 Task: Find connections with filter location Linyi with filter topic #Futurismwith filter profile language English with filter current company HR KN Official with filter school Swami Ramanand Teerth Marathwada University with filter industry Media & Telecommunications with filter service category Computer Repair with filter keywords title Financial Services Representative
Action: Mouse moved to (421, 273)
Screenshot: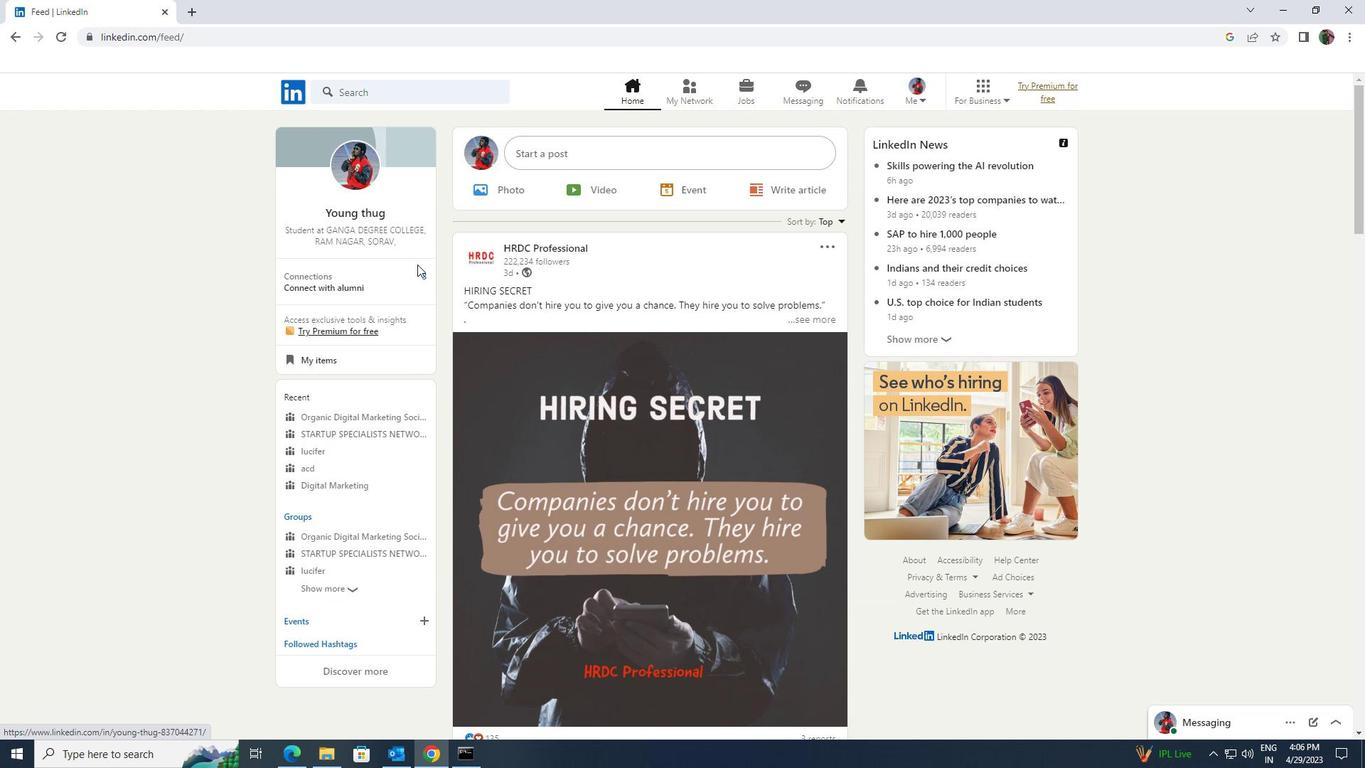 
Action: Mouse pressed left at (421, 273)
Screenshot: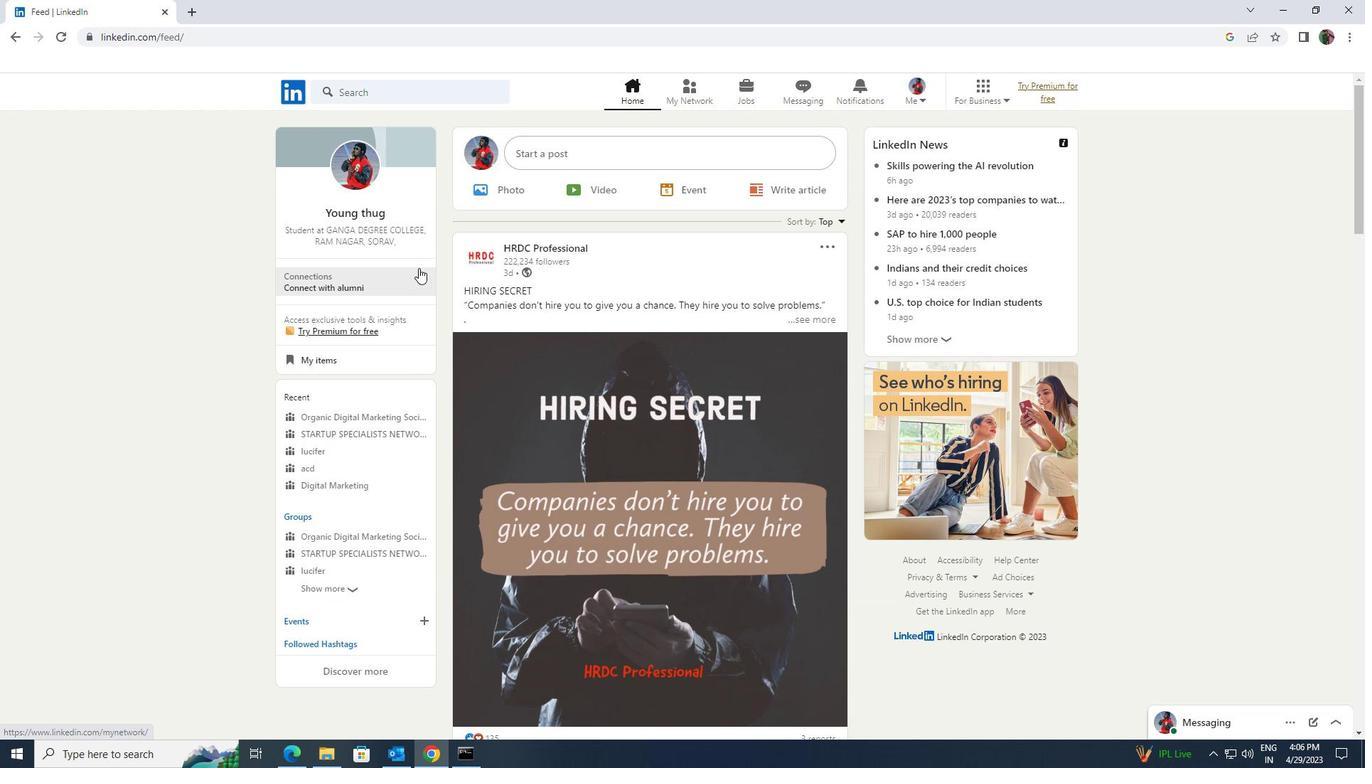 
Action: Mouse moved to (450, 180)
Screenshot: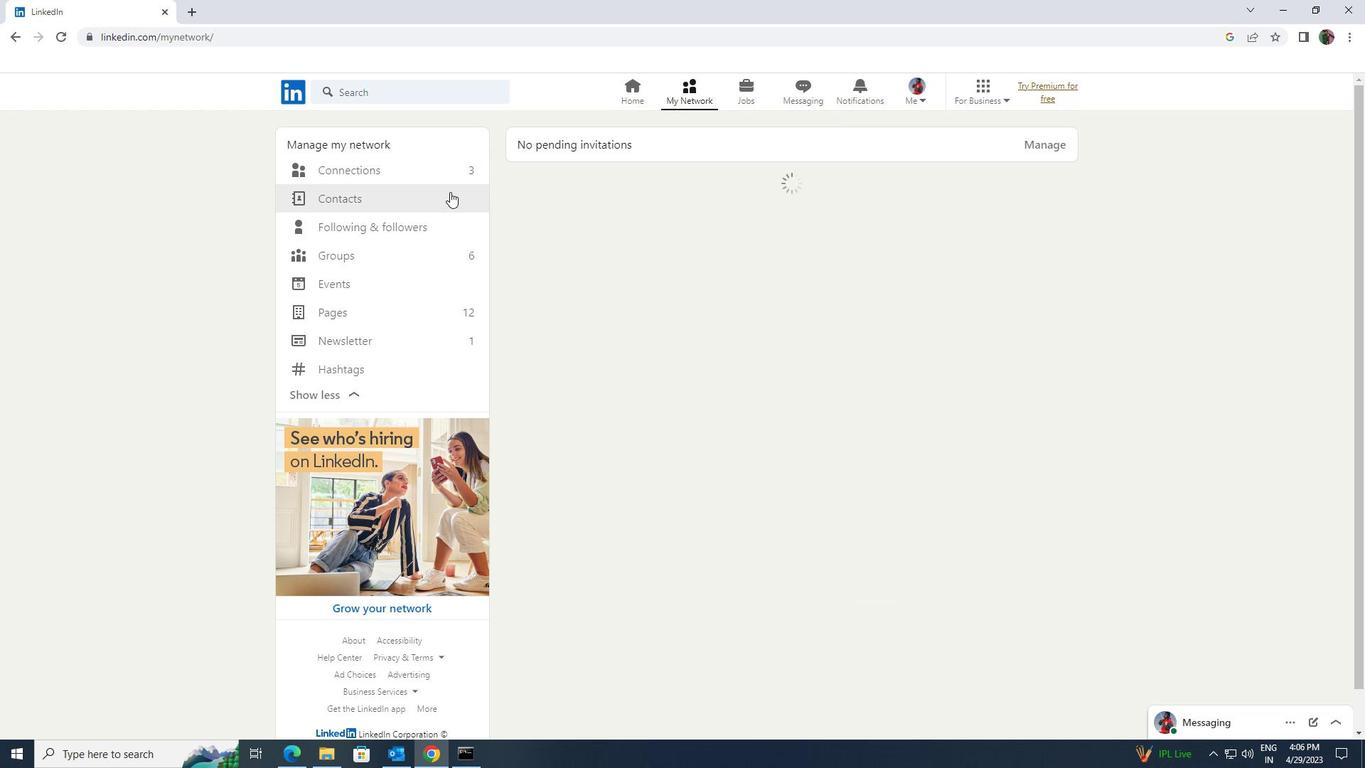 
Action: Mouse pressed left at (450, 180)
Screenshot: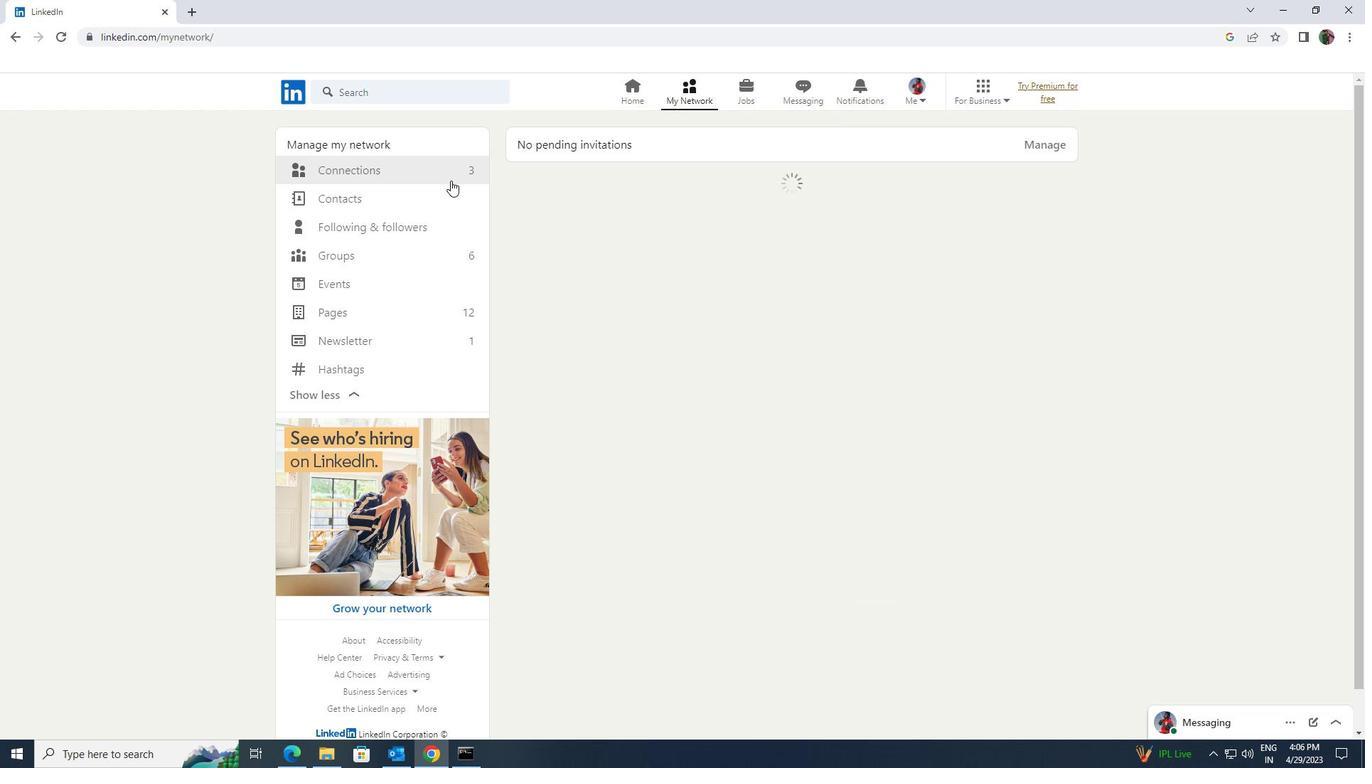 
Action: Mouse moved to (450, 173)
Screenshot: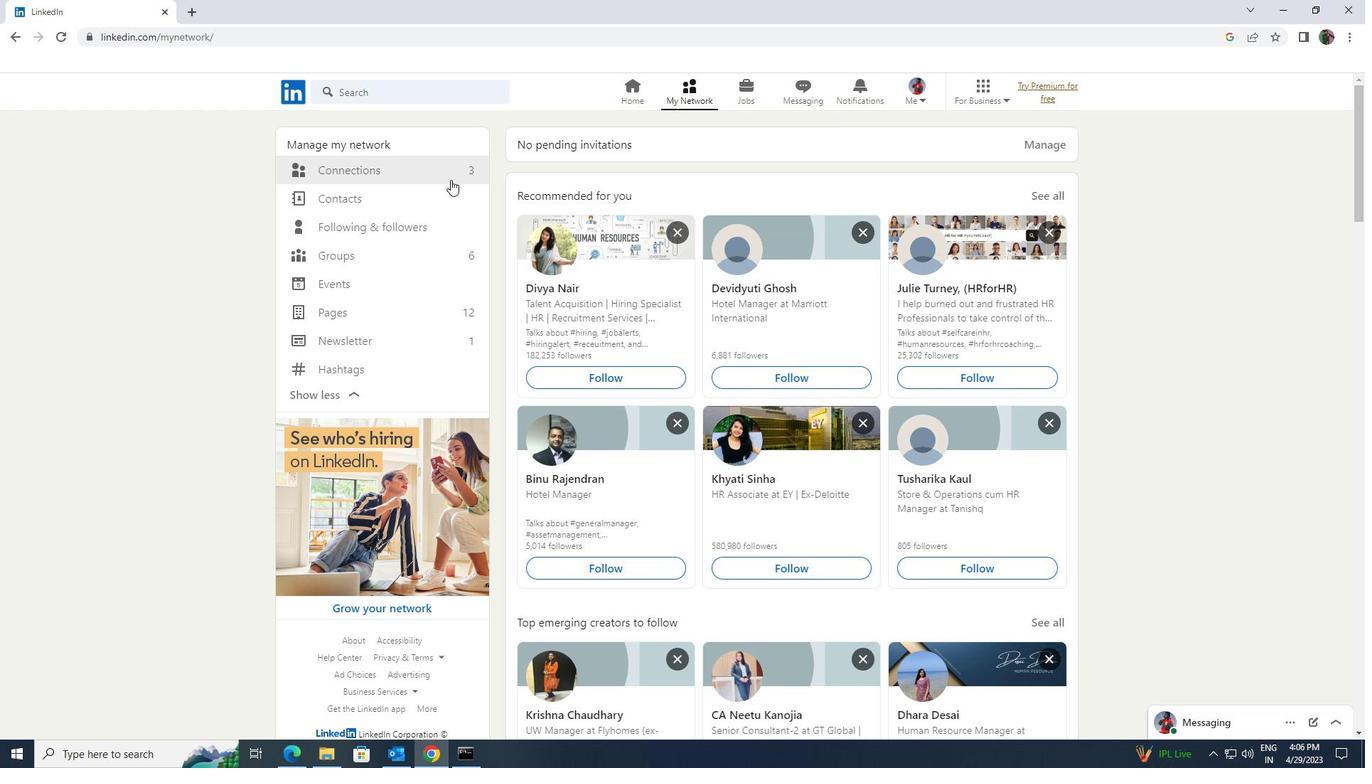
Action: Mouse pressed left at (450, 173)
Screenshot: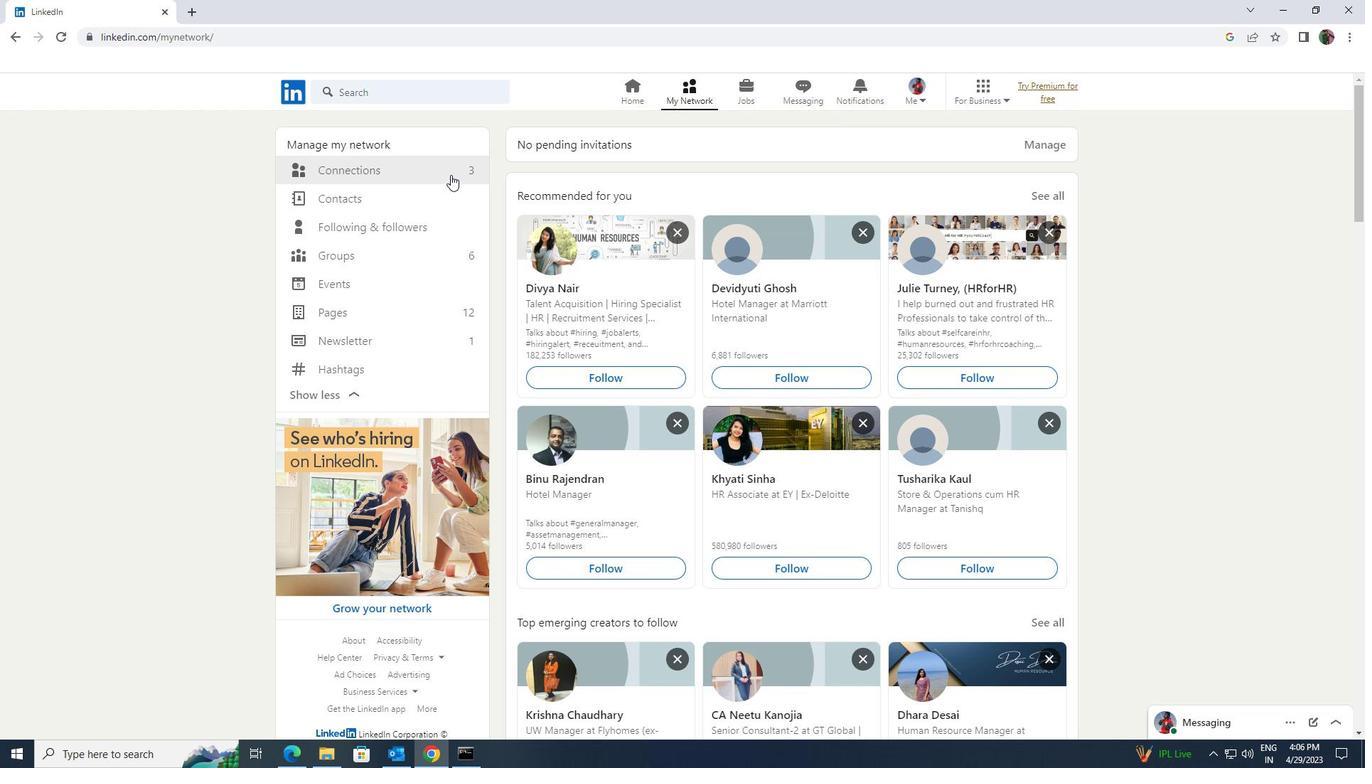 
Action: Mouse moved to (780, 174)
Screenshot: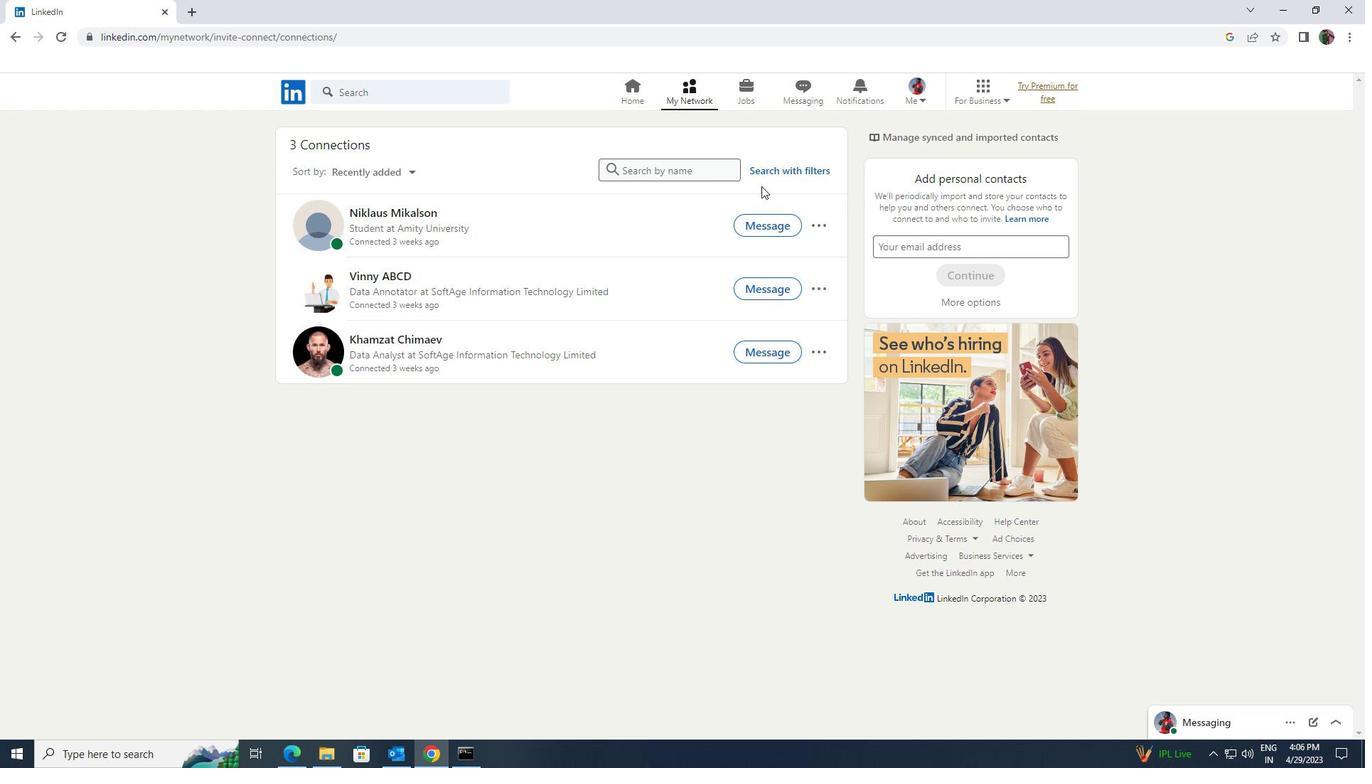 
Action: Mouse pressed left at (780, 174)
Screenshot: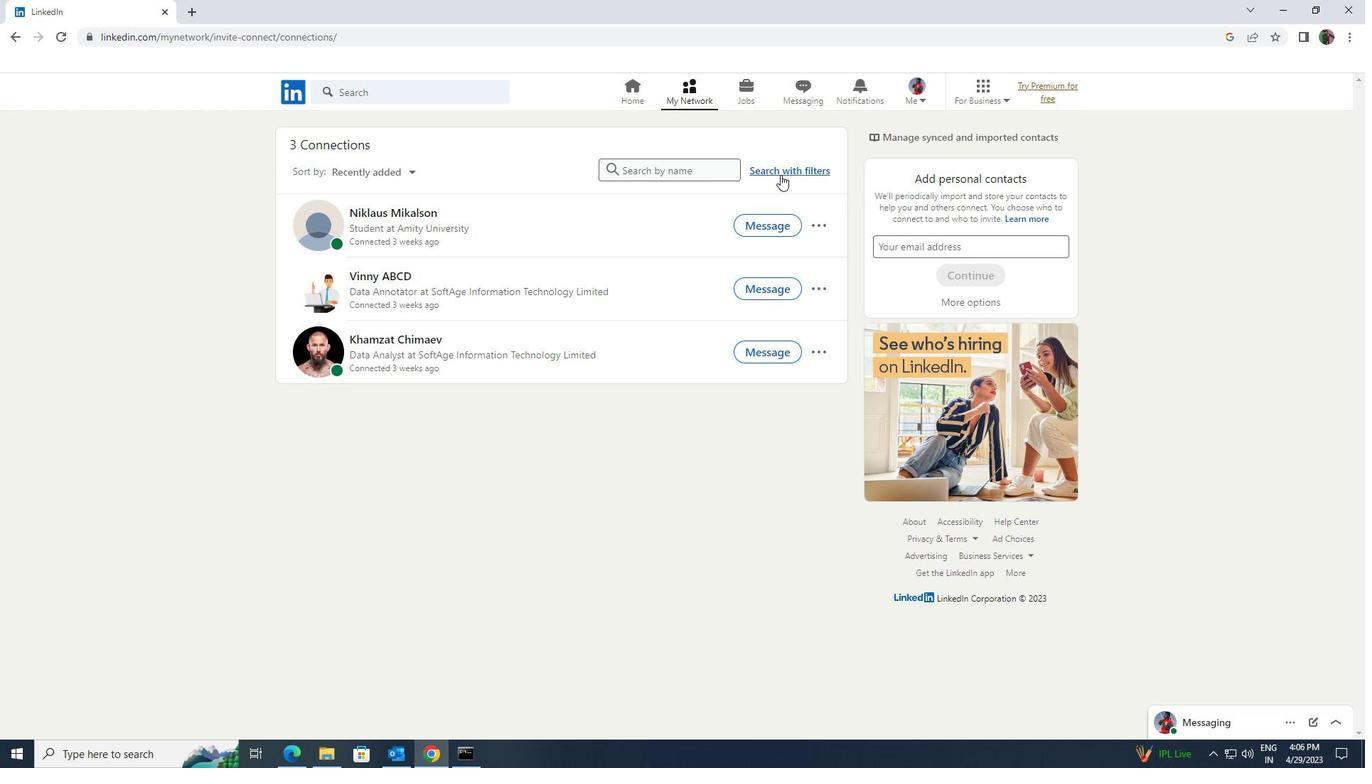 
Action: Mouse moved to (711, 130)
Screenshot: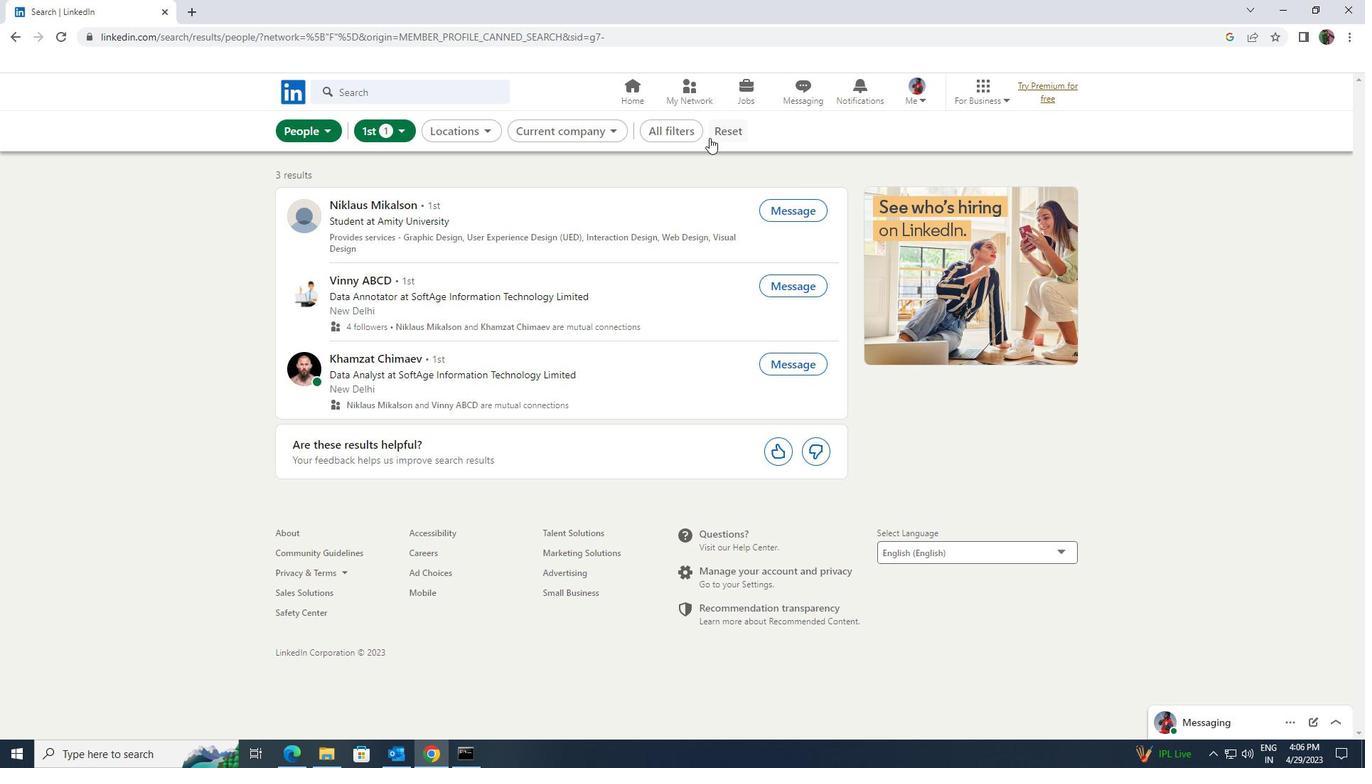 
Action: Mouse pressed left at (711, 130)
Screenshot: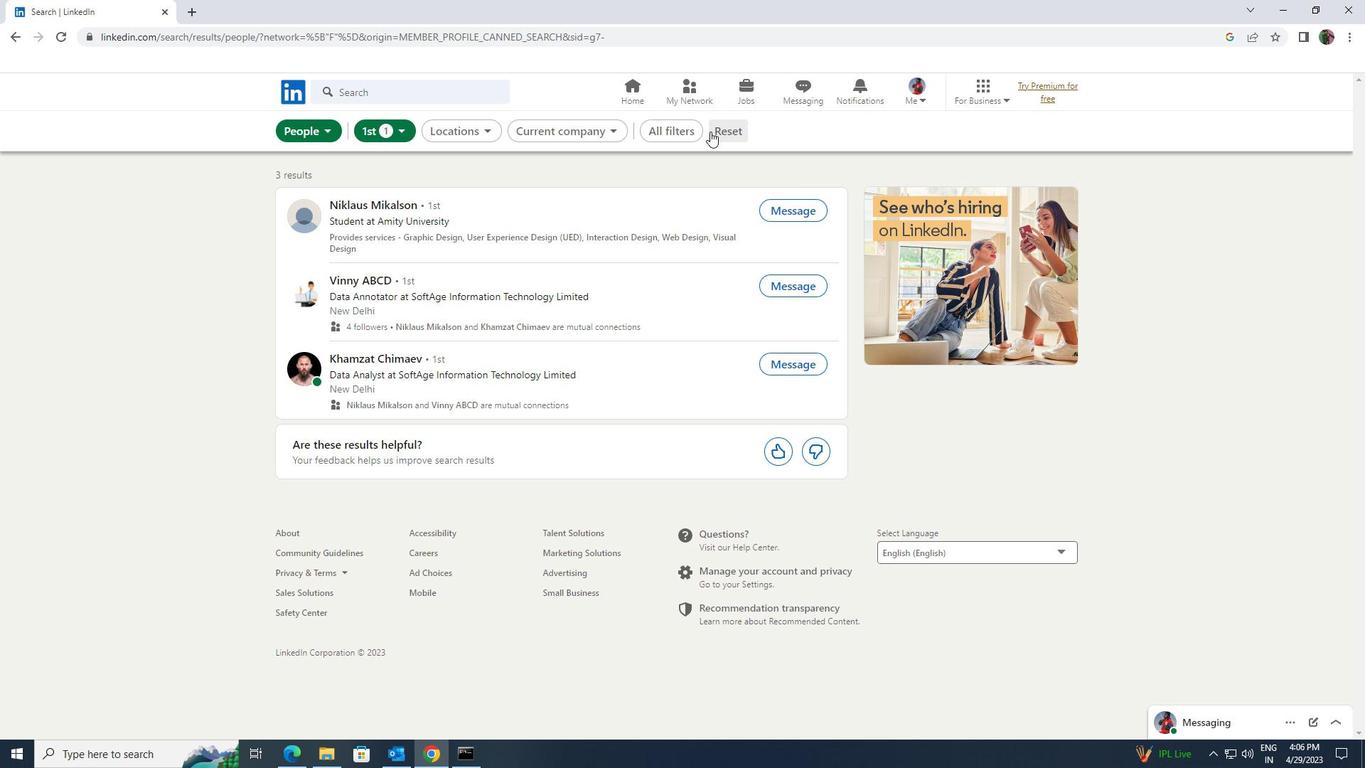 
Action: Mouse moved to (711, 130)
Screenshot: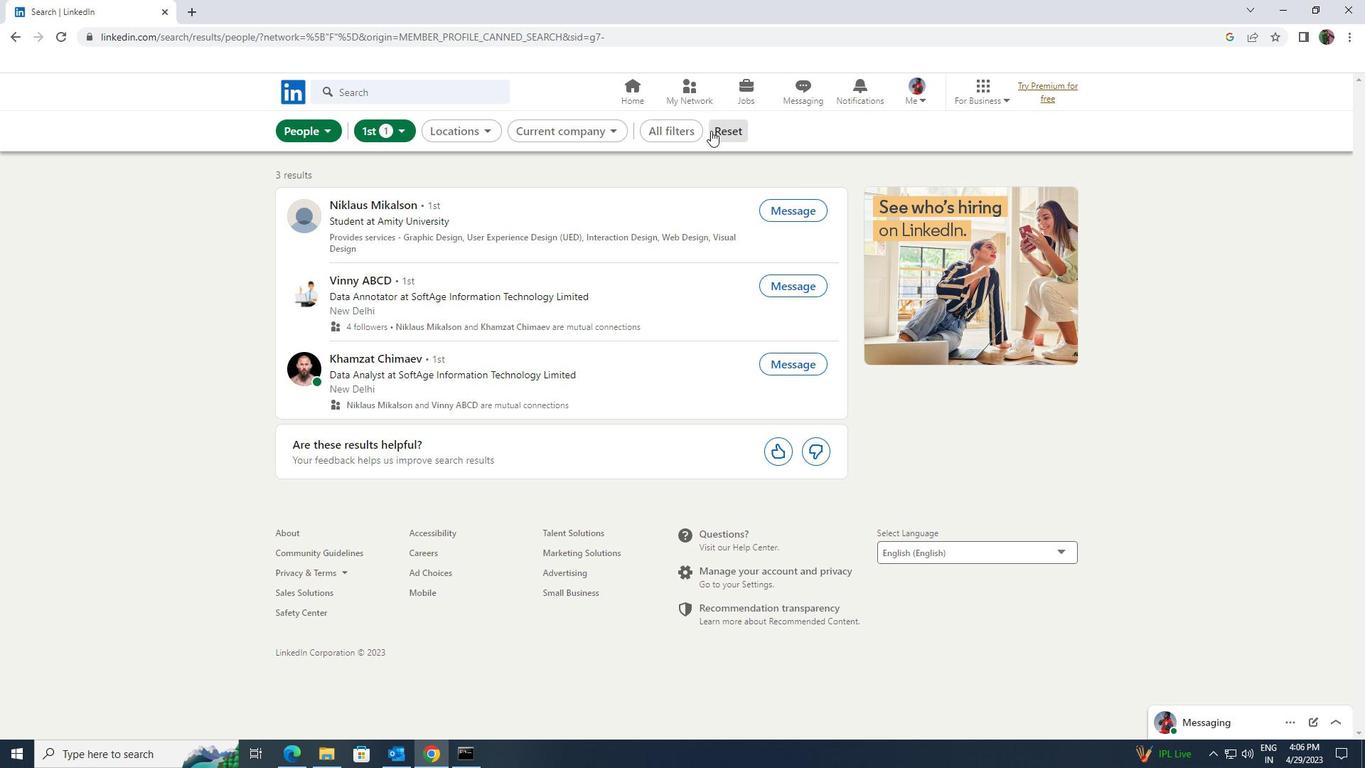 
Action: Mouse pressed left at (711, 130)
Screenshot: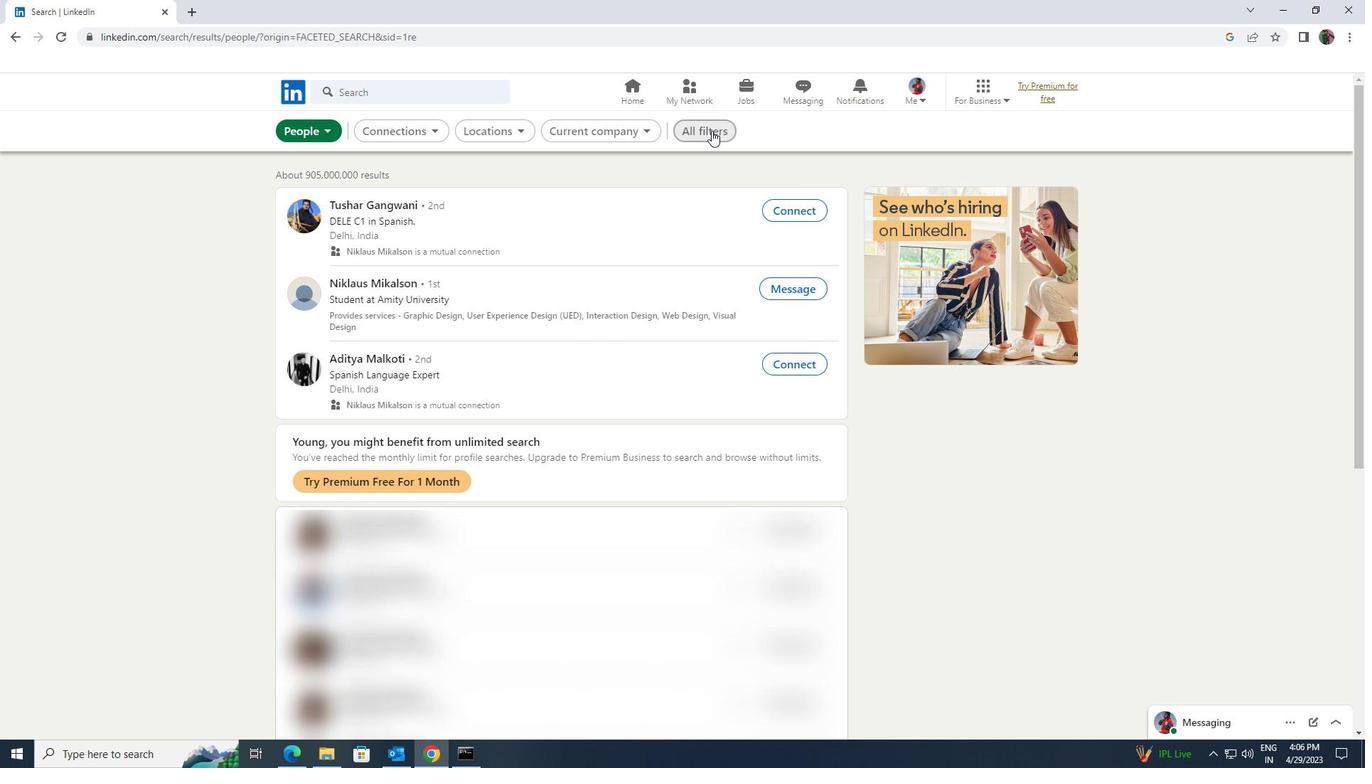
Action: Mouse moved to (1090, 363)
Screenshot: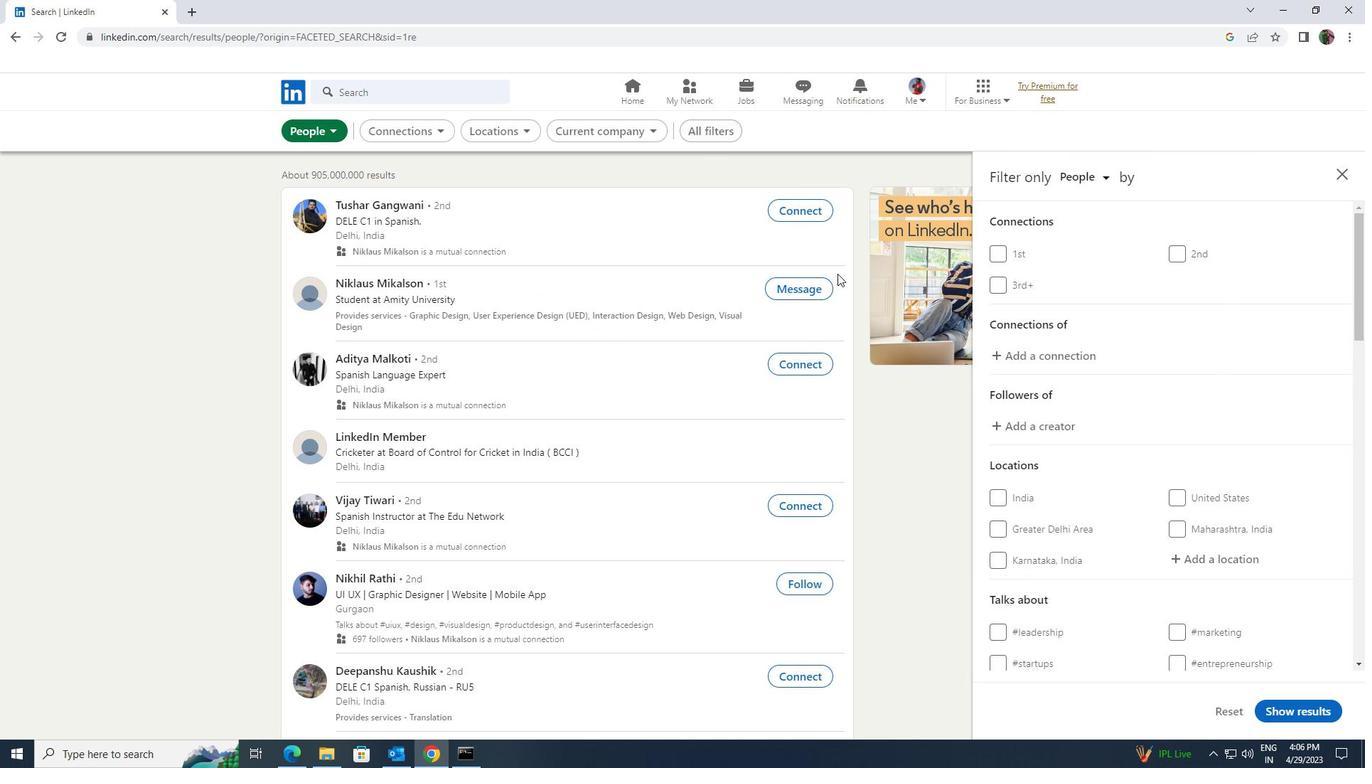 
Action: Mouse scrolled (1090, 362) with delta (0, 0)
Screenshot: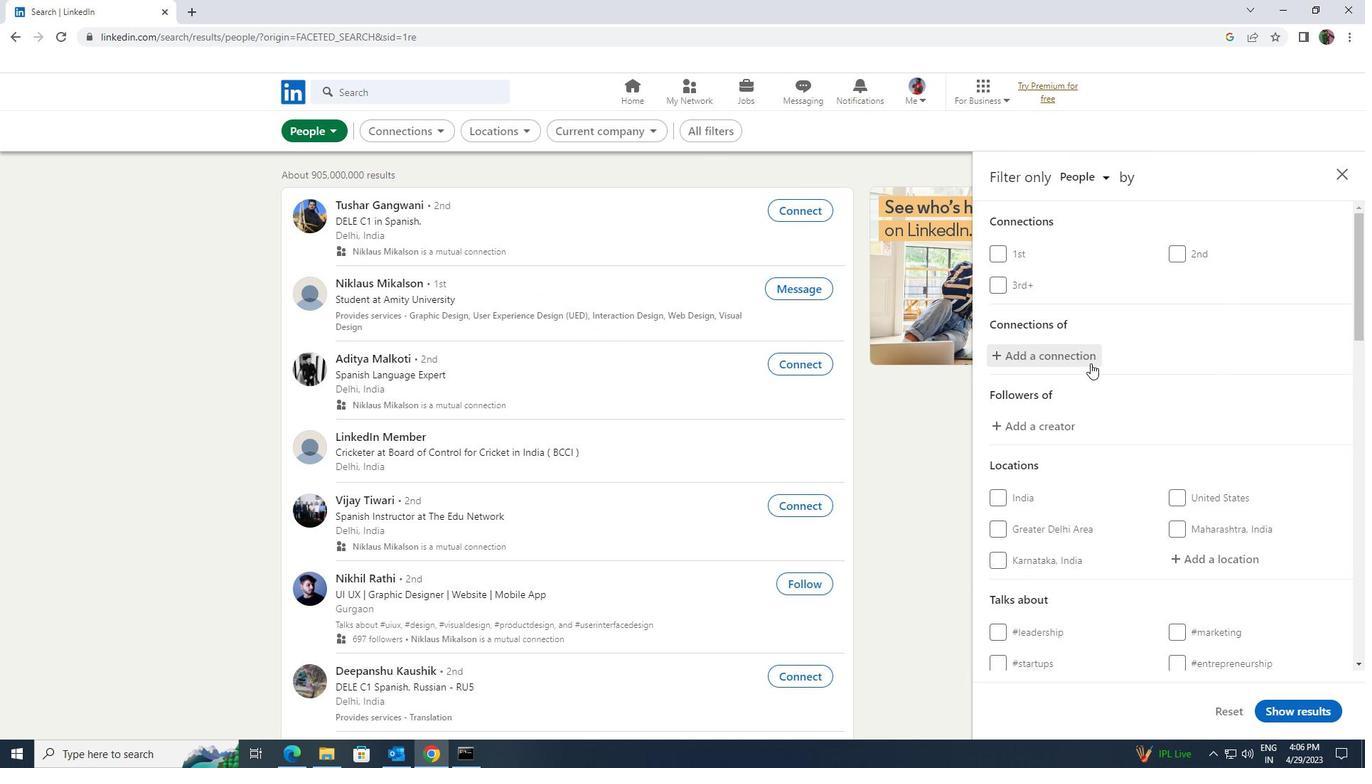 
Action: Mouse moved to (1174, 480)
Screenshot: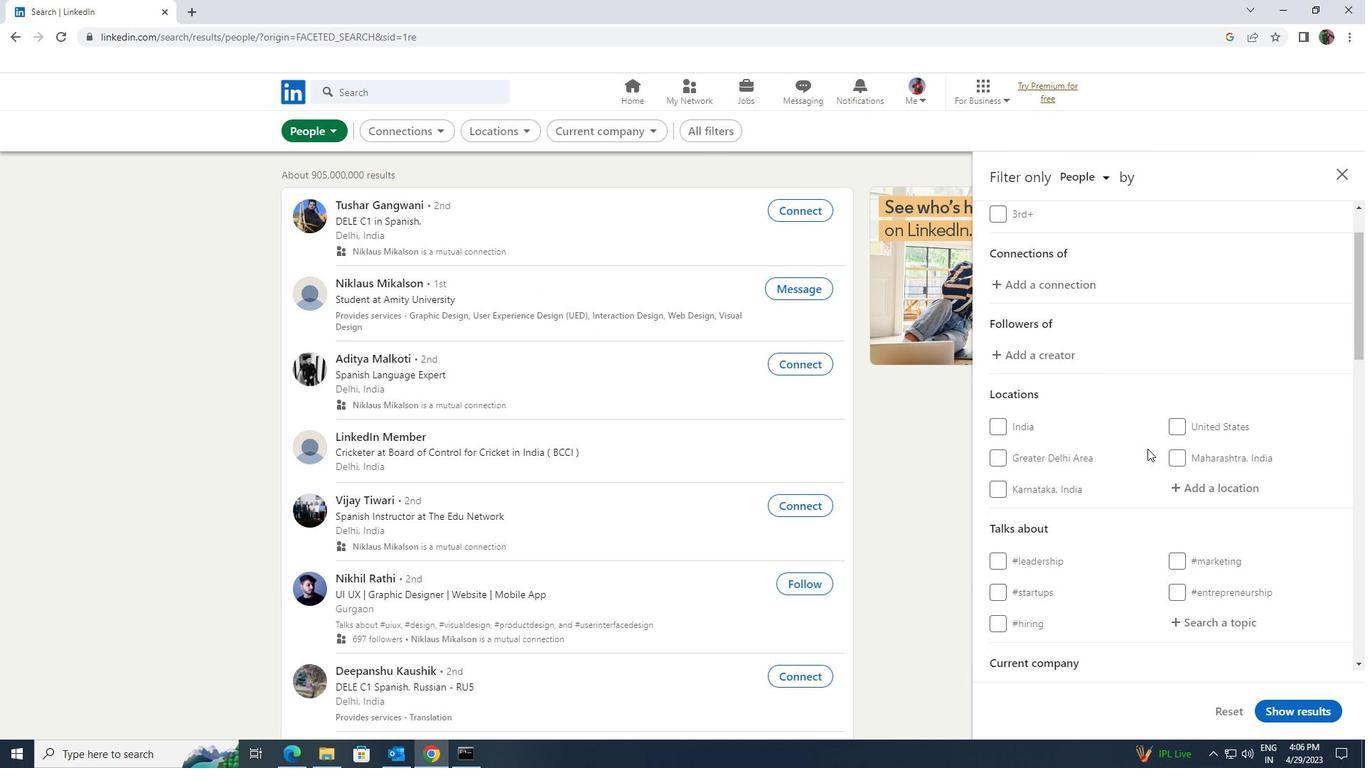 
Action: Mouse pressed left at (1174, 480)
Screenshot: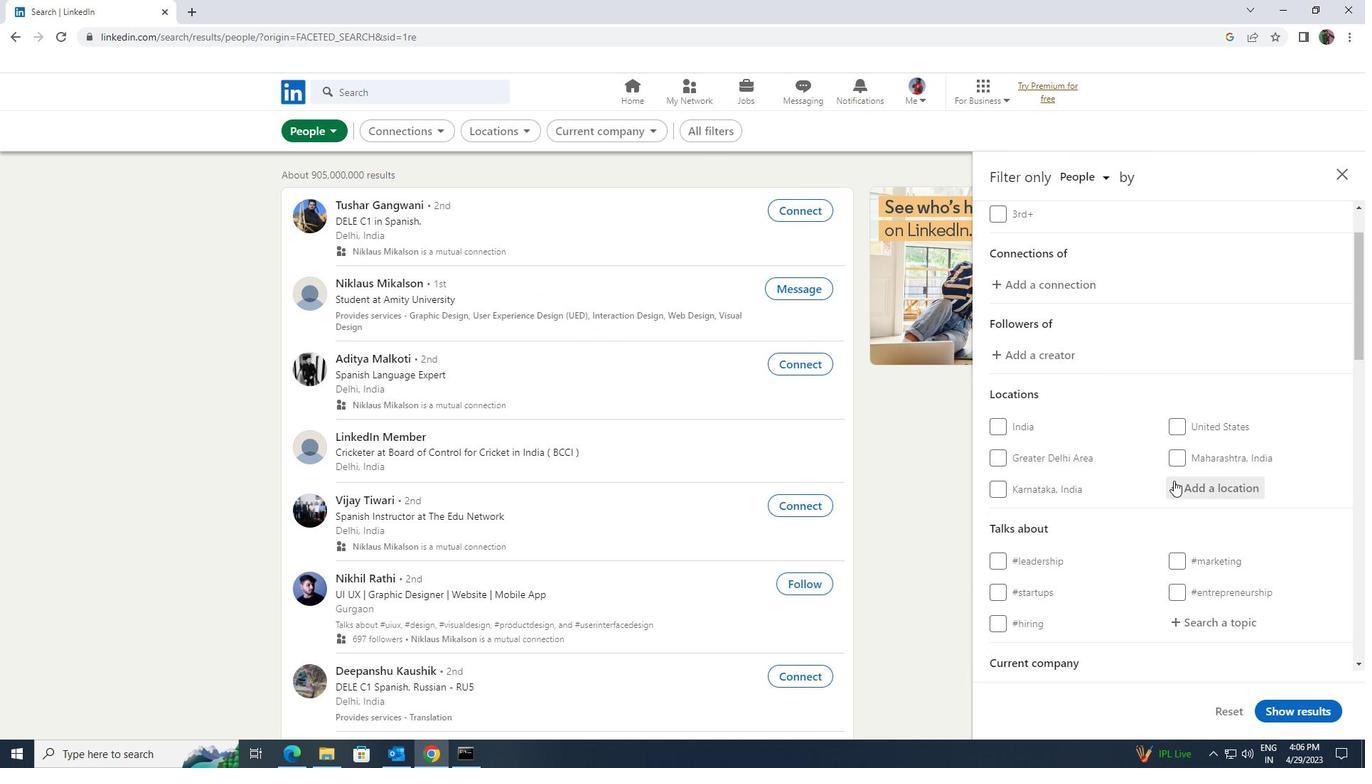 
Action: Key pressed <Key.shift>LINYI
Screenshot: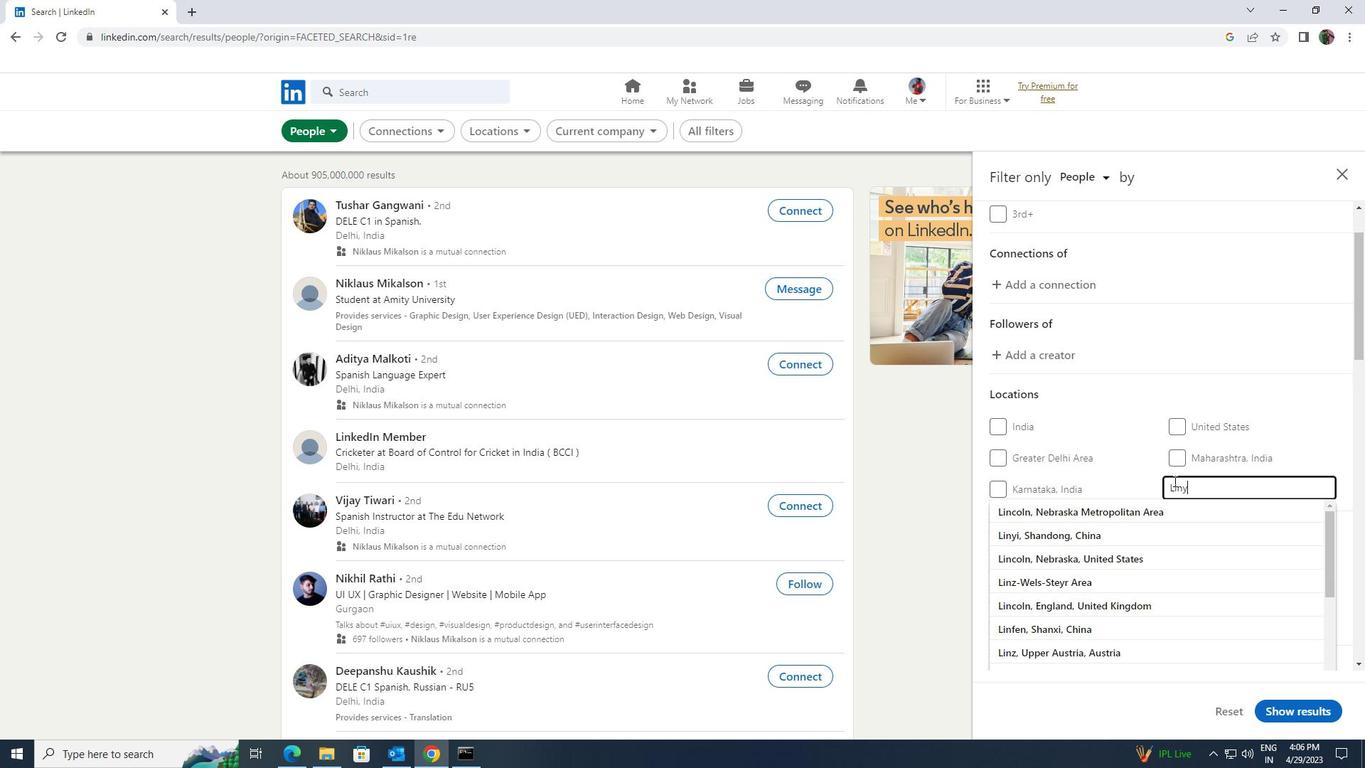 
Action: Mouse moved to (1158, 509)
Screenshot: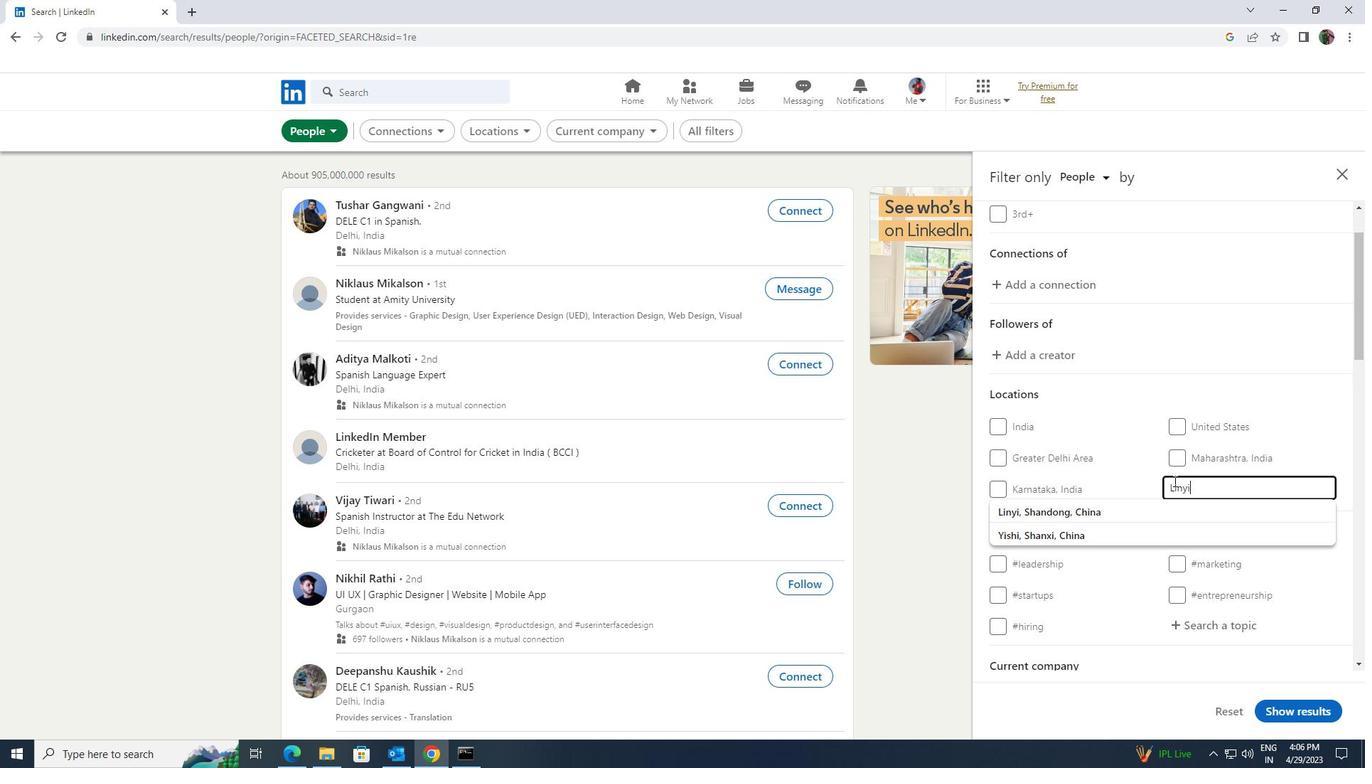 
Action: Mouse pressed left at (1158, 509)
Screenshot: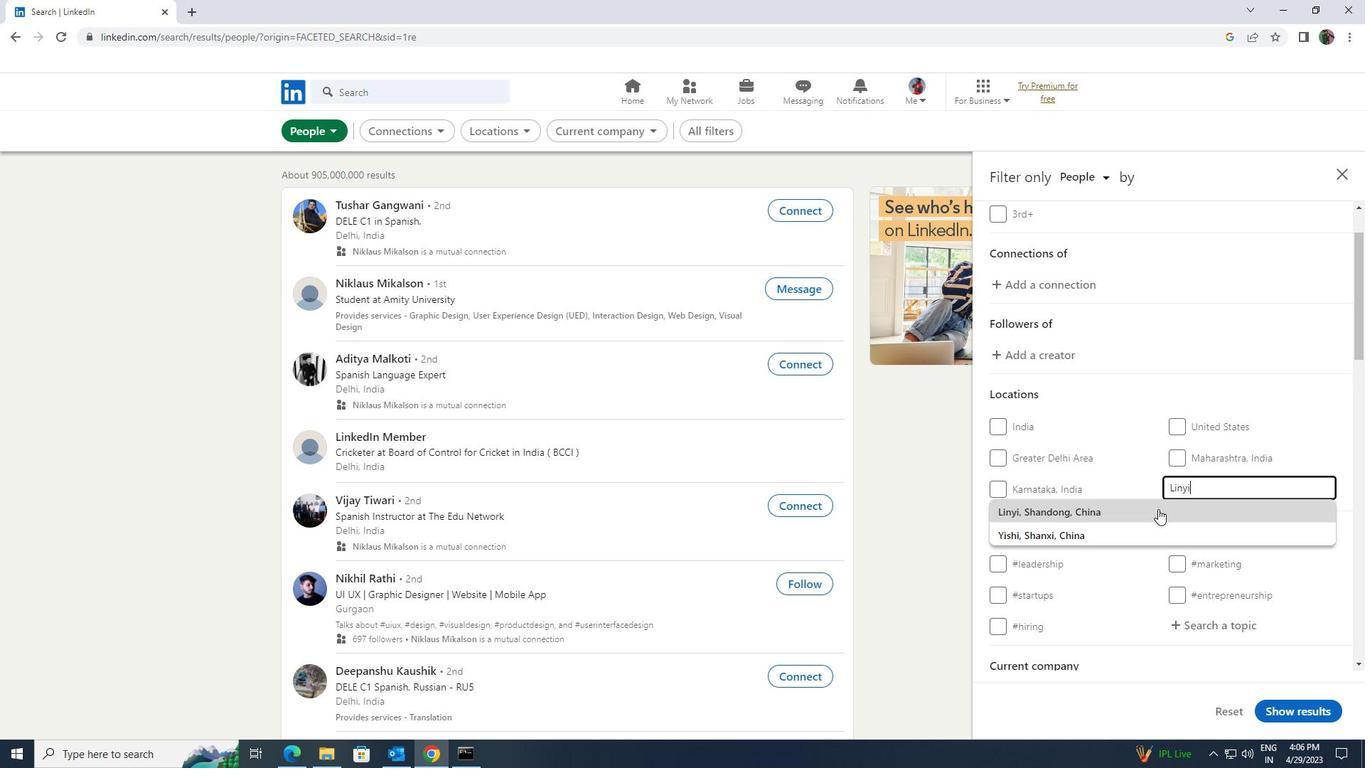 
Action: Mouse scrolled (1158, 508) with delta (0, 0)
Screenshot: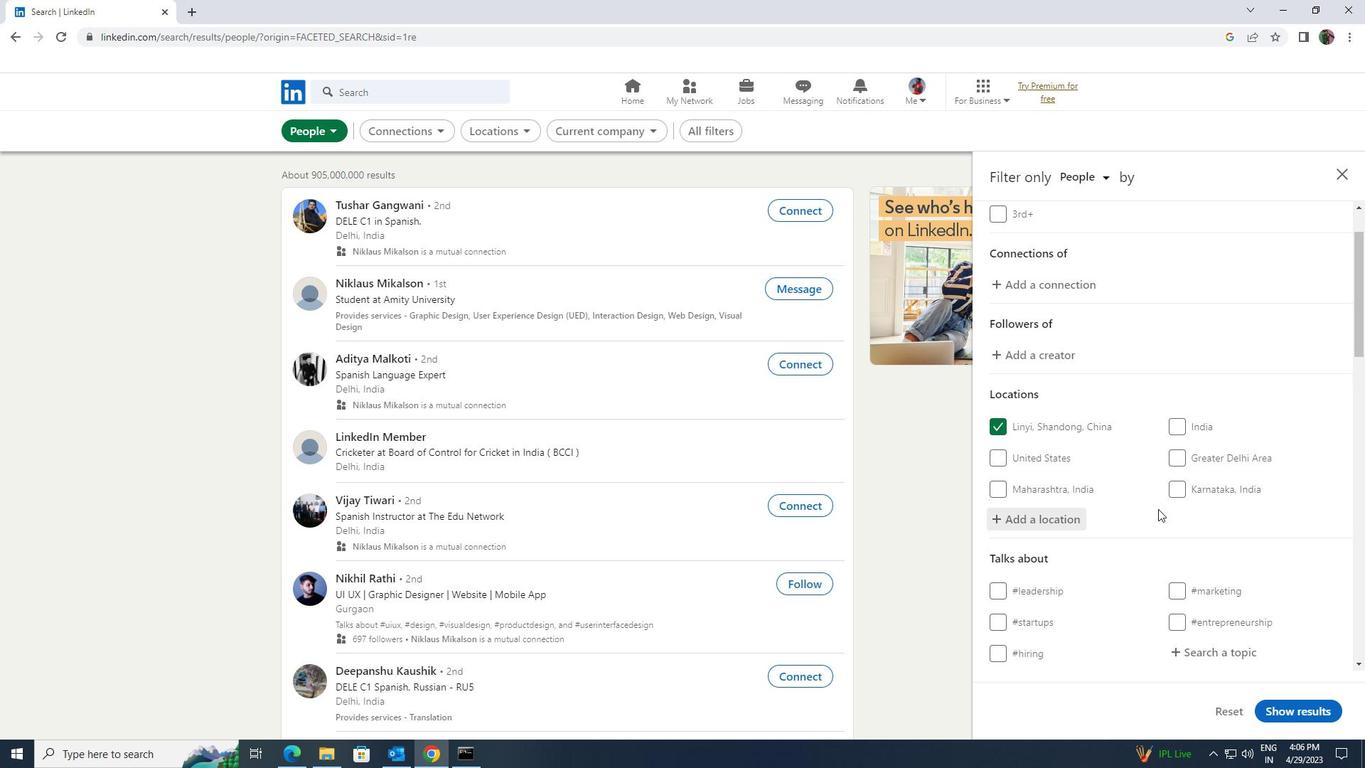 
Action: Mouse scrolled (1158, 508) with delta (0, 0)
Screenshot: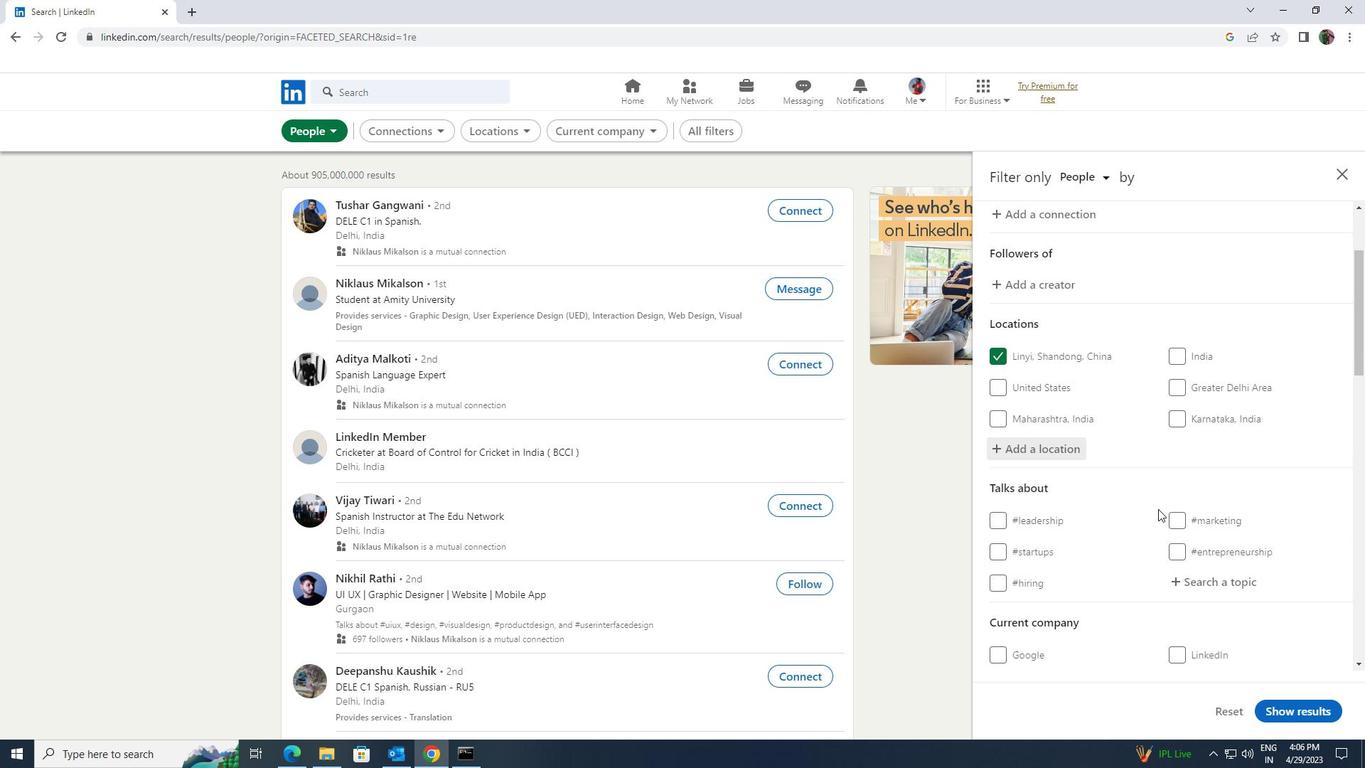 
Action: Mouse moved to (1176, 509)
Screenshot: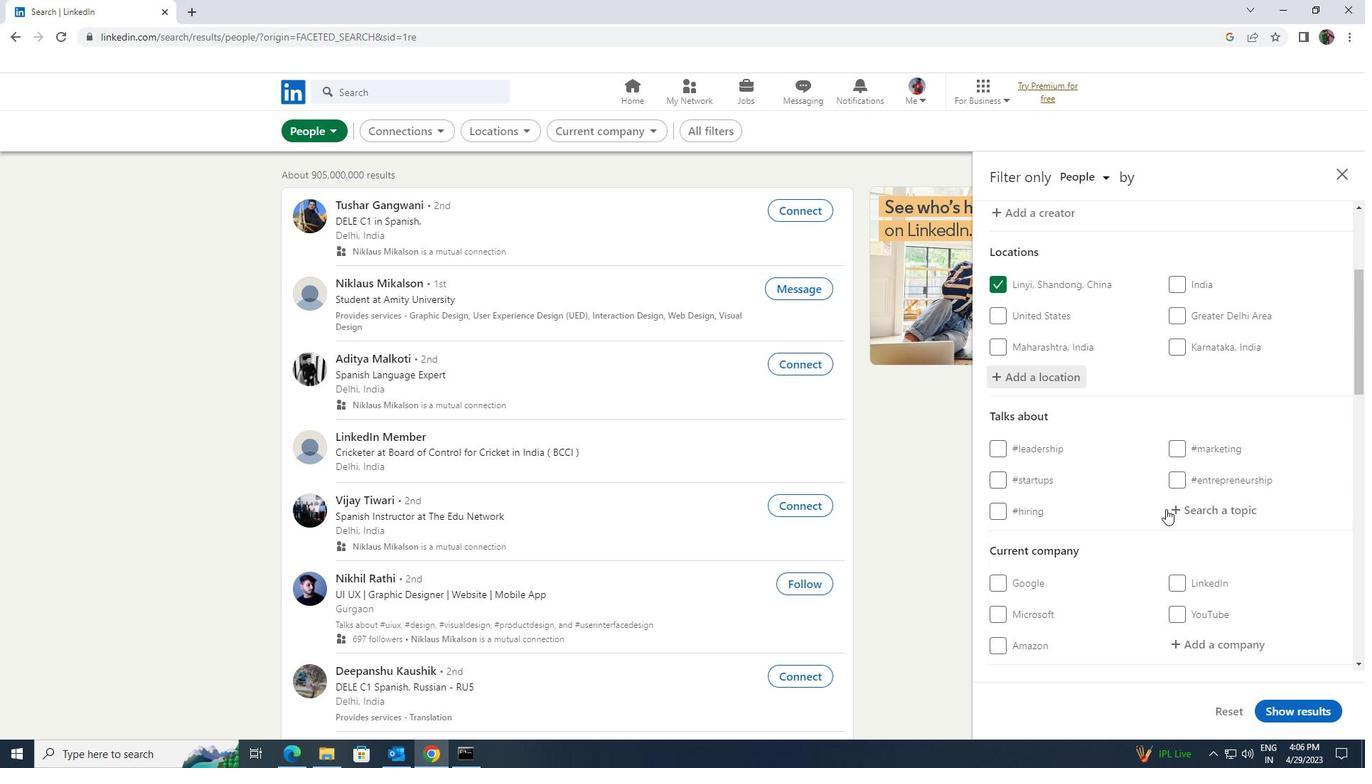 
Action: Mouse pressed left at (1176, 509)
Screenshot: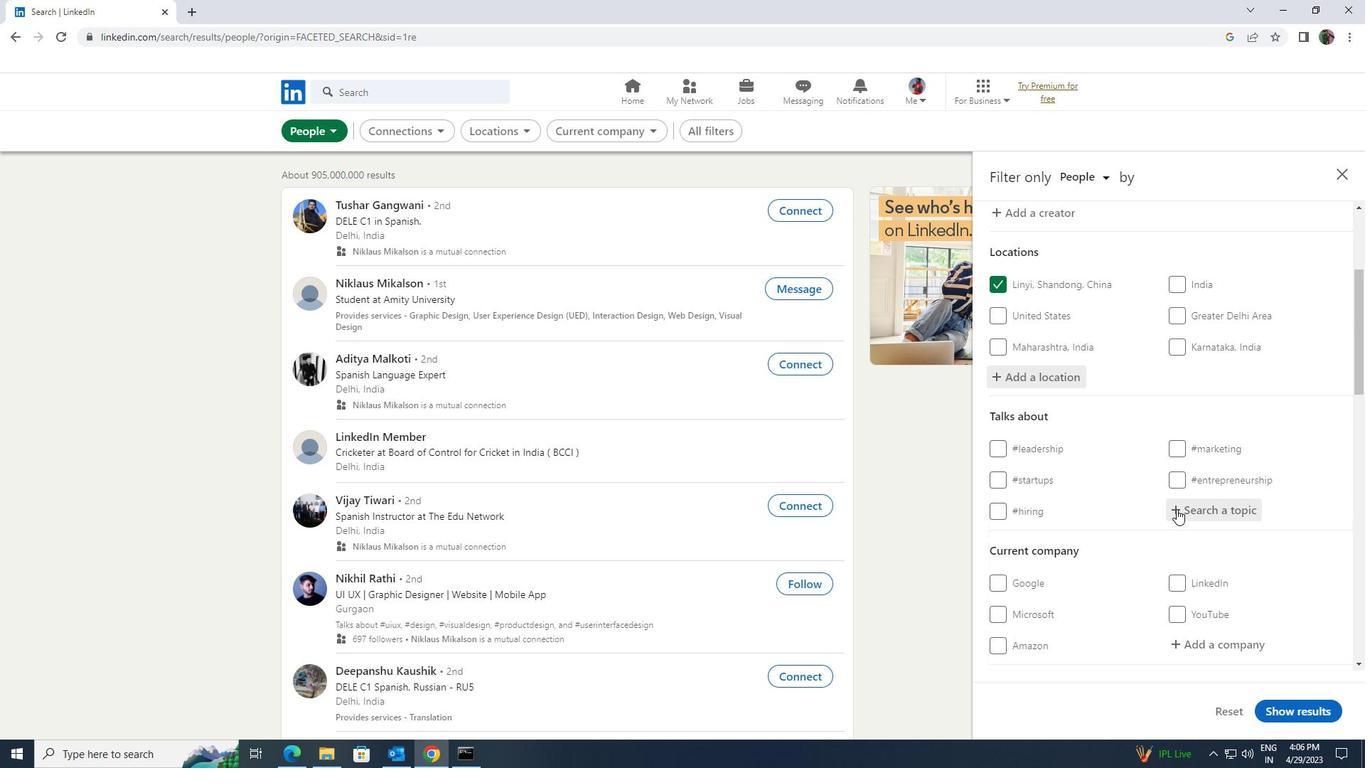
Action: Key pressed <Key.shift>FUTURISM
Screenshot: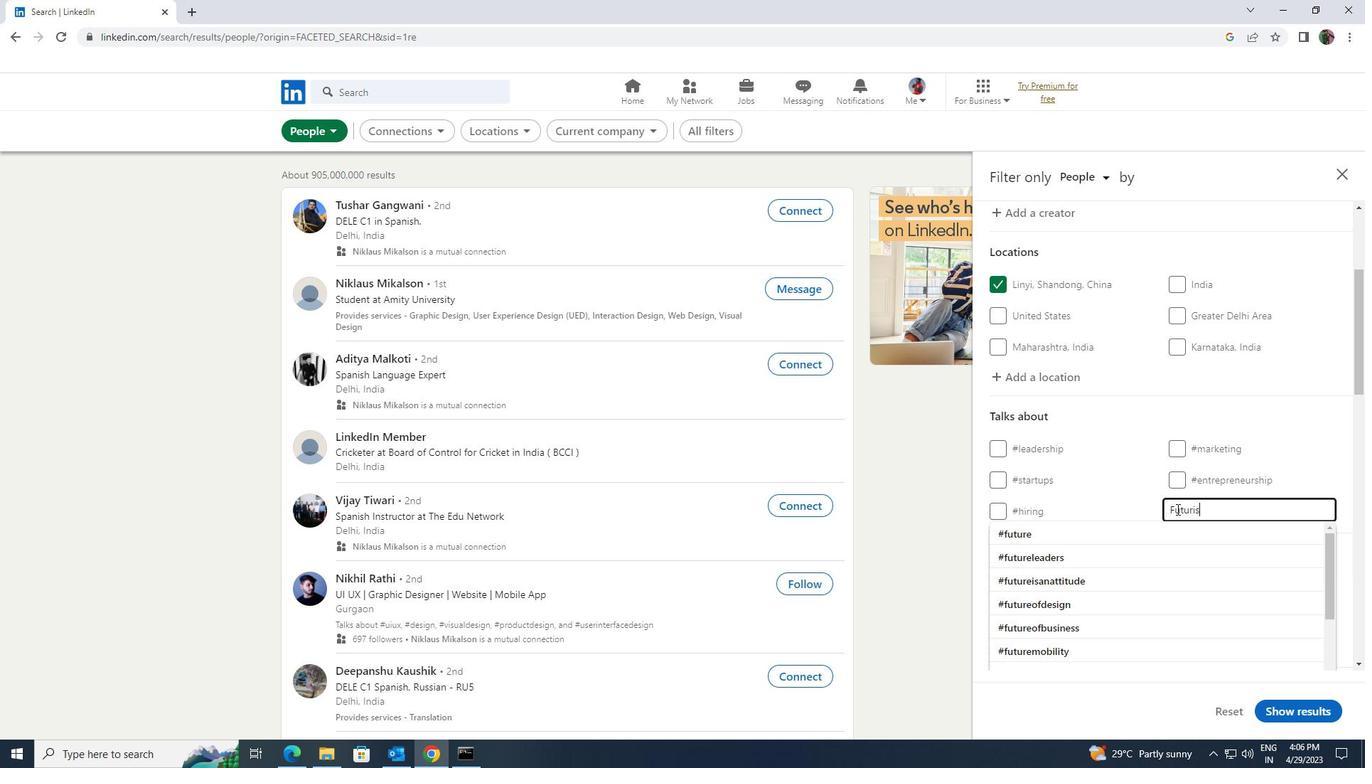 
Action: Mouse moved to (1167, 528)
Screenshot: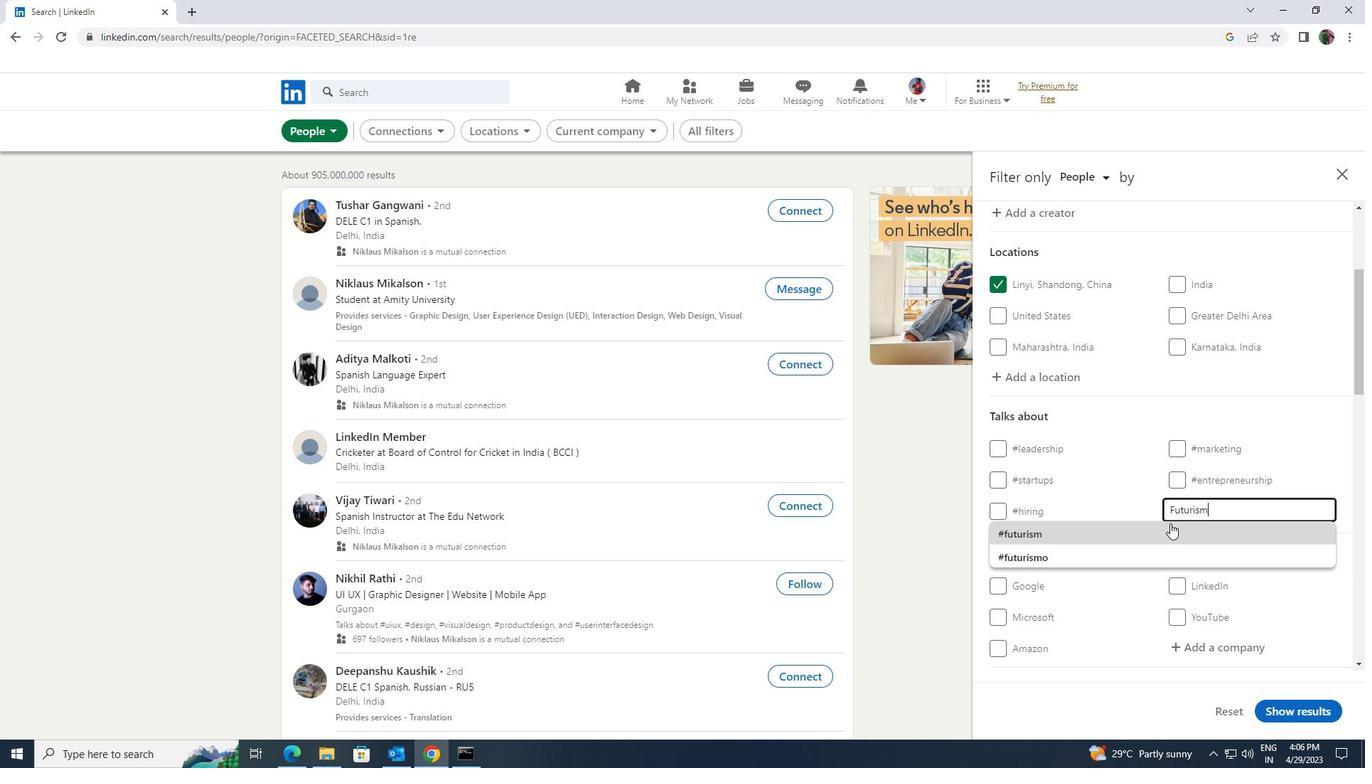 
Action: Mouse pressed left at (1167, 528)
Screenshot: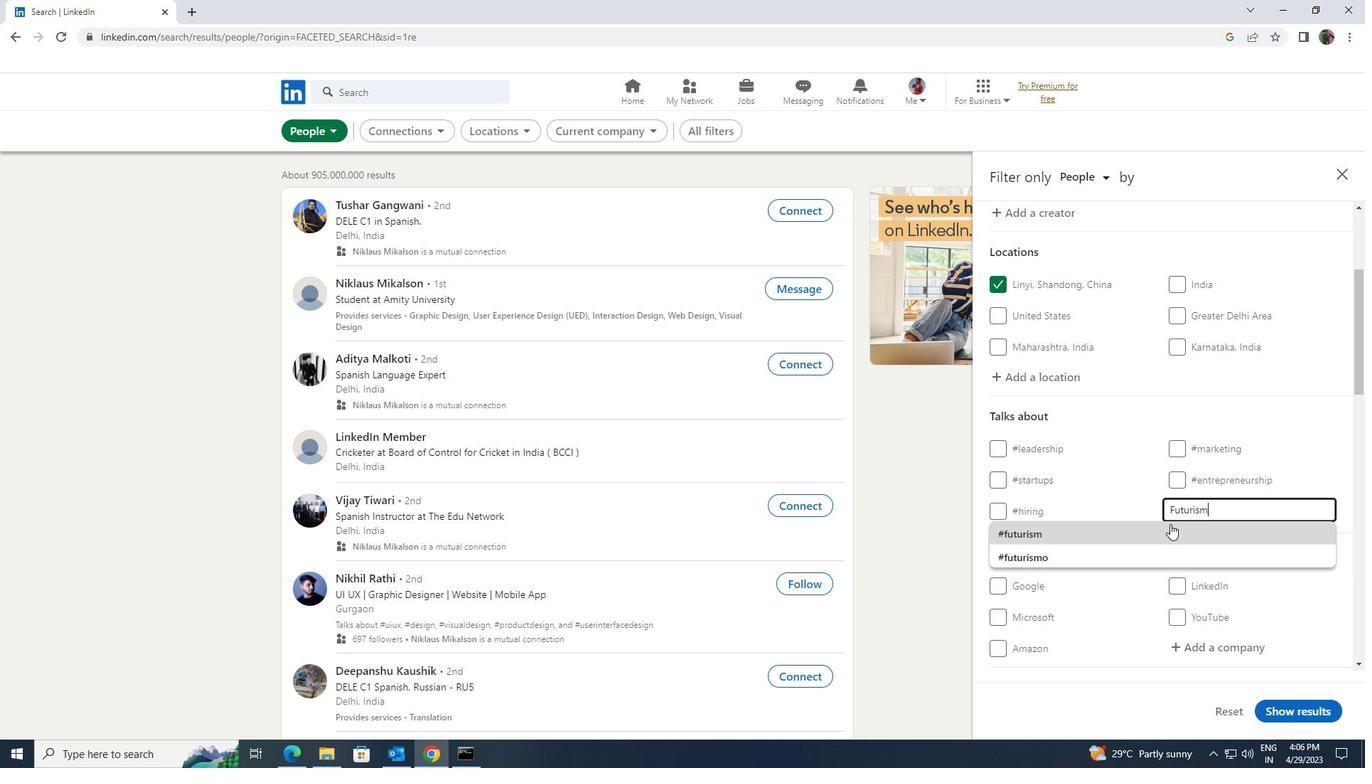 
Action: Mouse scrolled (1167, 527) with delta (0, 0)
Screenshot: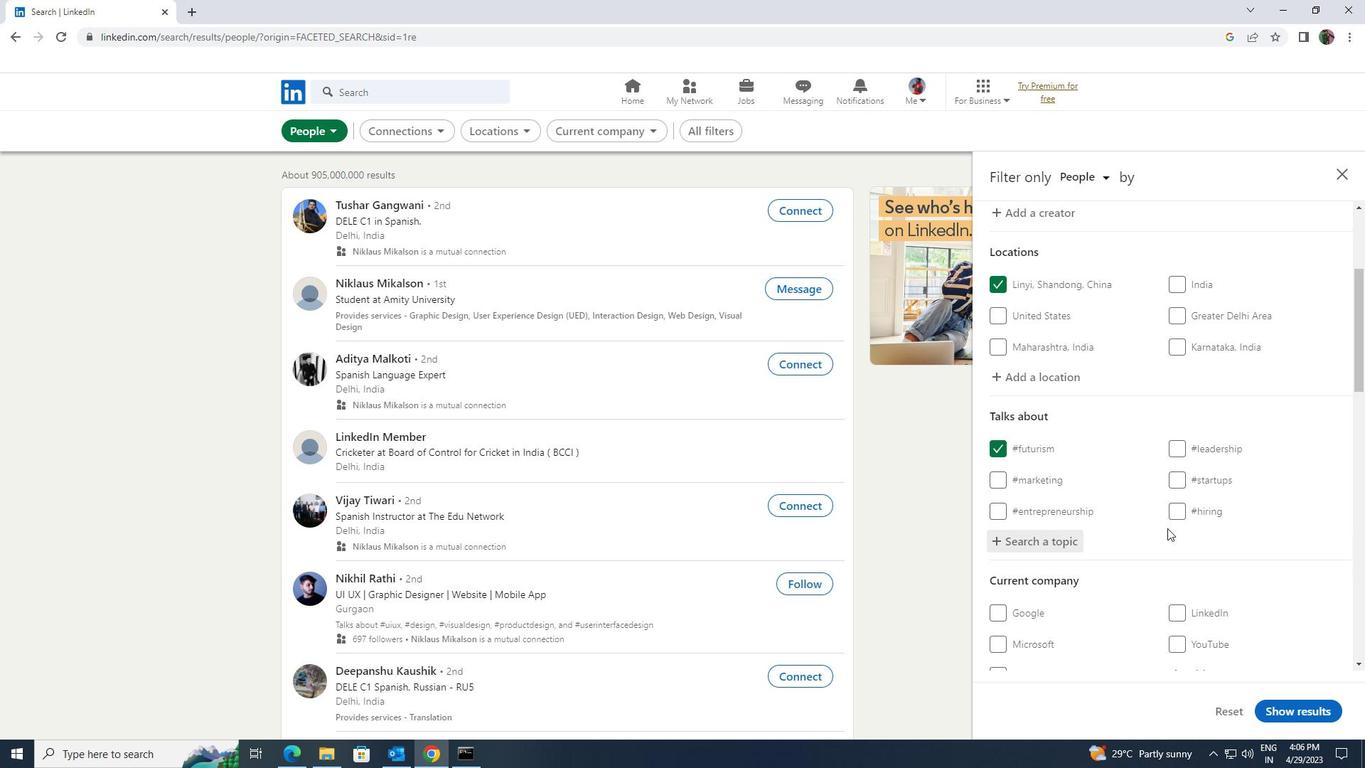 
Action: Mouse scrolled (1167, 527) with delta (0, 0)
Screenshot: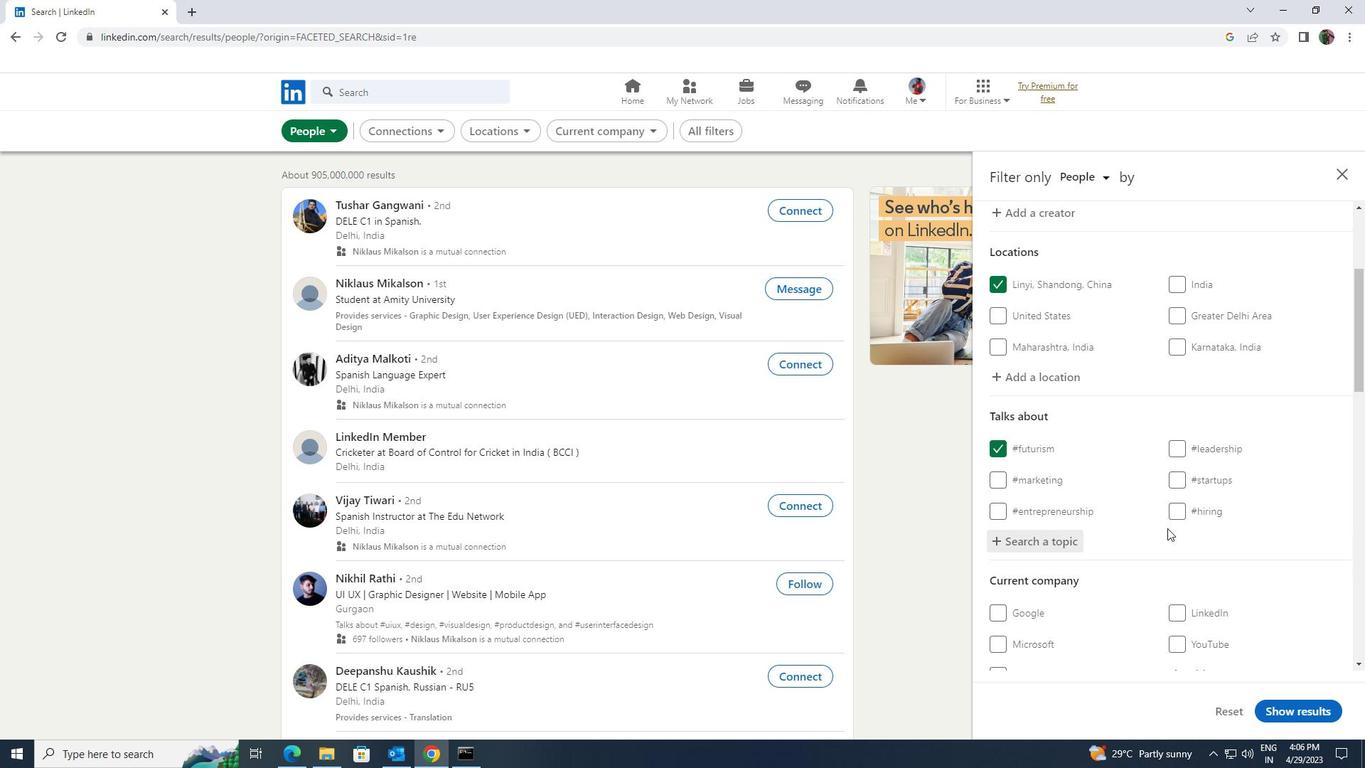 
Action: Mouse scrolled (1167, 527) with delta (0, 0)
Screenshot: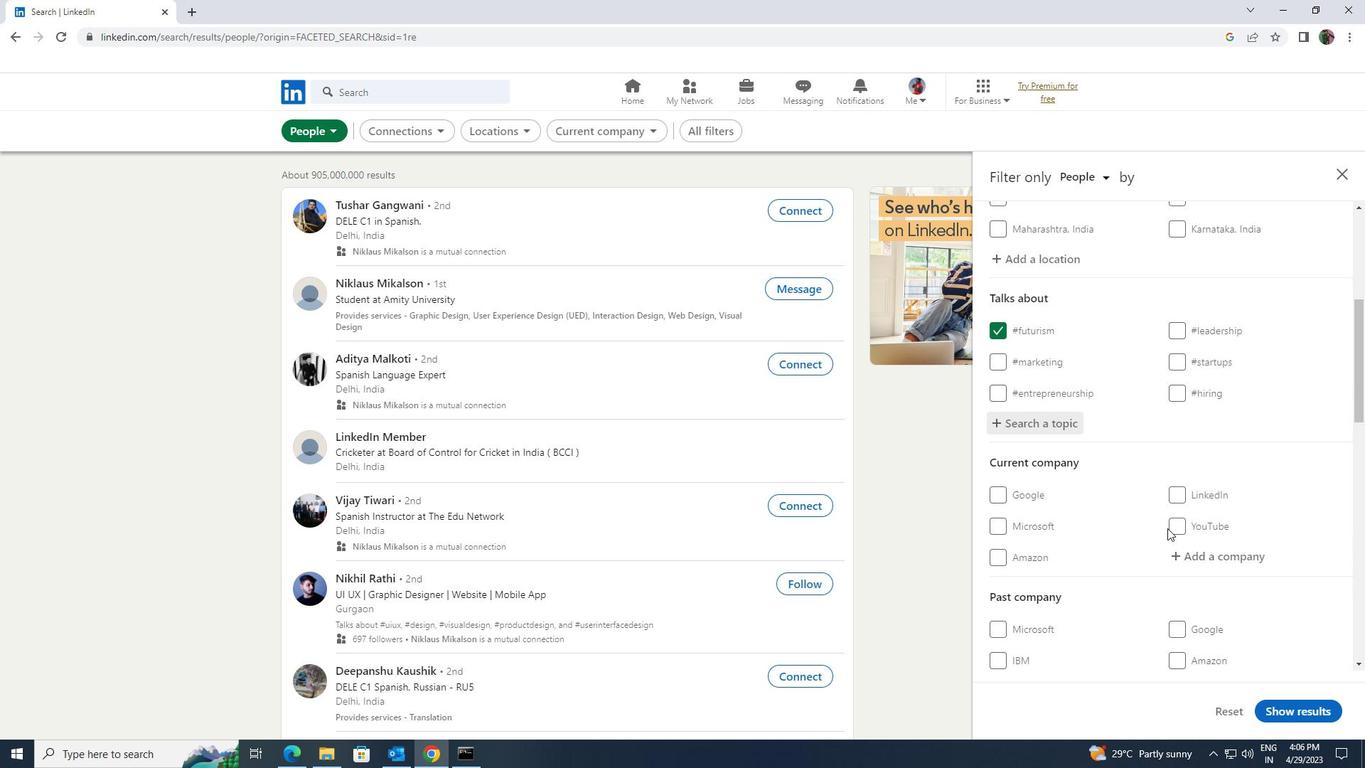 
Action: Mouse scrolled (1167, 527) with delta (0, 0)
Screenshot: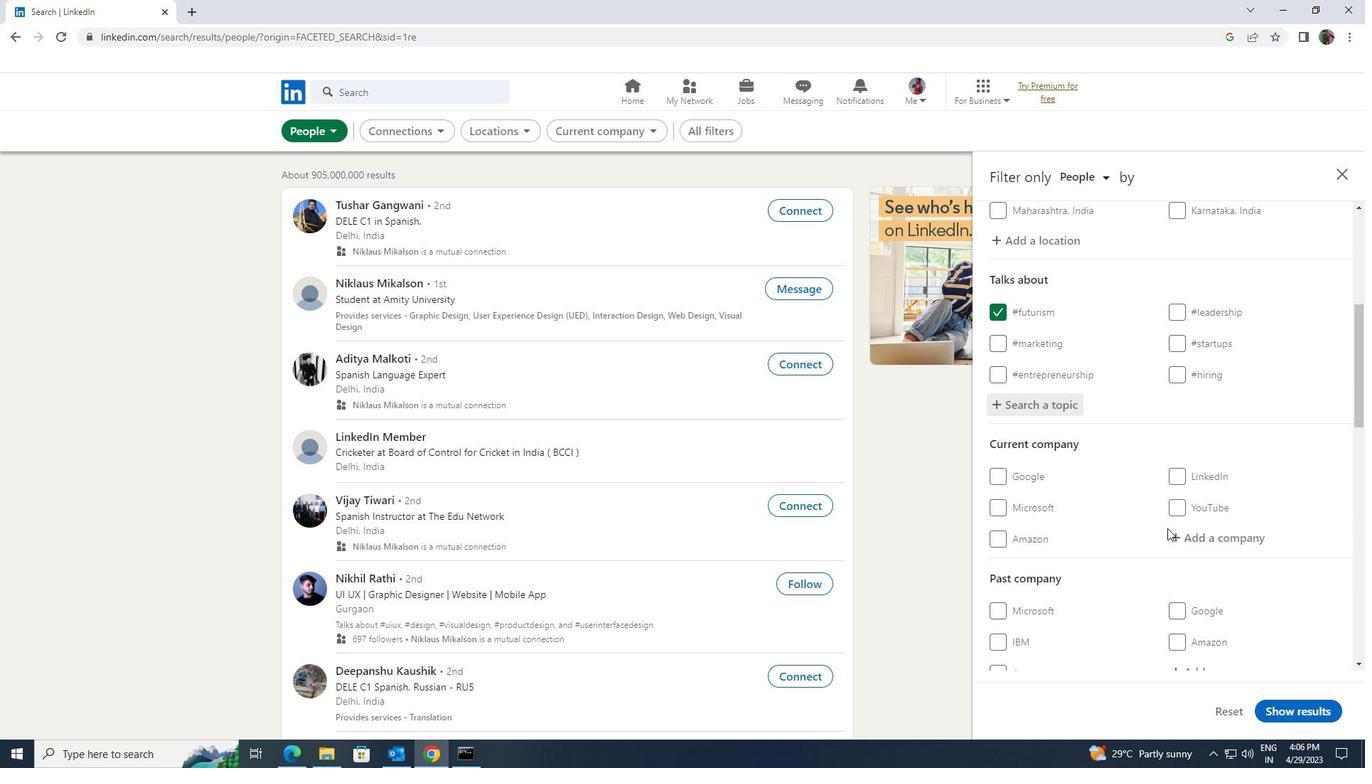 
Action: Mouse moved to (1167, 526)
Screenshot: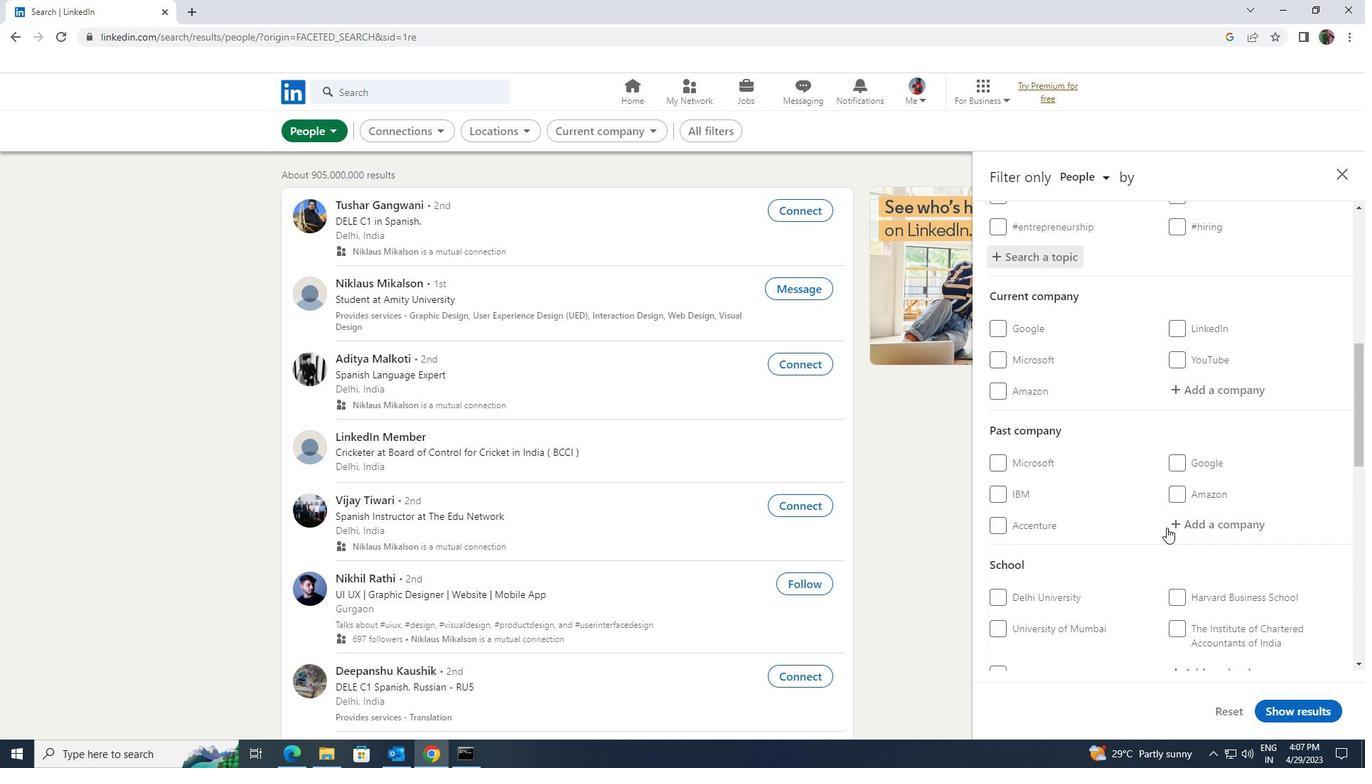 
Action: Mouse scrolled (1167, 526) with delta (0, 0)
Screenshot: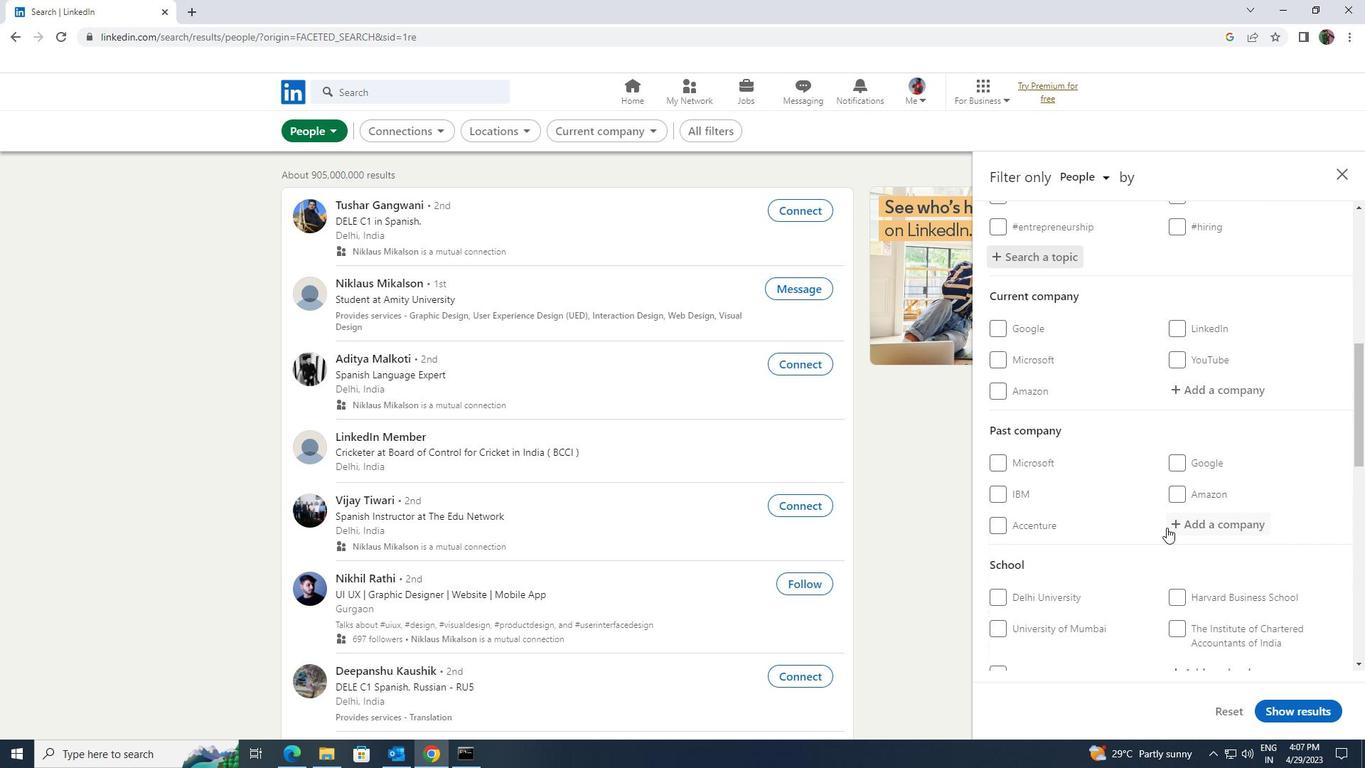 
Action: Mouse moved to (1166, 526)
Screenshot: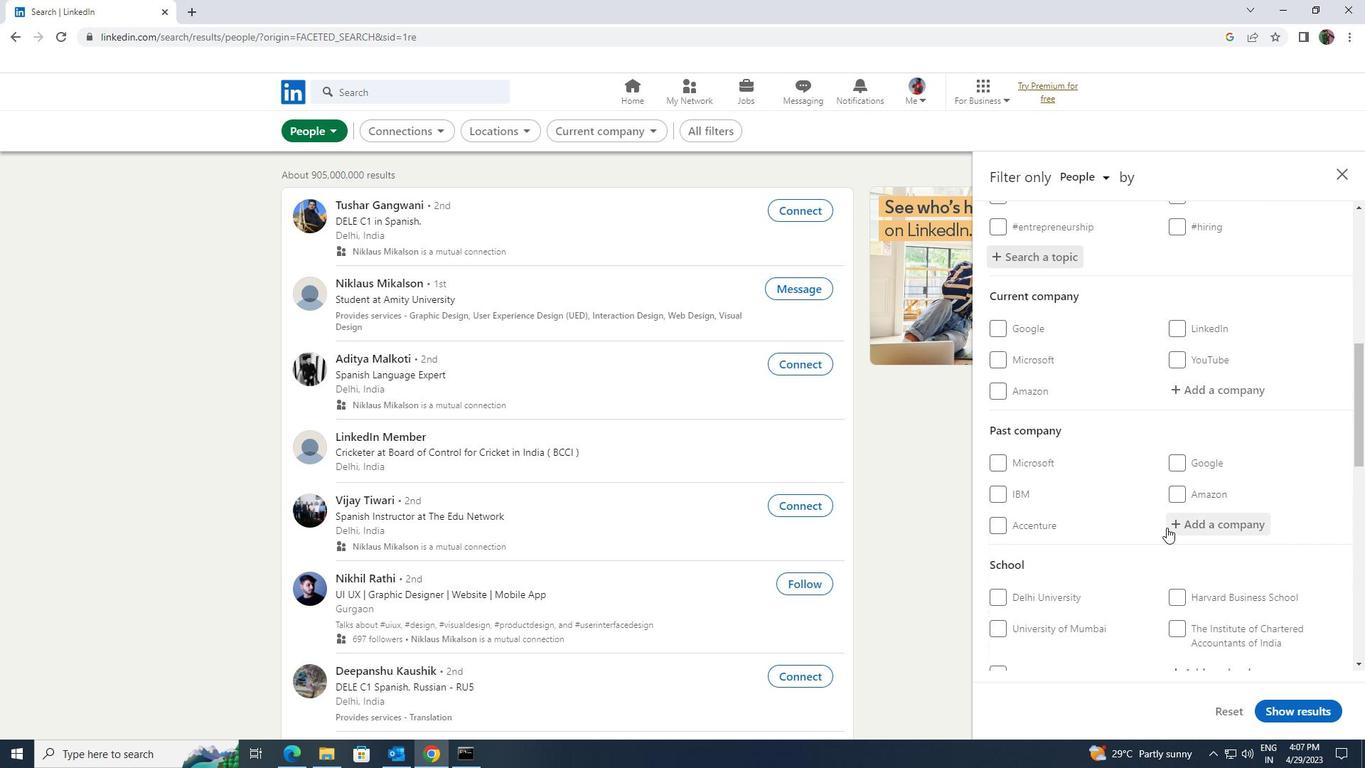 
Action: Mouse scrolled (1166, 526) with delta (0, 0)
Screenshot: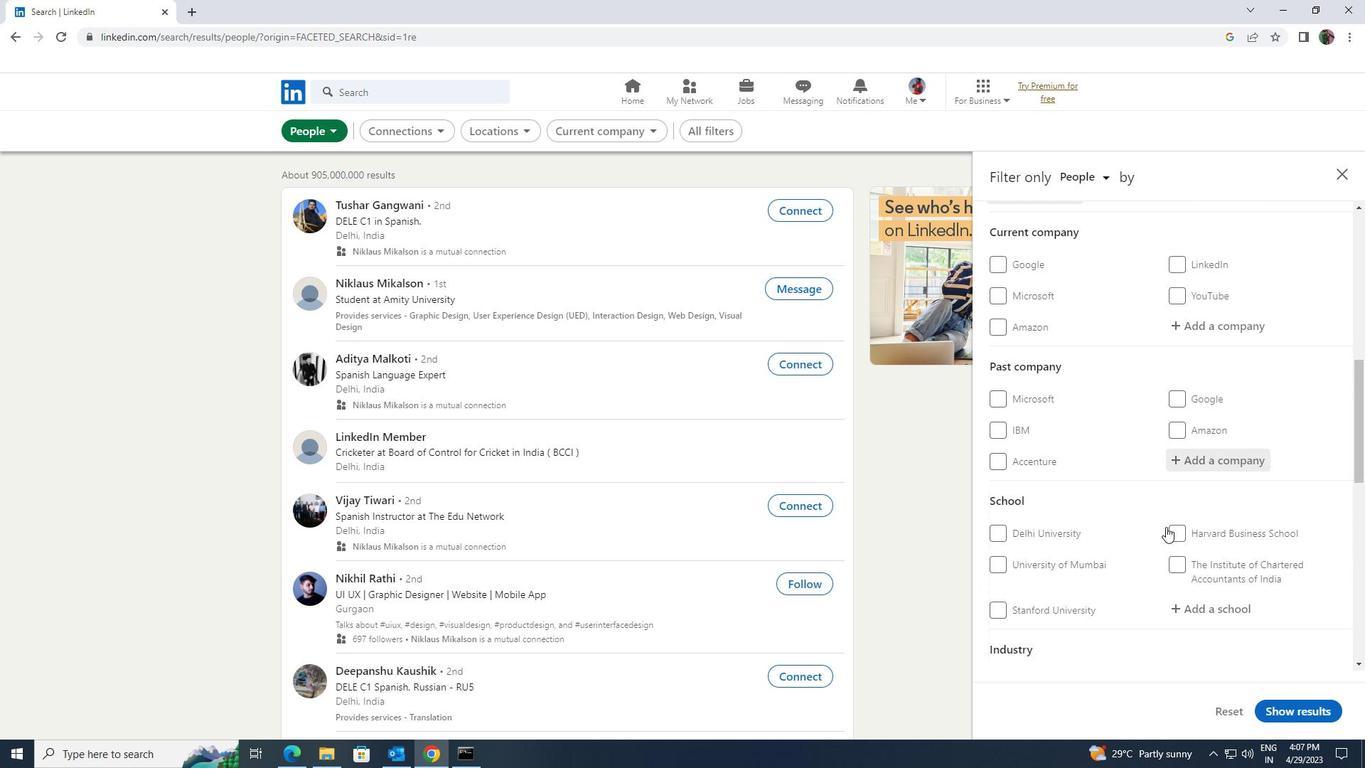 
Action: Mouse scrolled (1166, 526) with delta (0, 0)
Screenshot: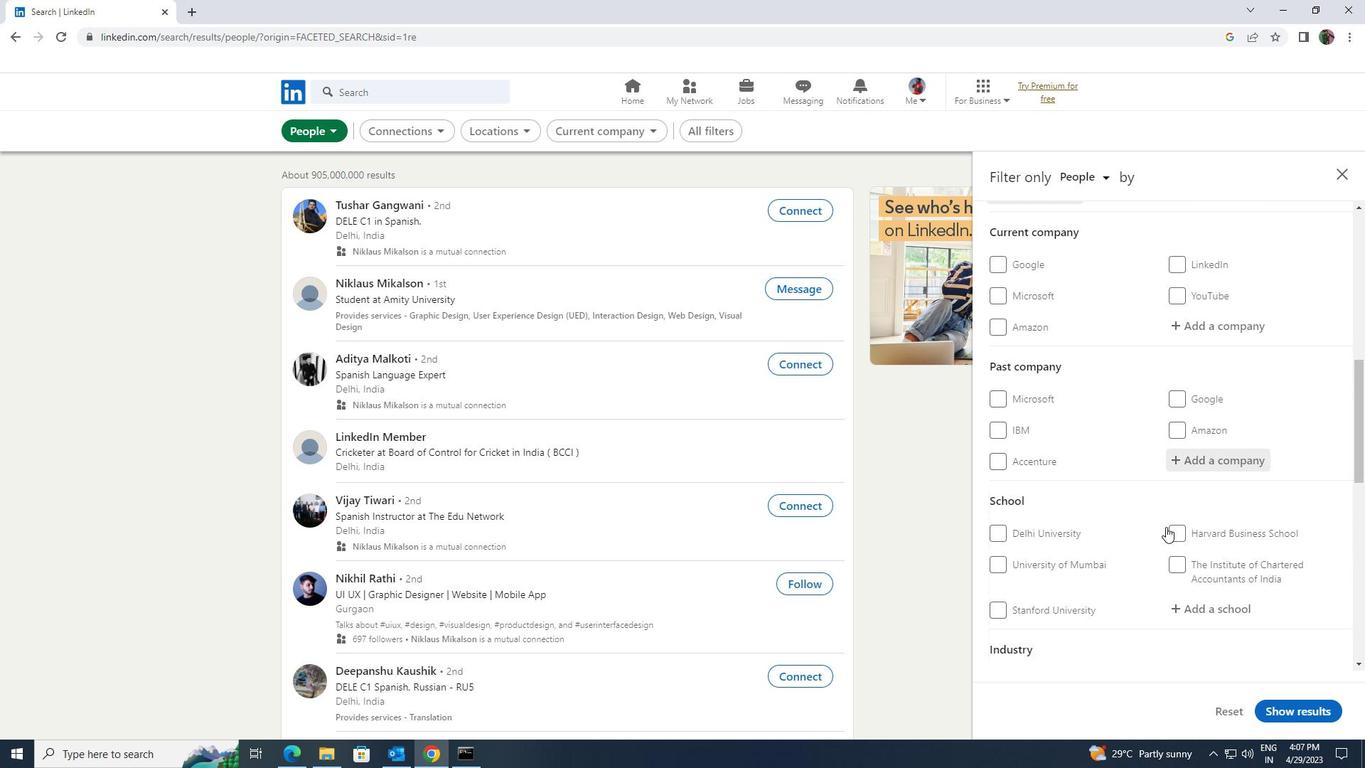 
Action: Mouse moved to (1165, 525)
Screenshot: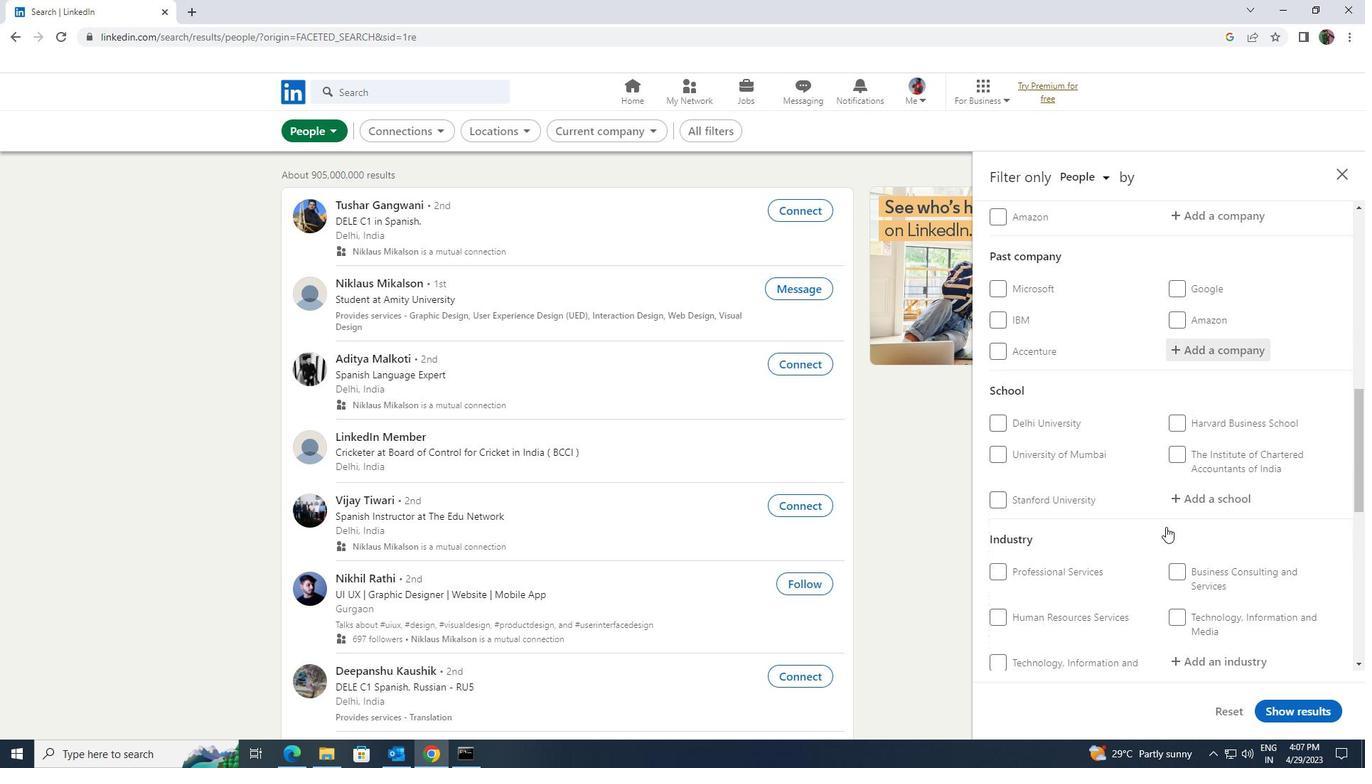 
Action: Mouse scrolled (1165, 524) with delta (0, 0)
Screenshot: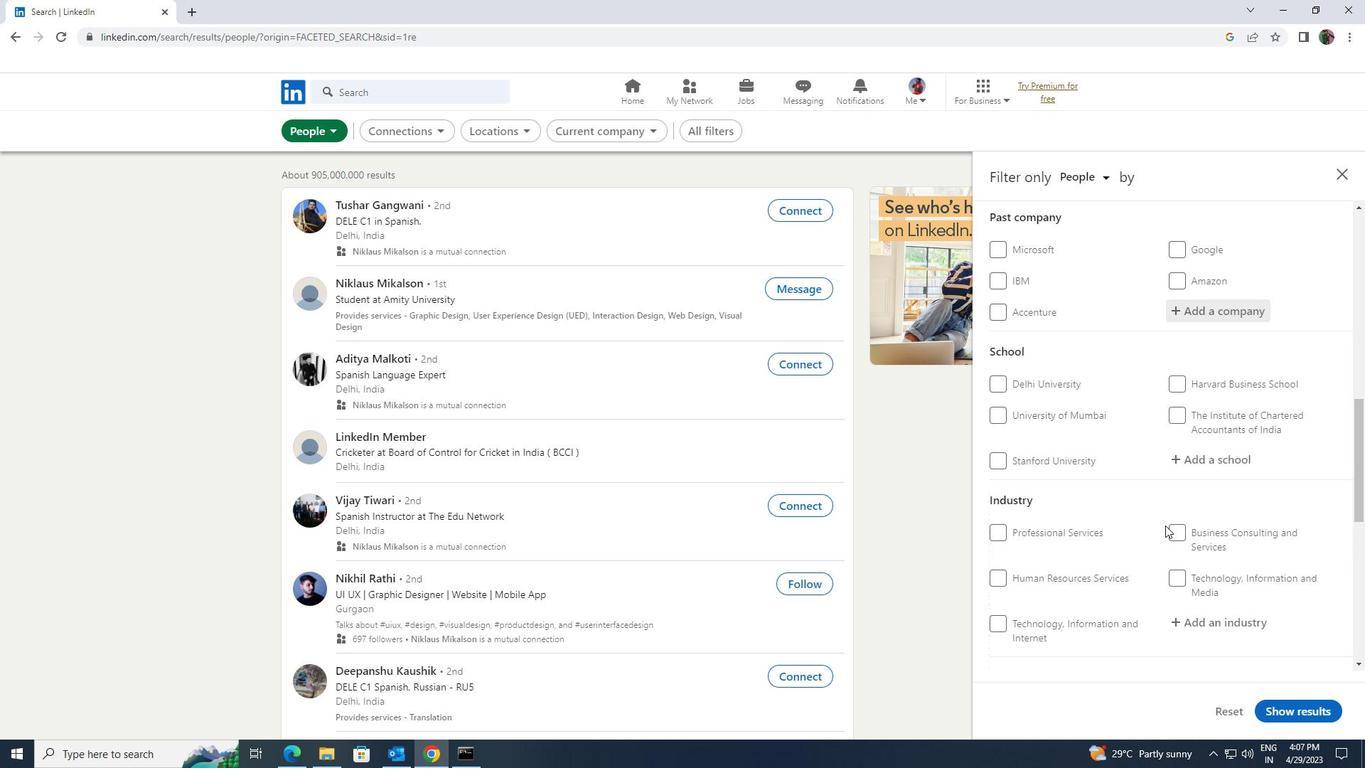 
Action: Mouse scrolled (1165, 524) with delta (0, 0)
Screenshot: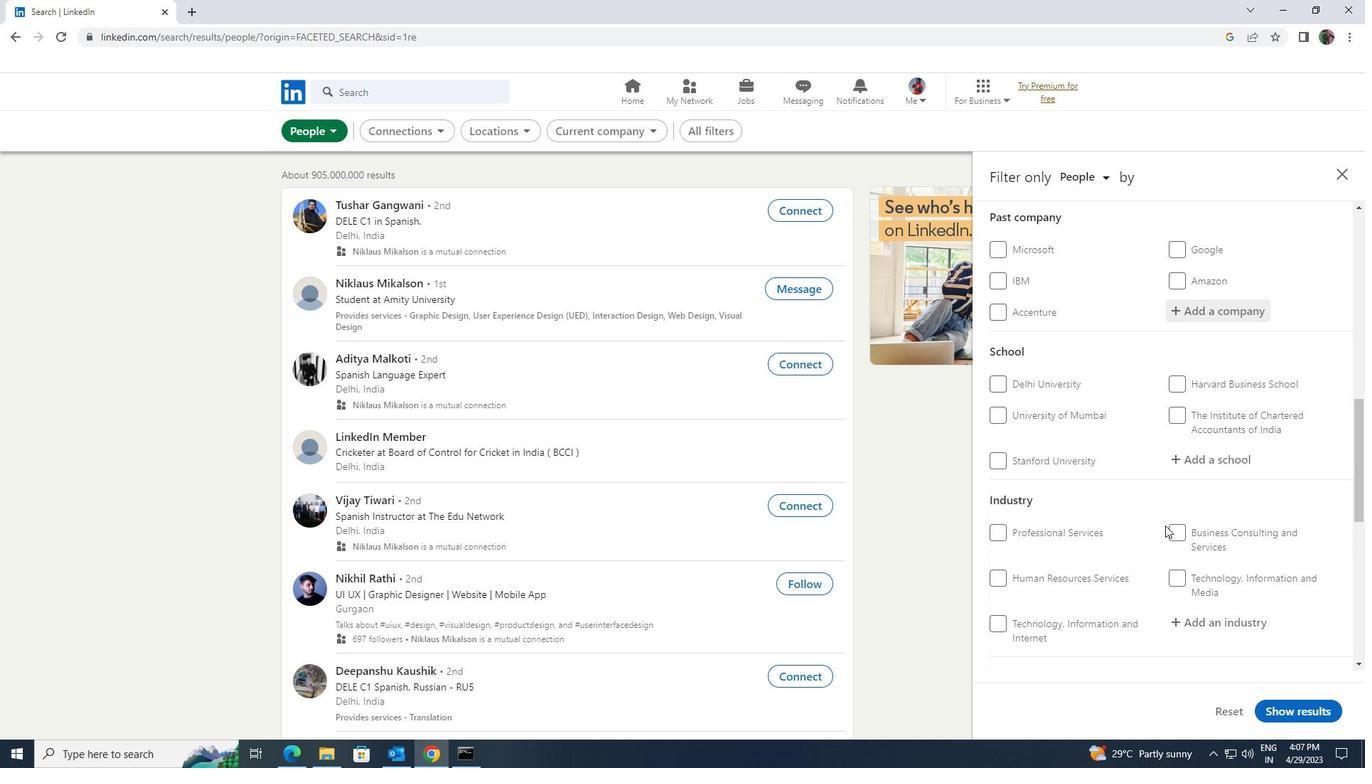 
Action: Mouse scrolled (1165, 524) with delta (0, 0)
Screenshot: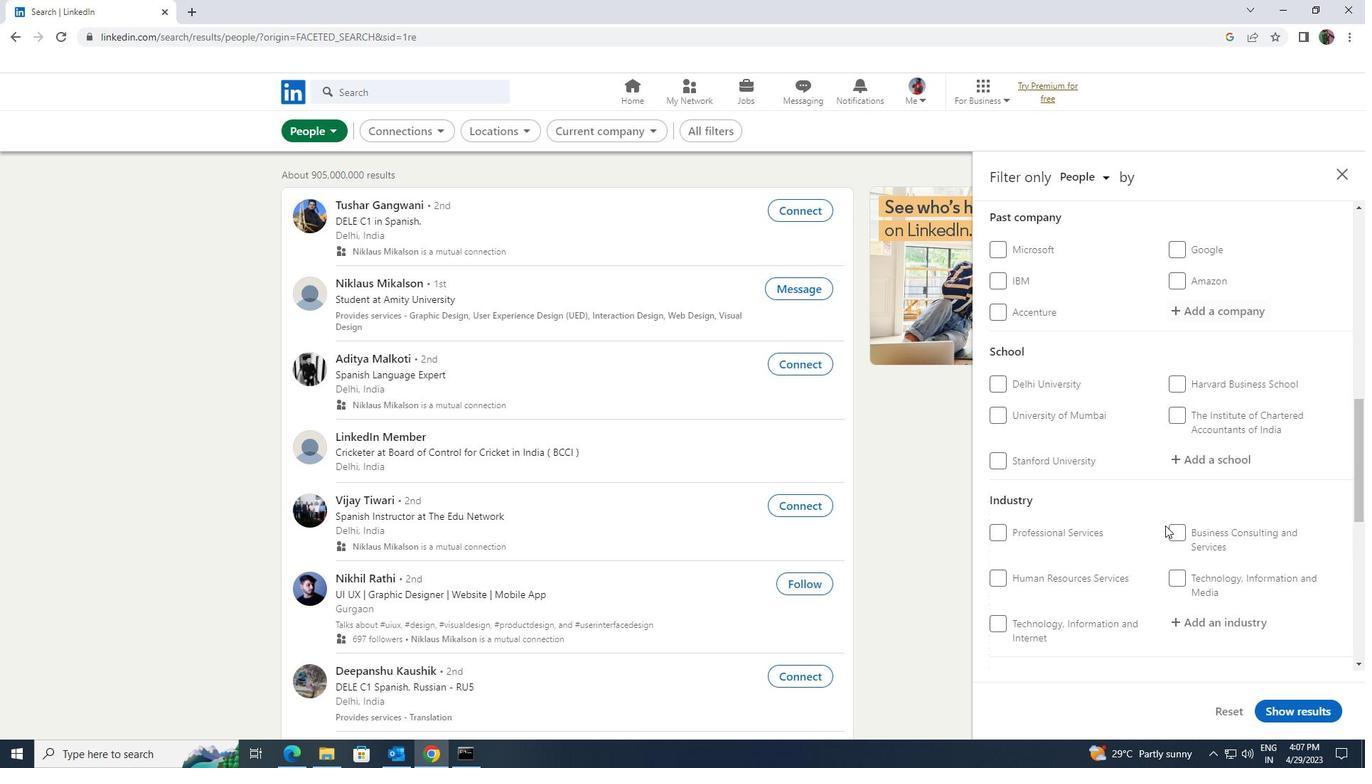 
Action: Mouse scrolled (1165, 524) with delta (0, 0)
Screenshot: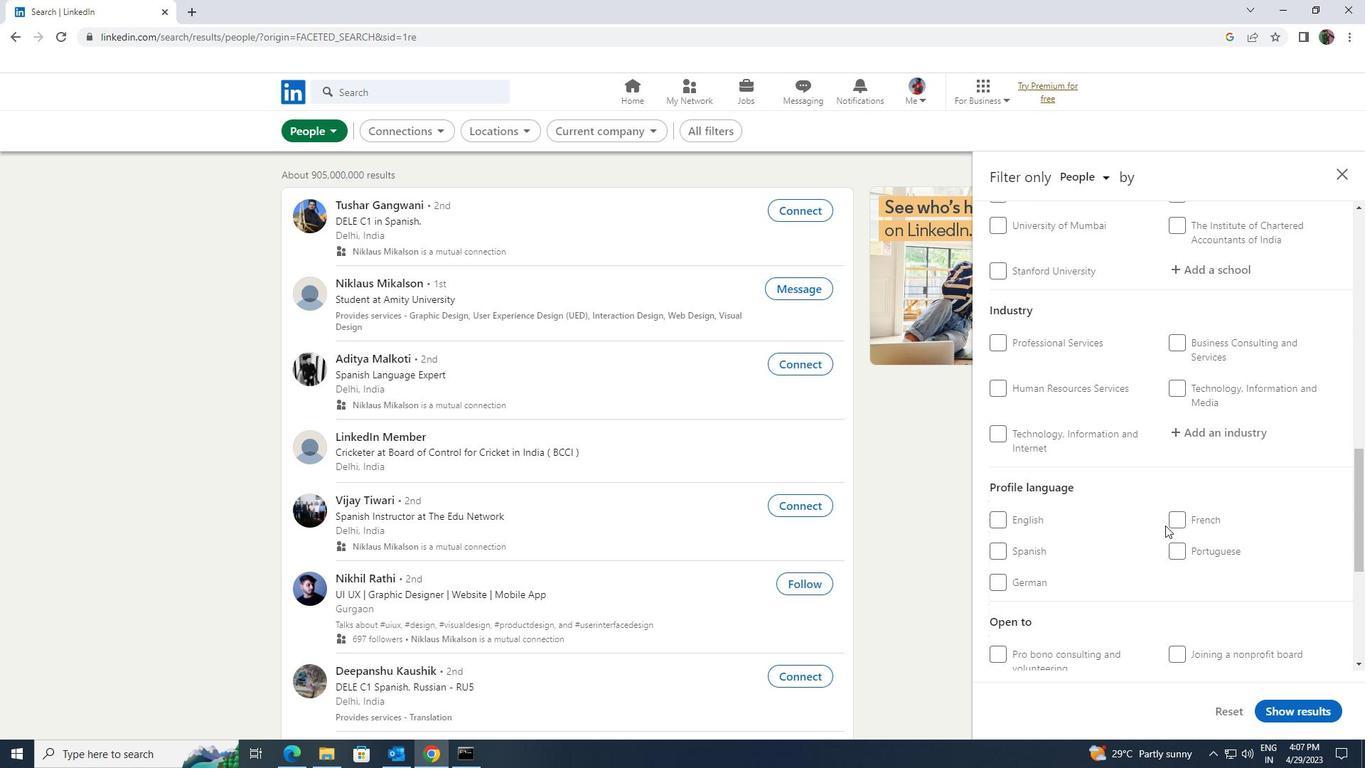 
Action: Mouse moved to (1007, 427)
Screenshot: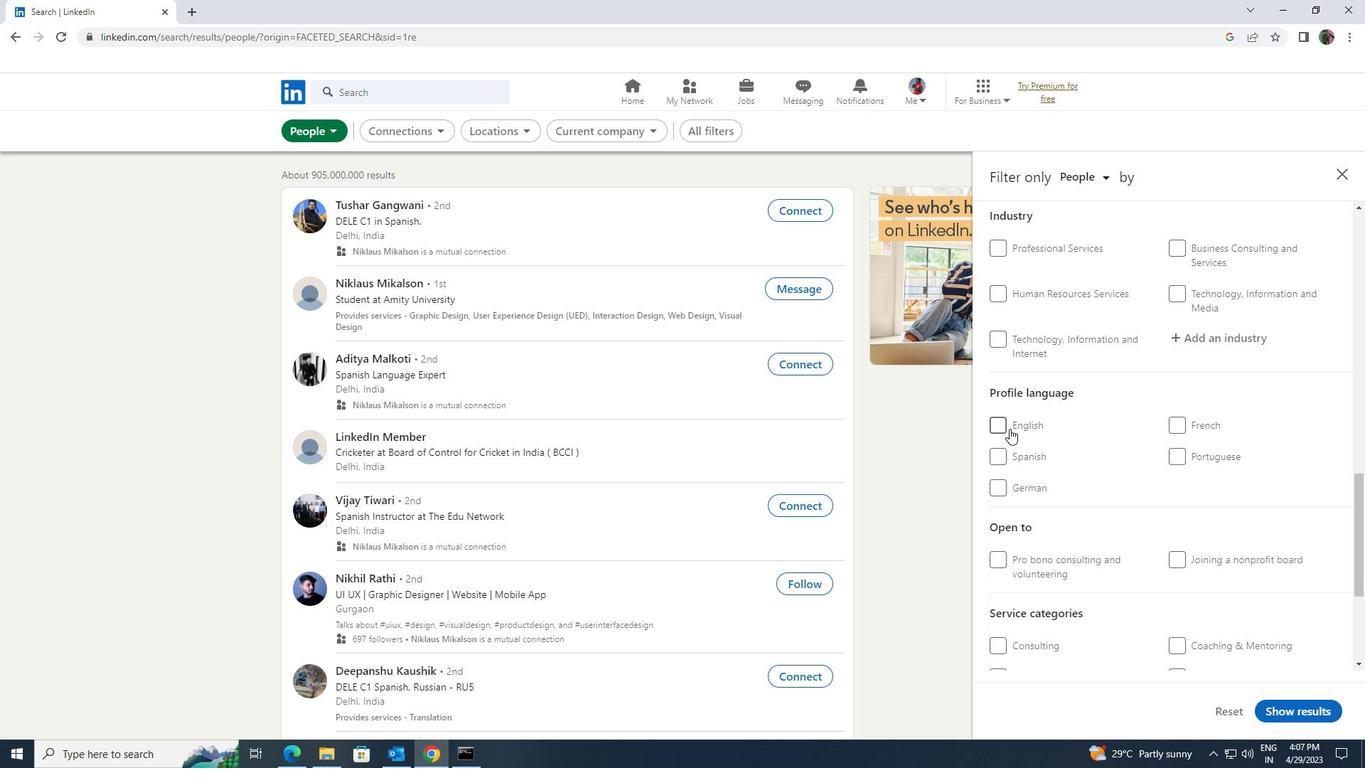 
Action: Mouse pressed left at (1007, 427)
Screenshot: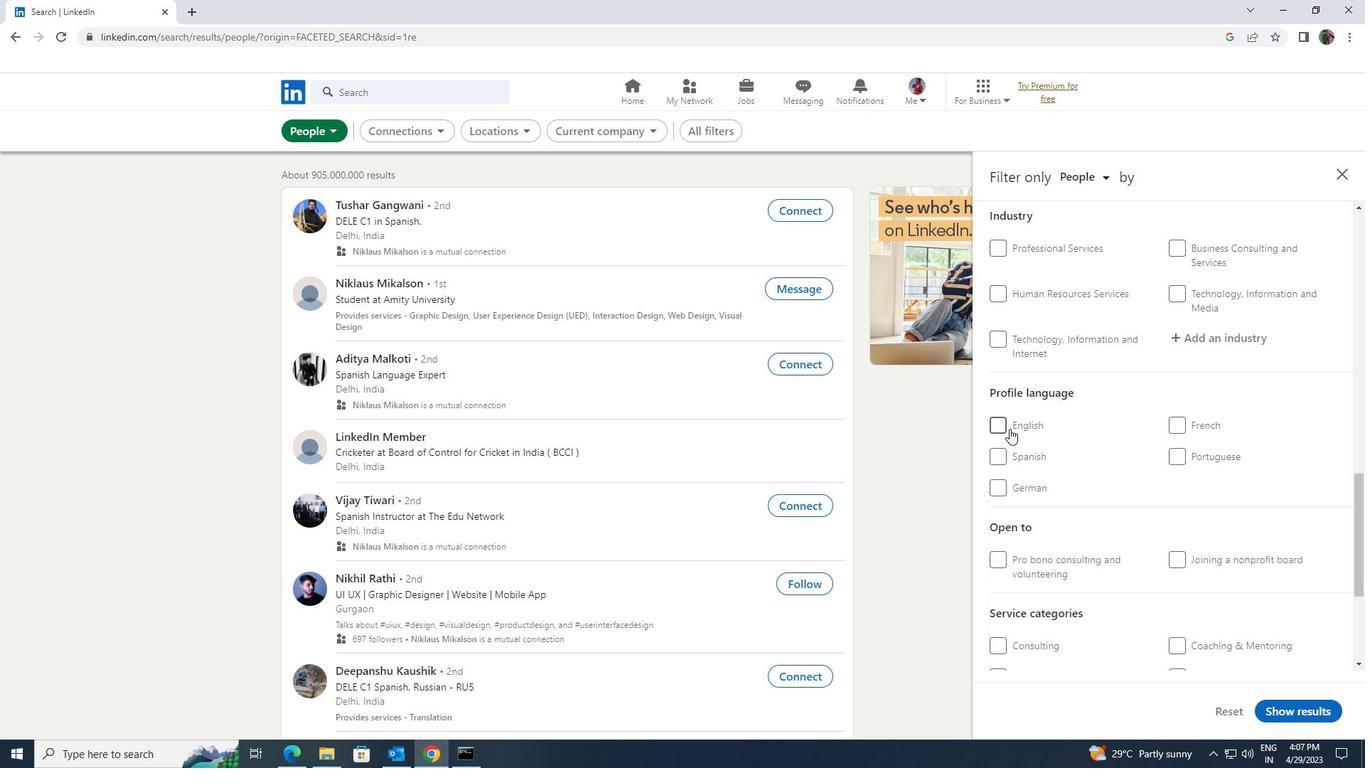 
Action: Mouse moved to (1093, 482)
Screenshot: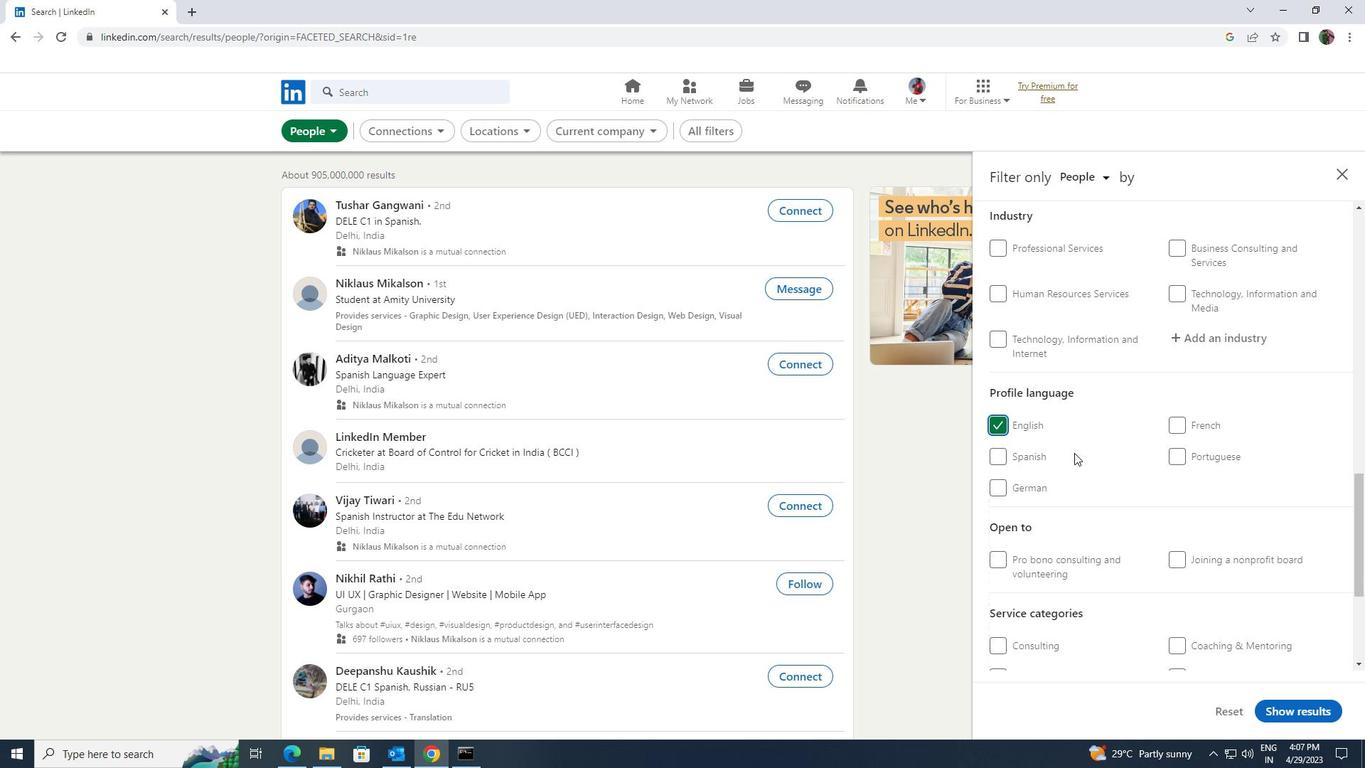 
Action: Mouse scrolled (1093, 482) with delta (0, 0)
Screenshot: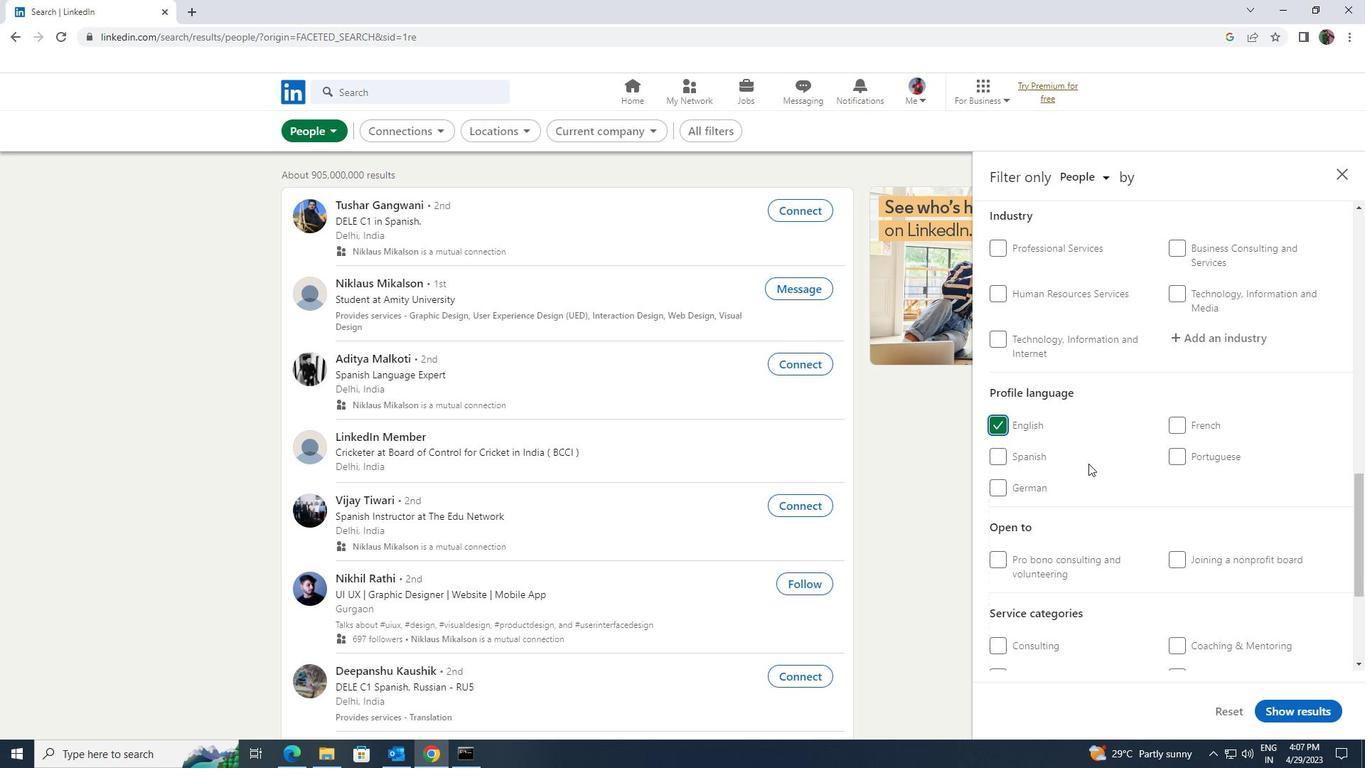 
Action: Mouse scrolled (1093, 482) with delta (0, 0)
Screenshot: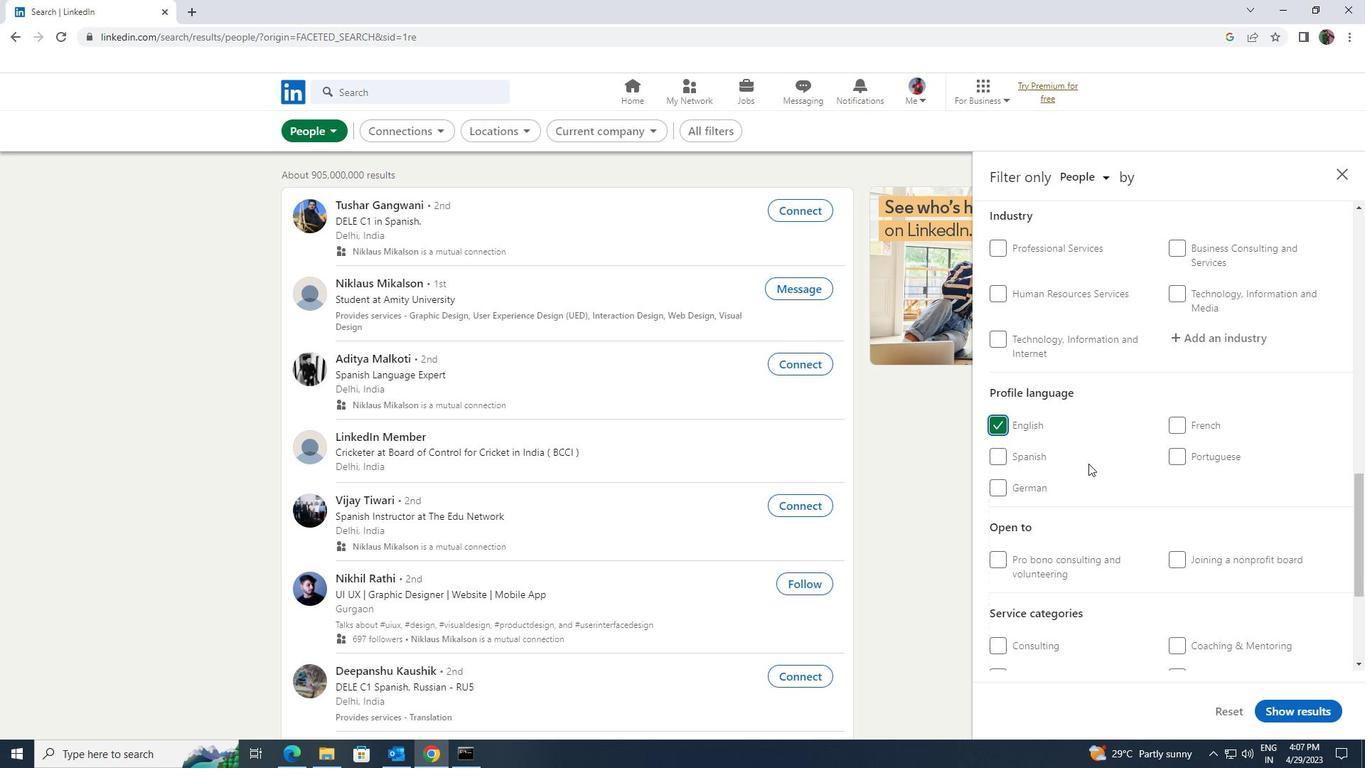 
Action: Mouse scrolled (1093, 482) with delta (0, 0)
Screenshot: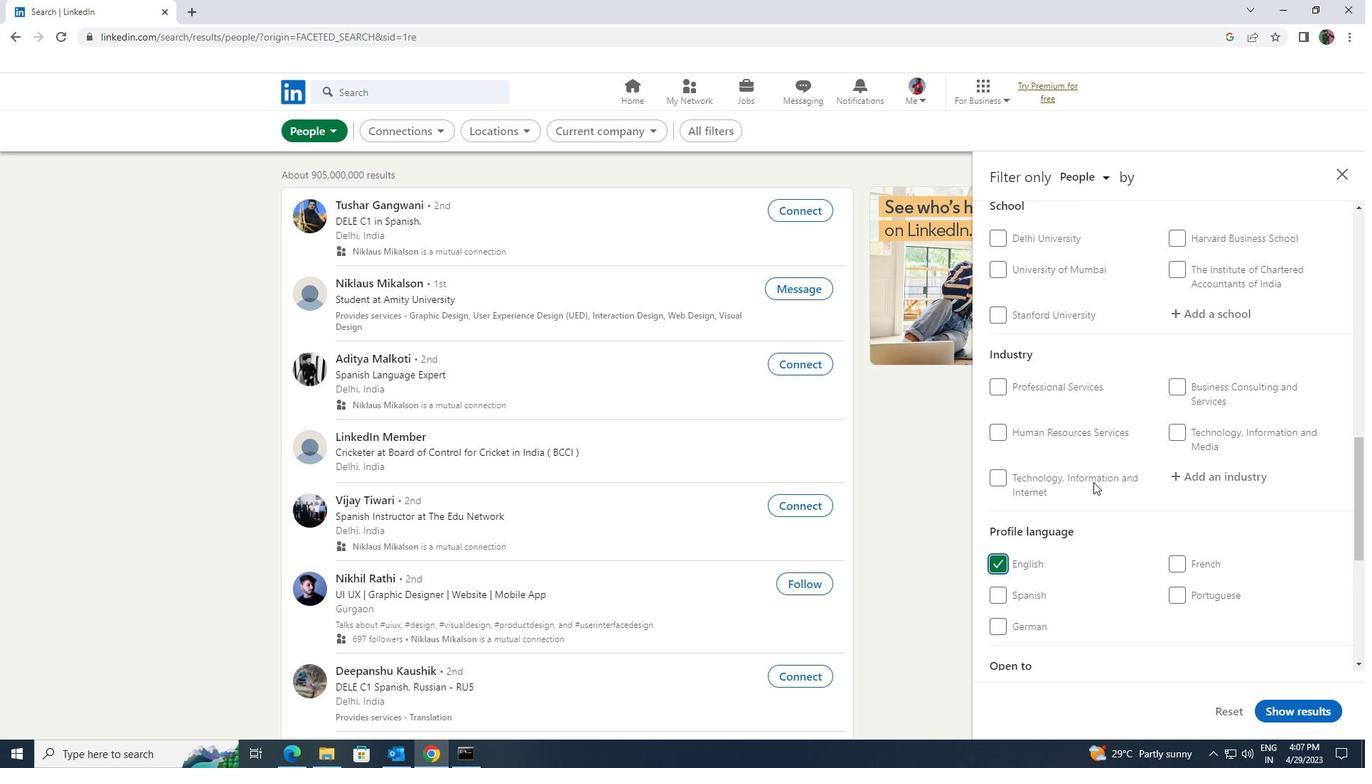 
Action: Mouse scrolled (1093, 482) with delta (0, 0)
Screenshot: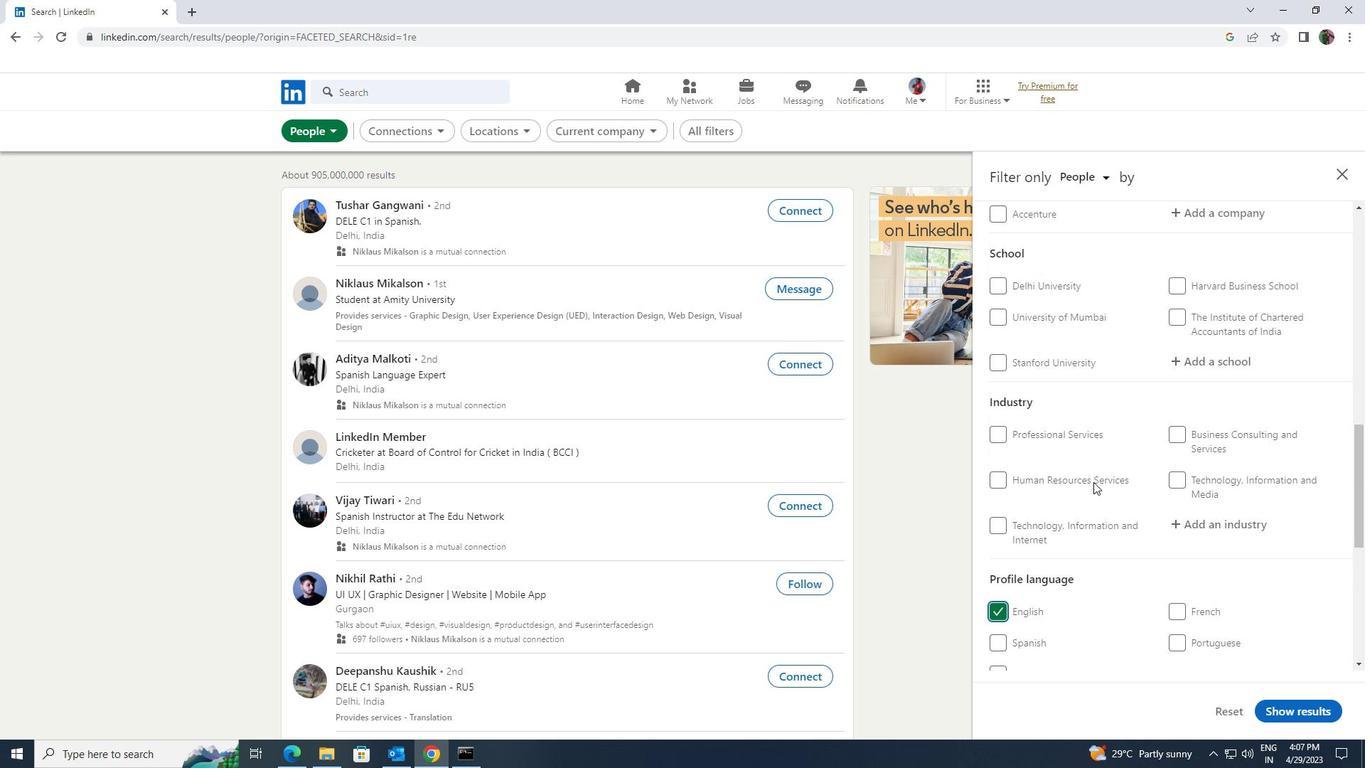 
Action: Mouse scrolled (1093, 482) with delta (0, 0)
Screenshot: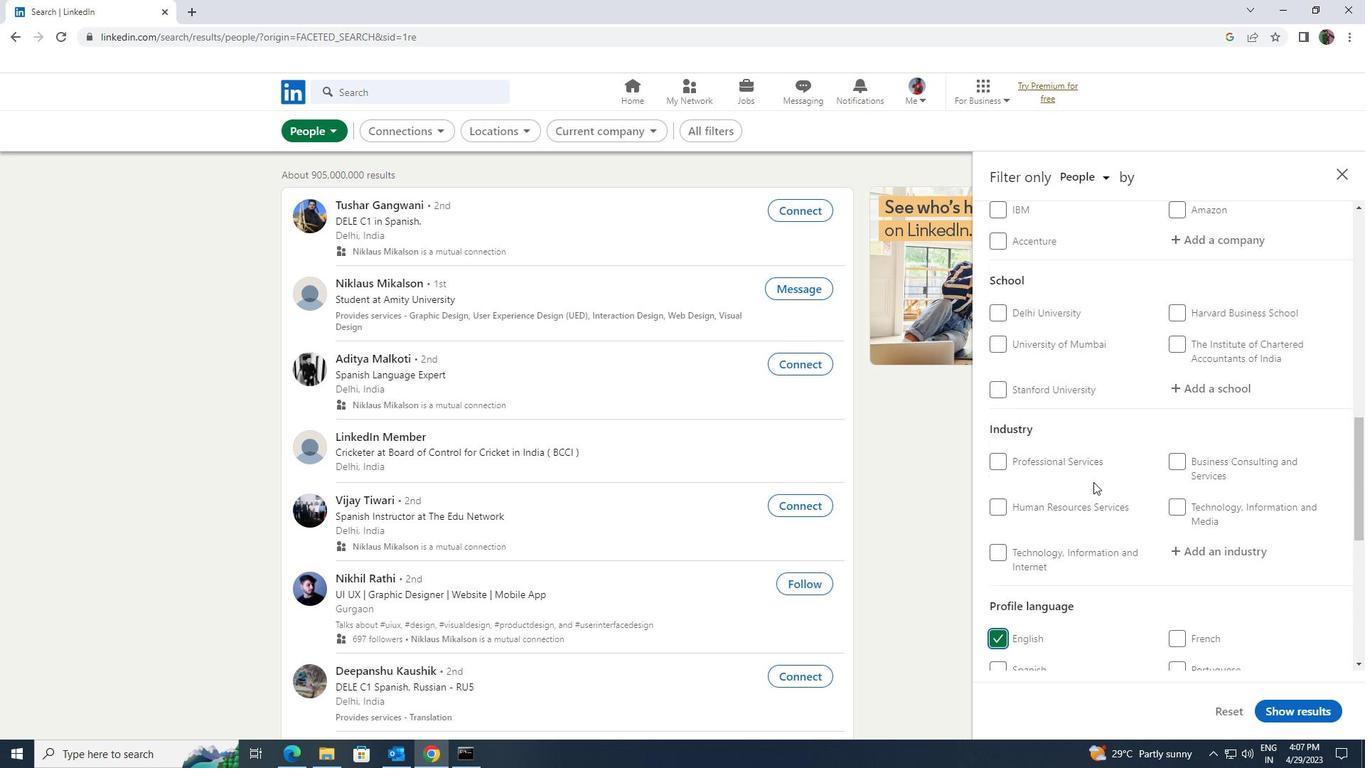 
Action: Mouse scrolled (1093, 482) with delta (0, 0)
Screenshot: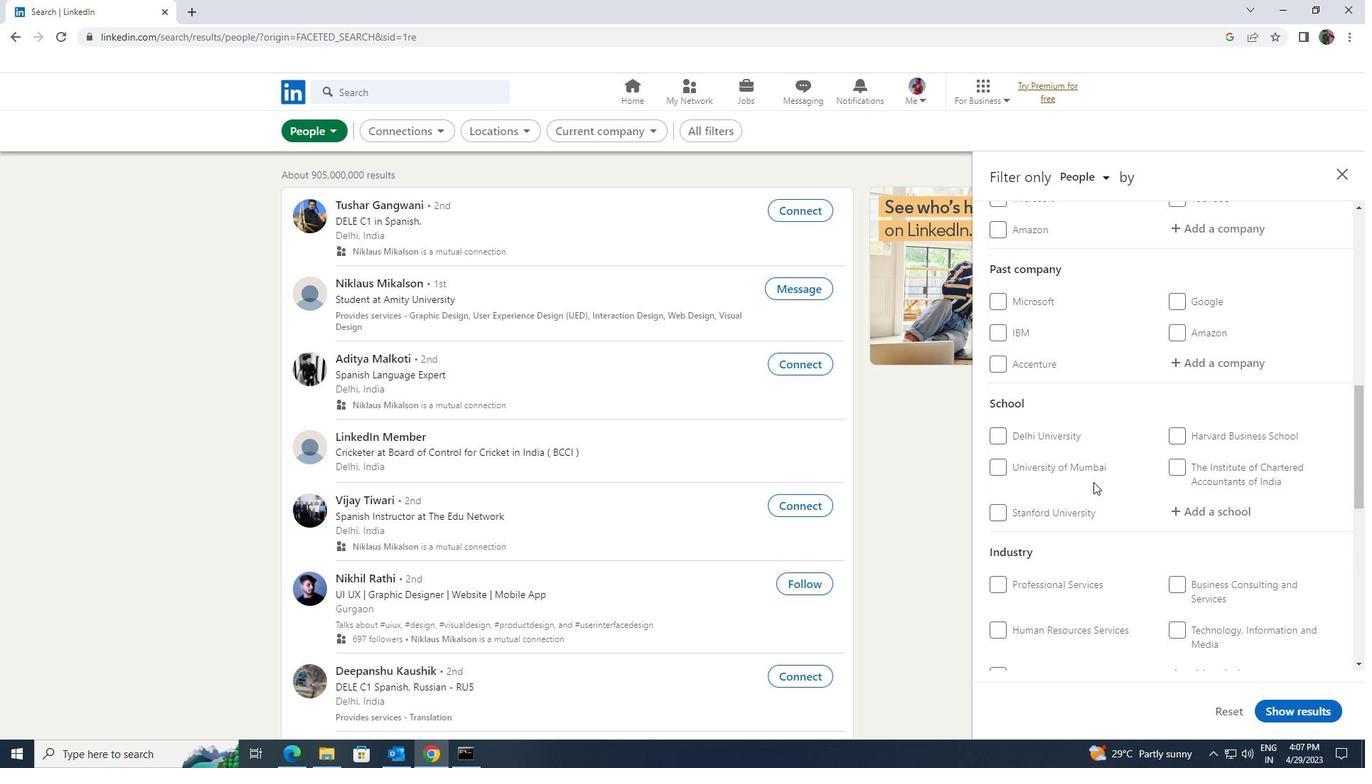 
Action: Mouse scrolled (1093, 482) with delta (0, 0)
Screenshot: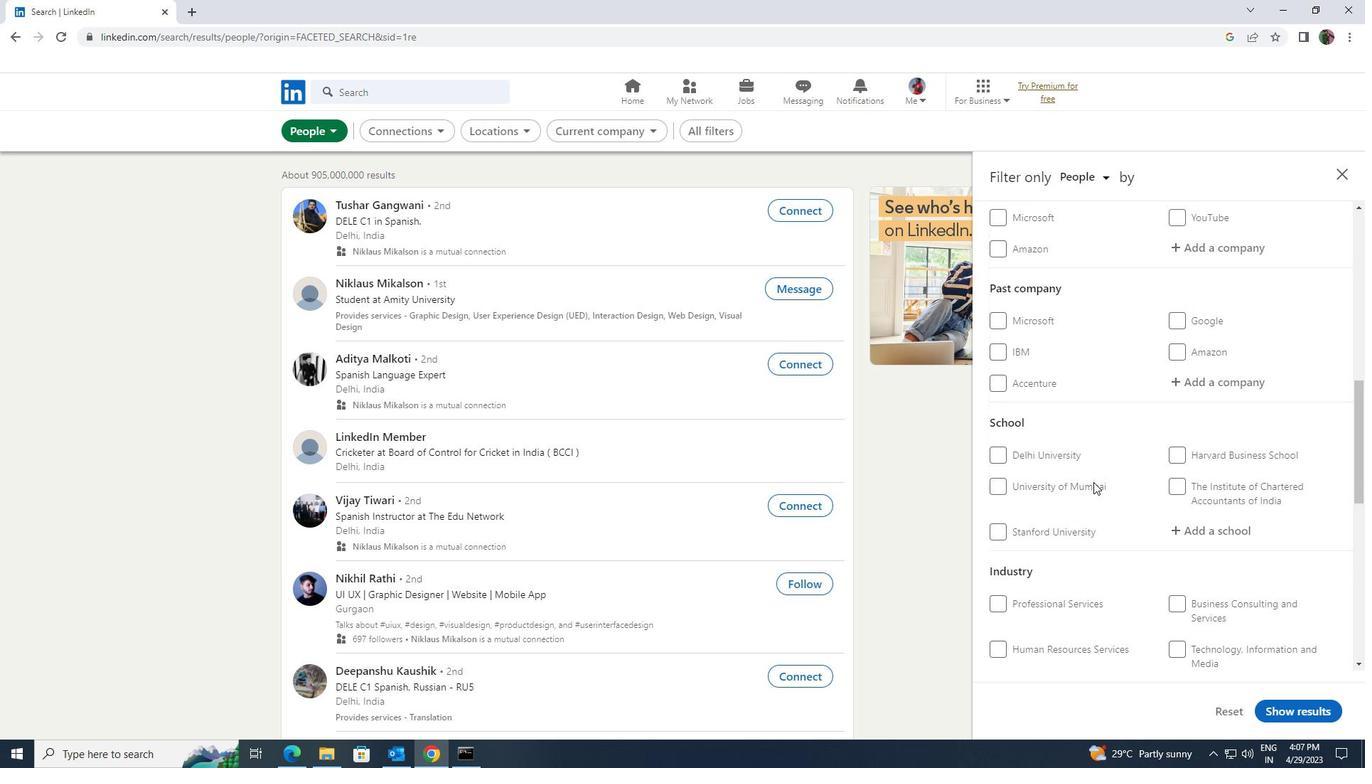 
Action: Mouse scrolled (1093, 482) with delta (0, 0)
Screenshot: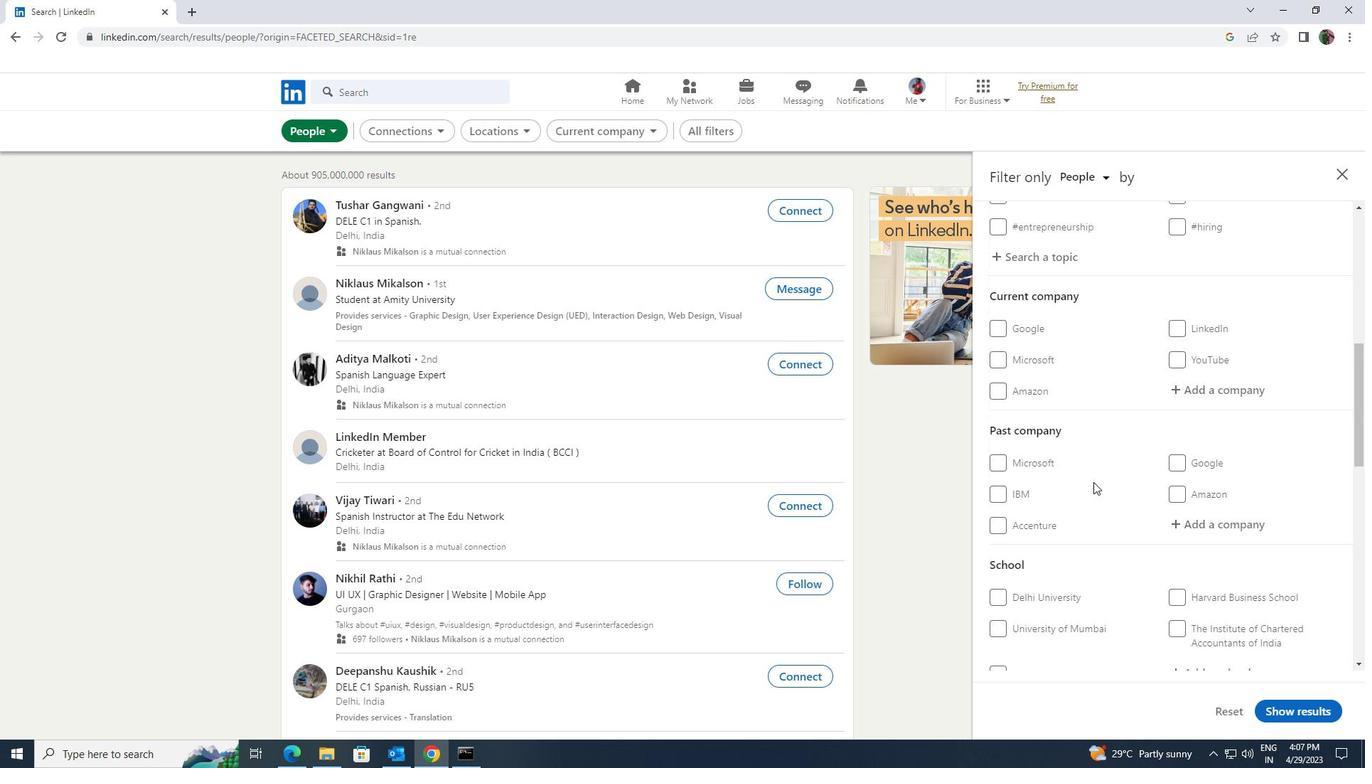 
Action: Mouse scrolled (1093, 482) with delta (0, 0)
Screenshot: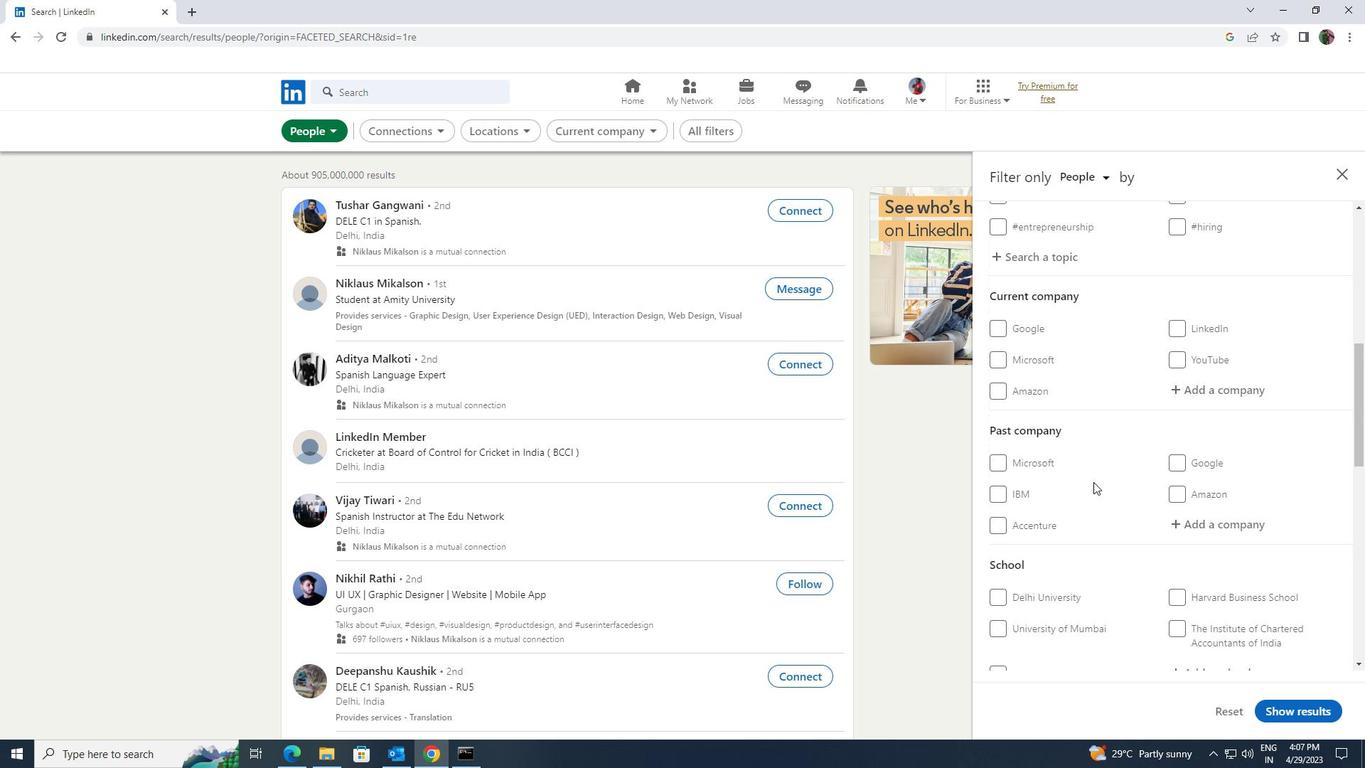 
Action: Mouse moved to (1190, 538)
Screenshot: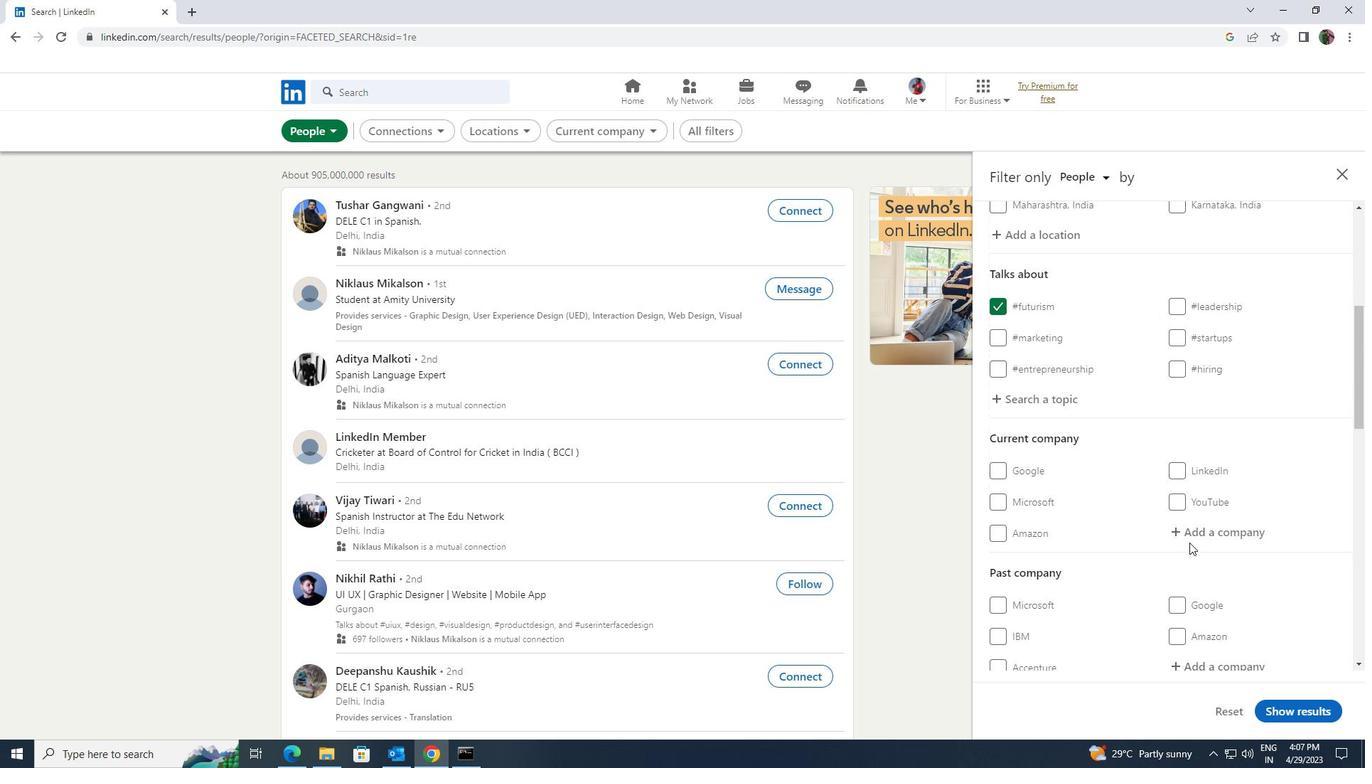 
Action: Mouse pressed left at (1190, 538)
Screenshot: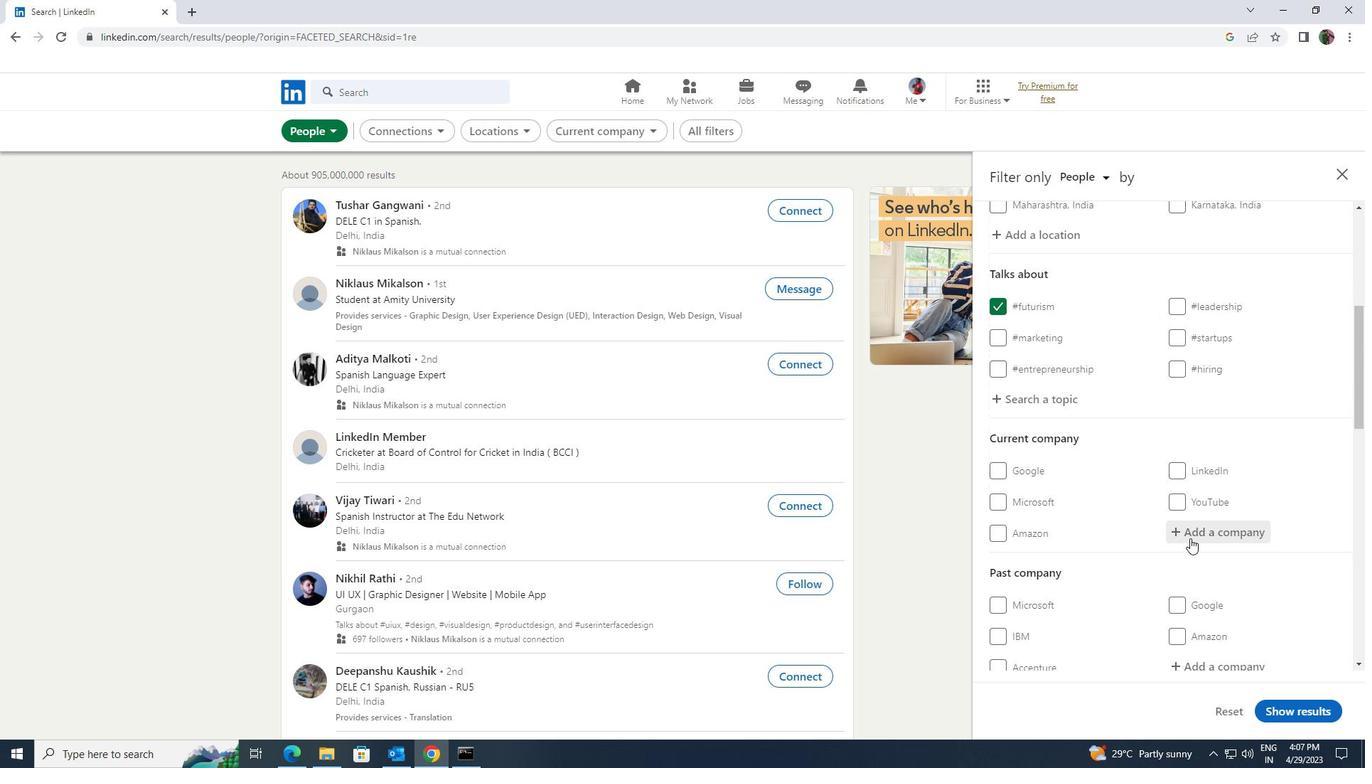 
Action: Key pressed <Key.shift><Key.shift><Key.shift><Key.shift>HR<Key.space><Key.shift>KN<Key.space><Key.shift>OFFI
Screenshot: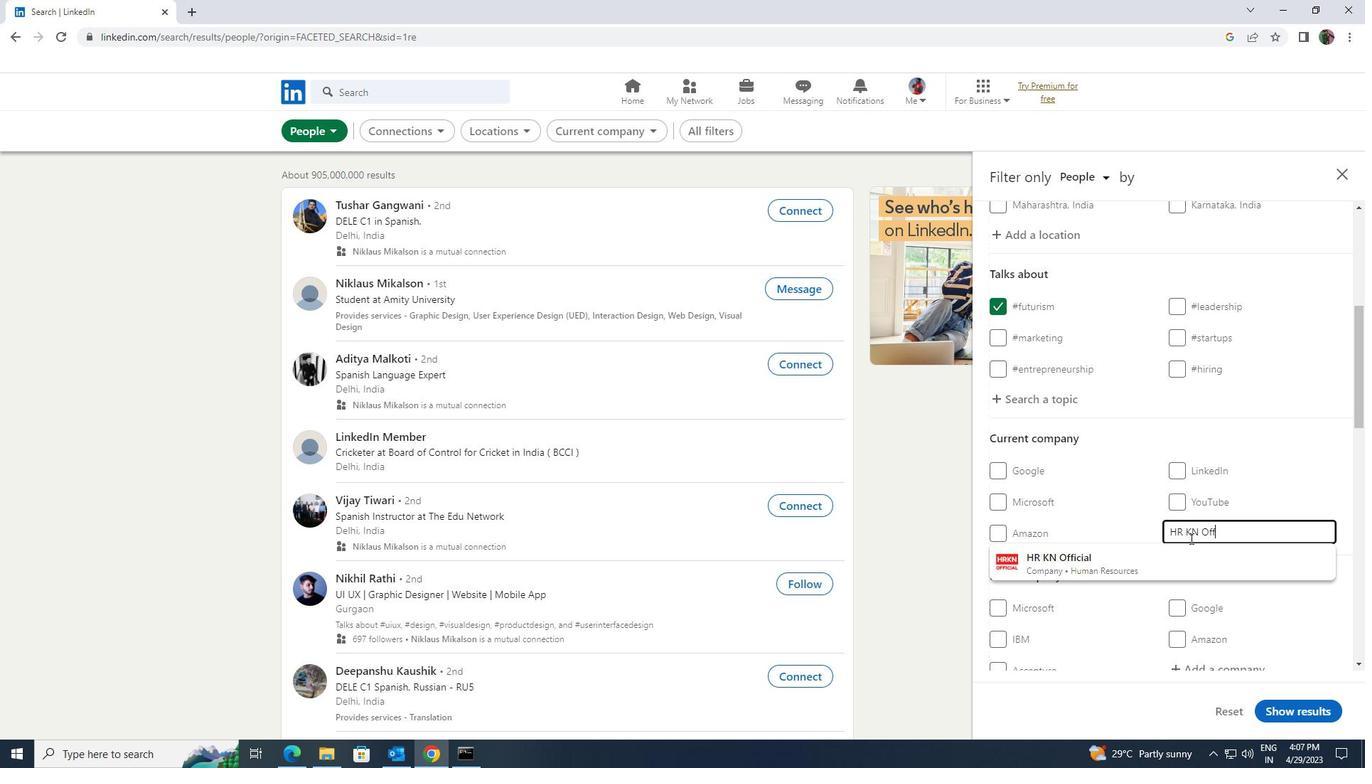 
Action: Mouse moved to (1182, 552)
Screenshot: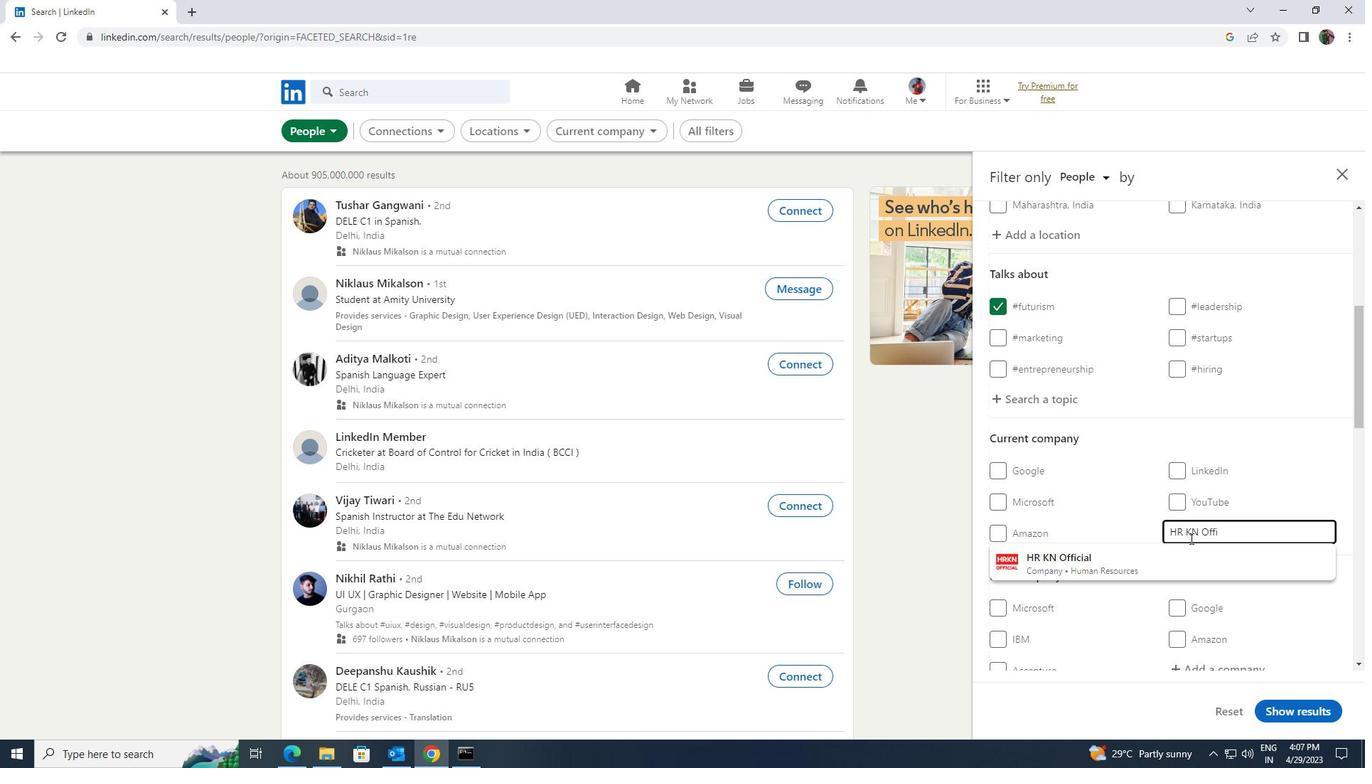 
Action: Mouse pressed left at (1182, 552)
Screenshot: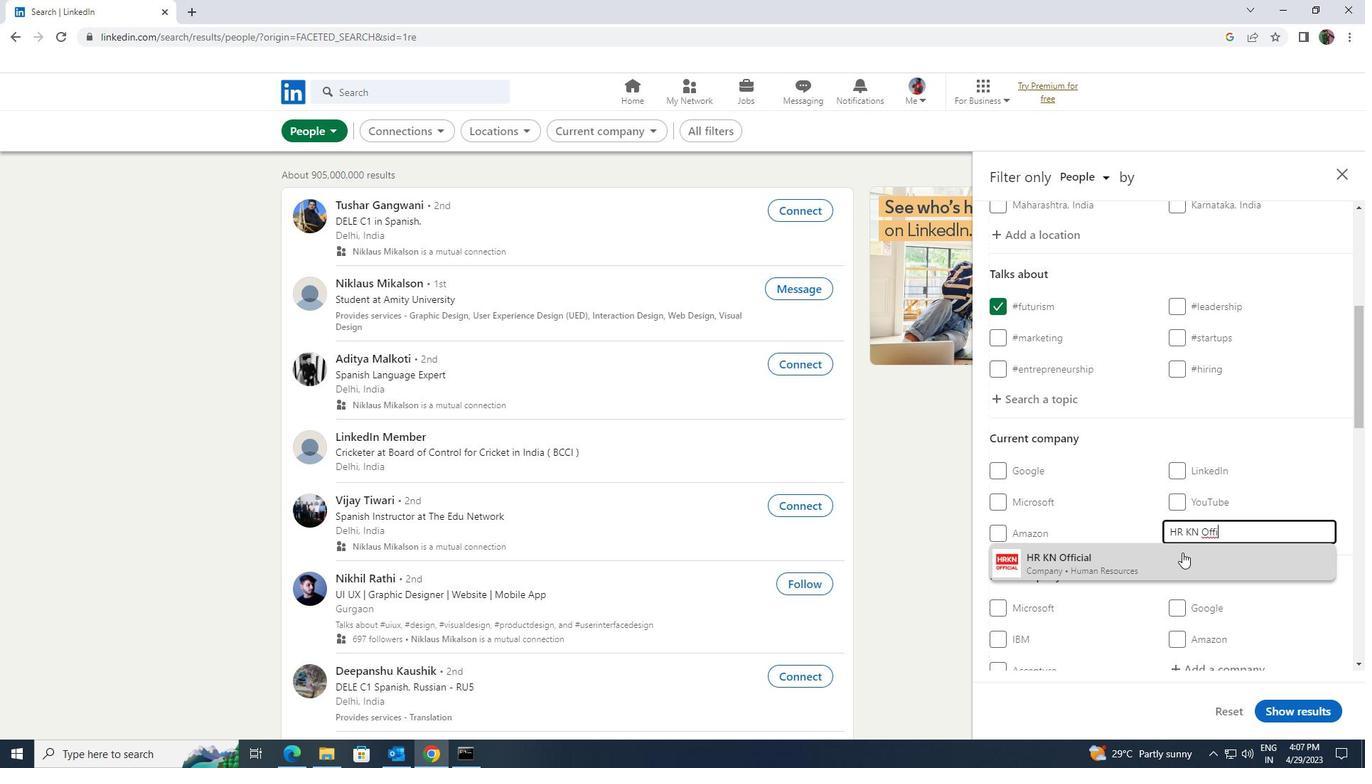 
Action: Mouse moved to (1181, 552)
Screenshot: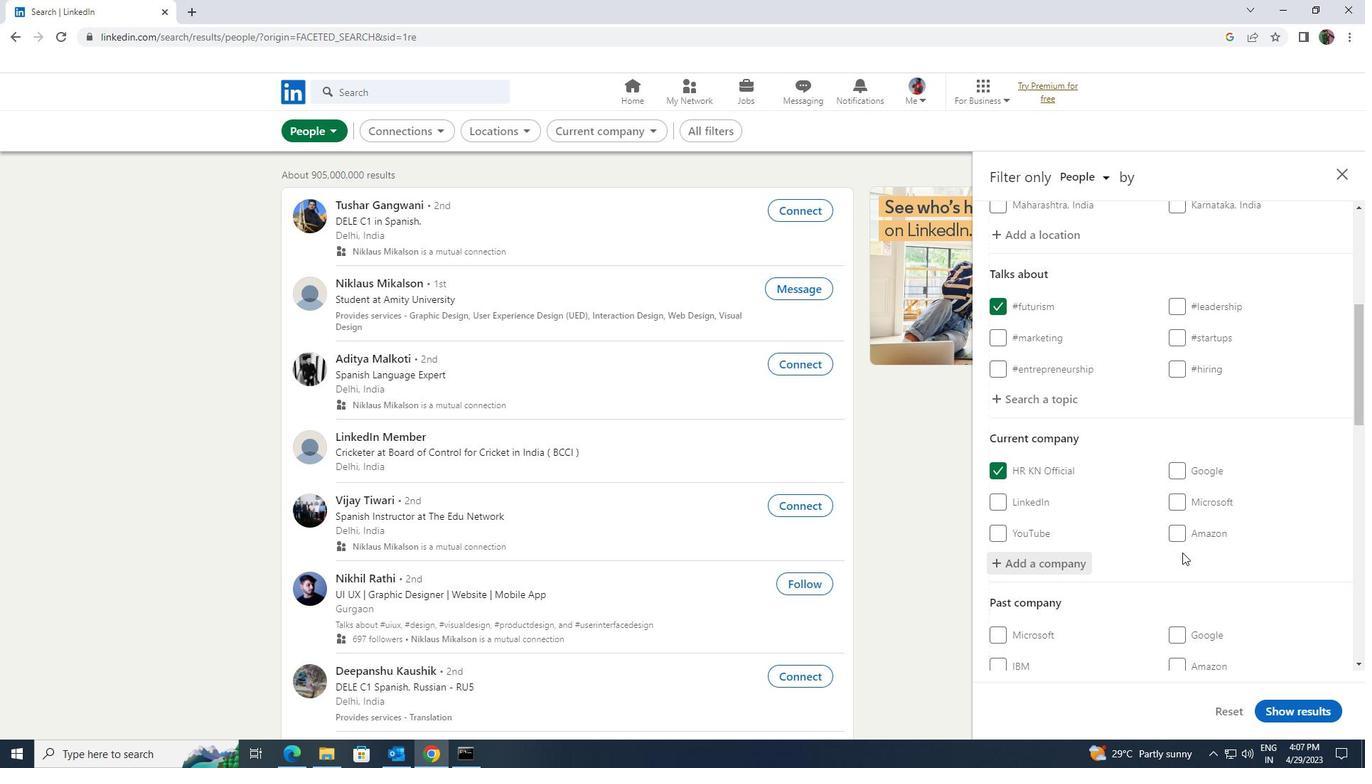 
Action: Mouse scrolled (1181, 551) with delta (0, 0)
Screenshot: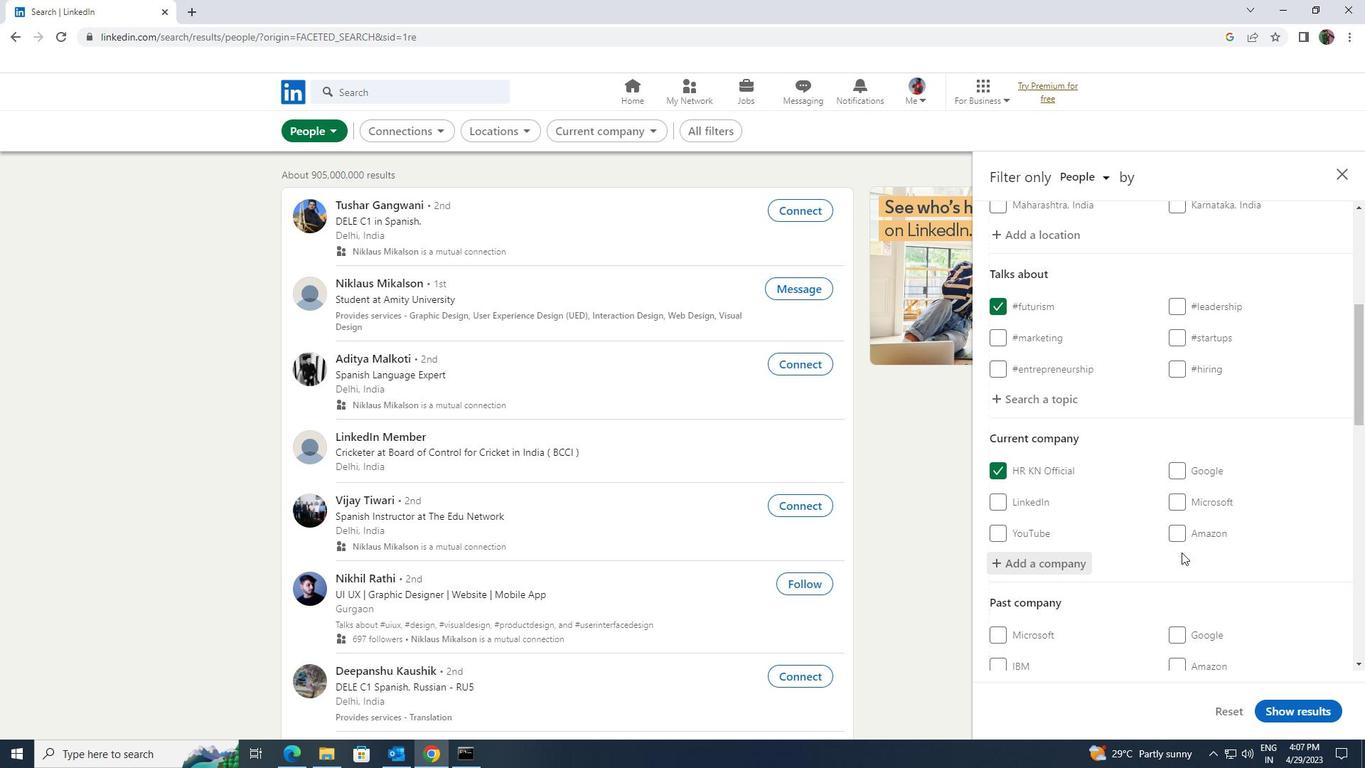 
Action: Mouse scrolled (1181, 551) with delta (0, 0)
Screenshot: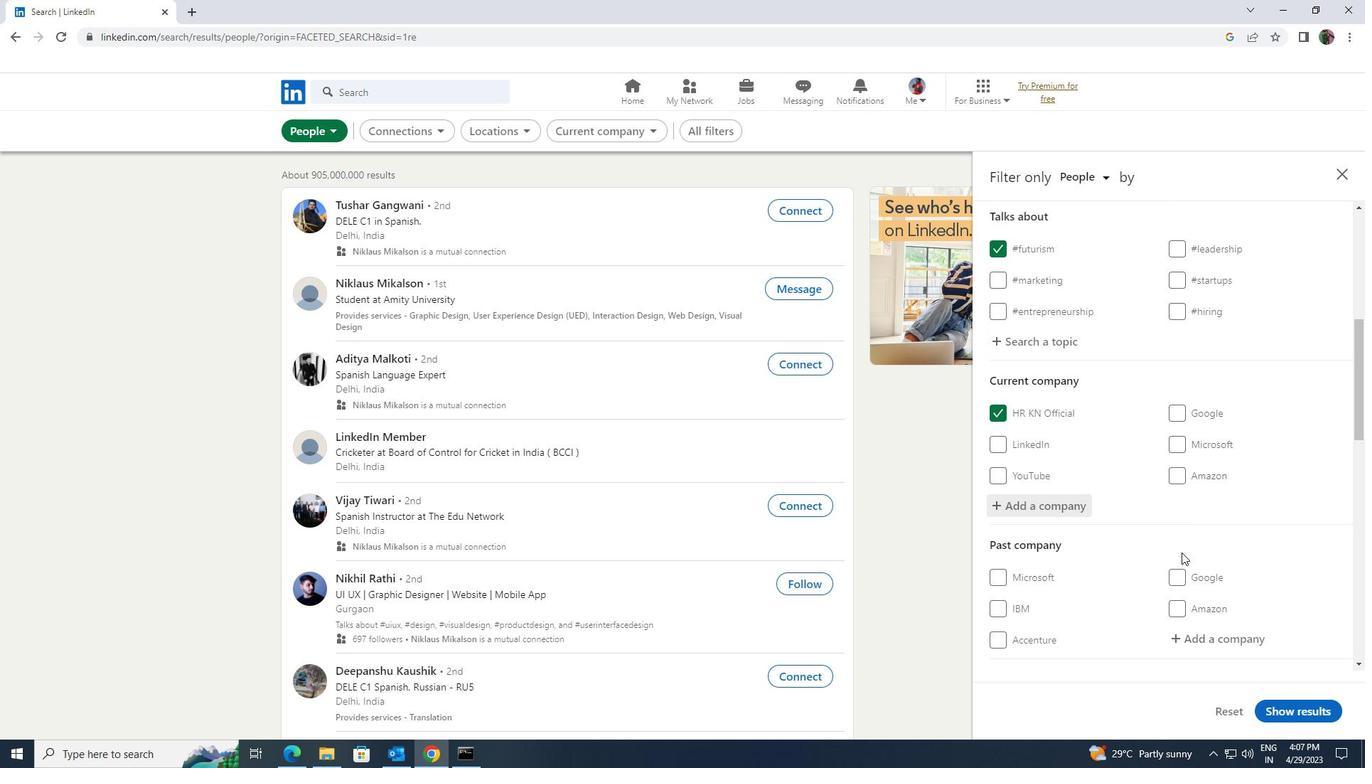 
Action: Mouse scrolled (1181, 551) with delta (0, 0)
Screenshot: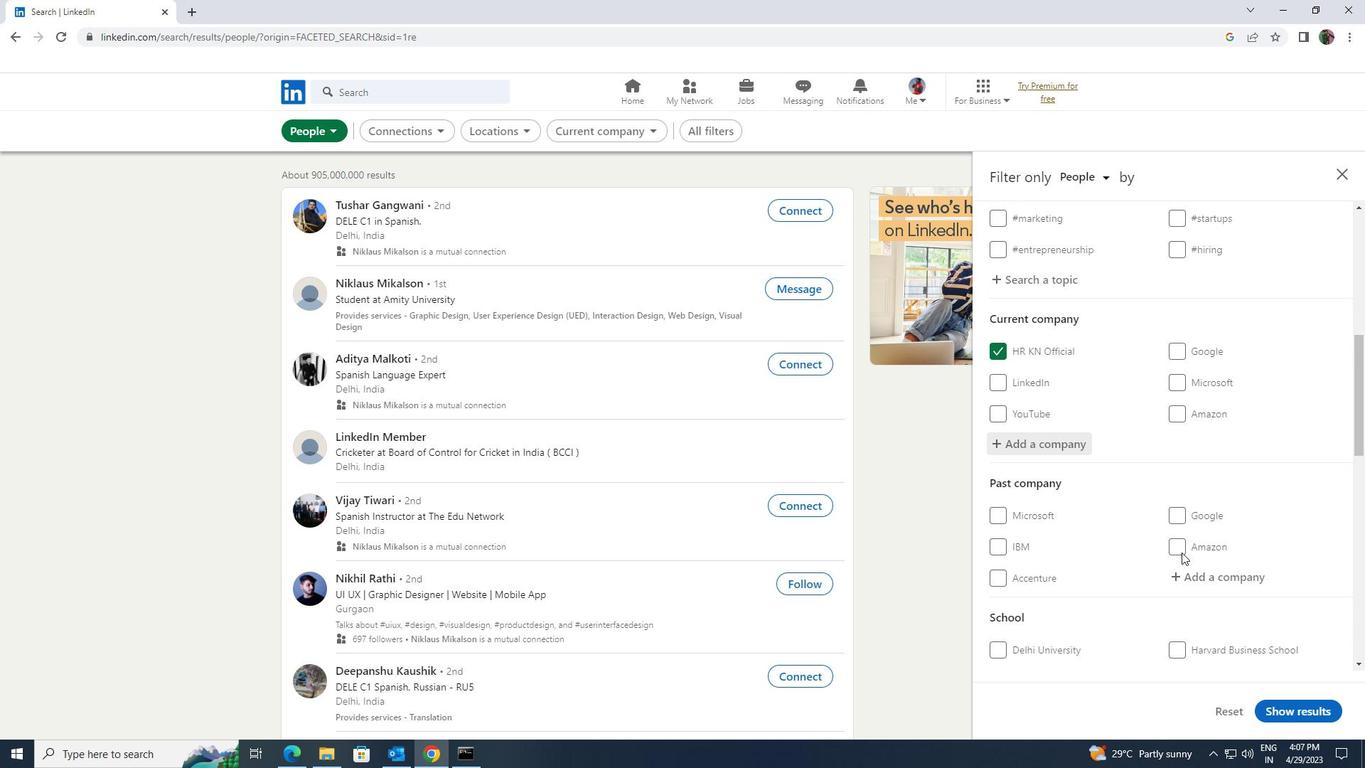 
Action: Mouse scrolled (1181, 551) with delta (0, 0)
Screenshot: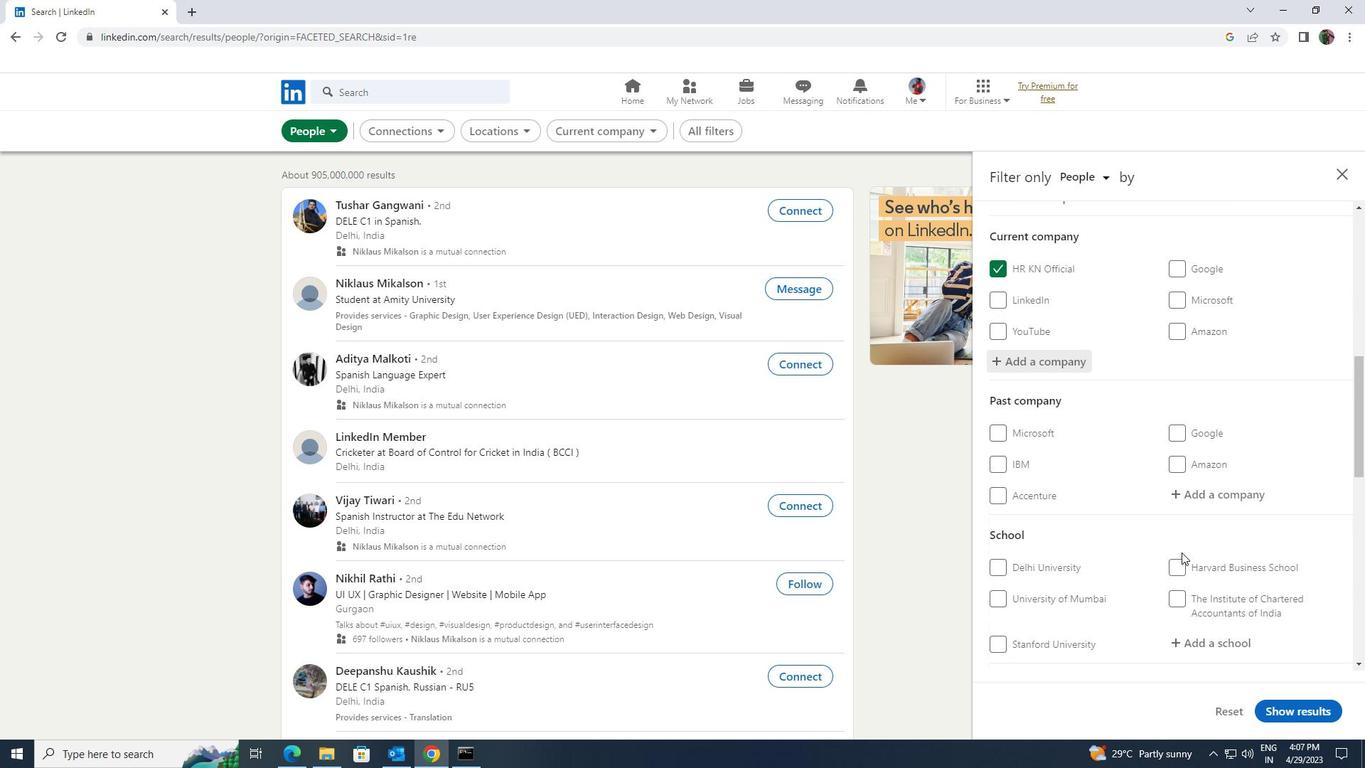 
Action: Mouse scrolled (1181, 551) with delta (0, 0)
Screenshot: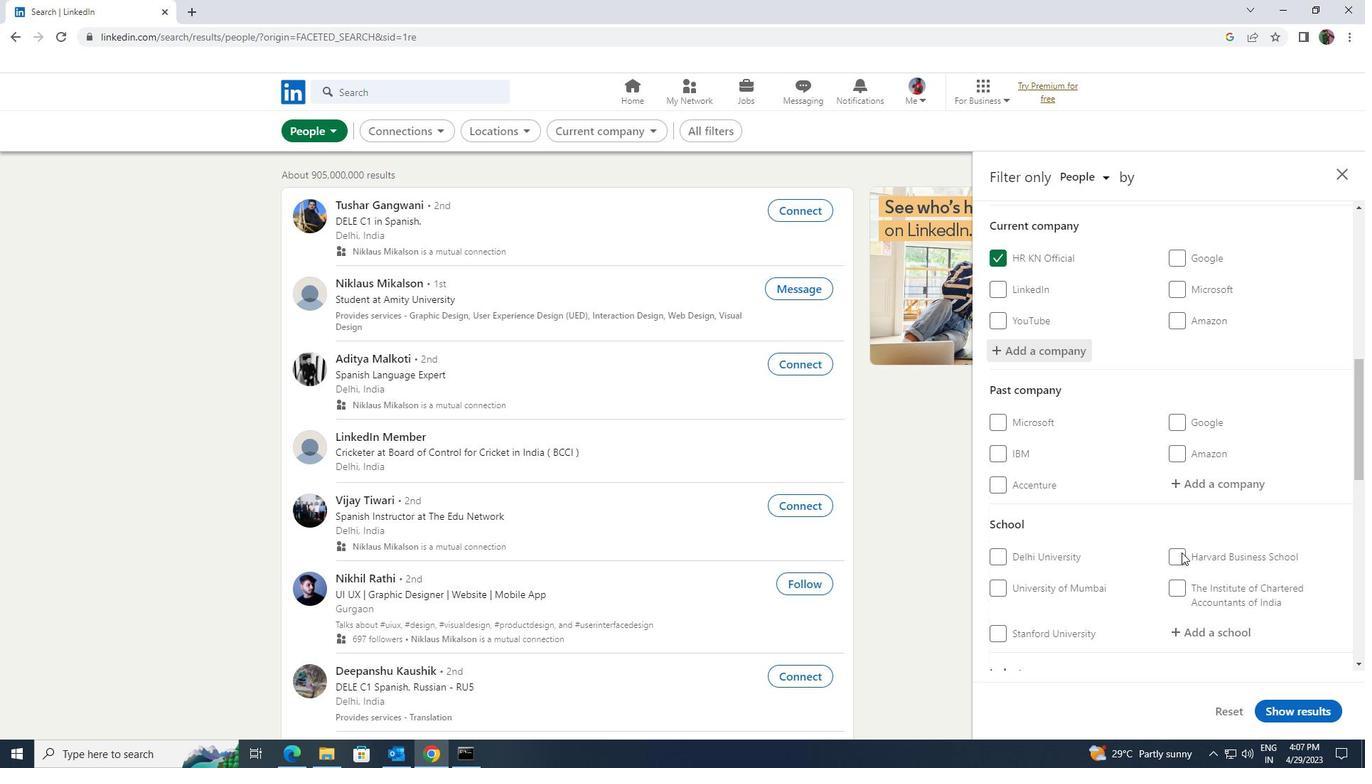 
Action: Mouse moved to (1195, 486)
Screenshot: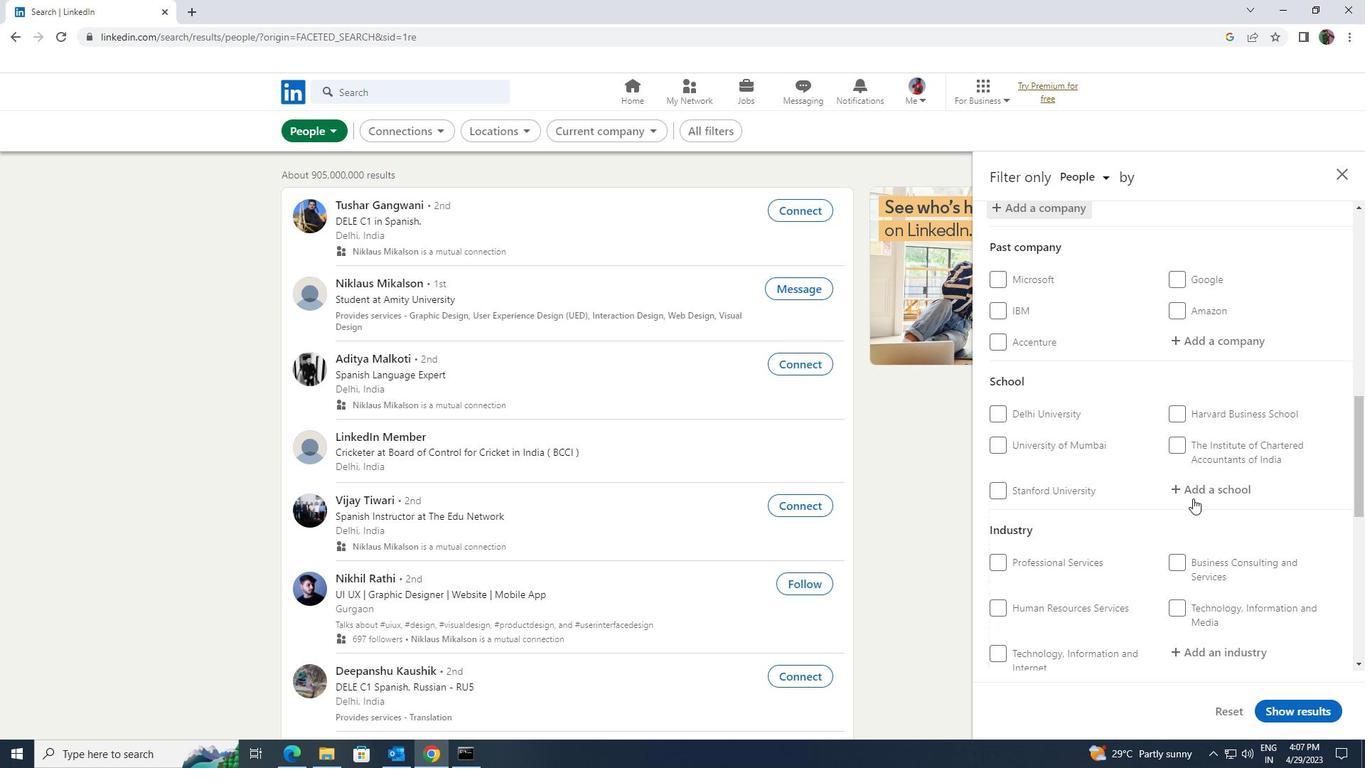 
Action: Mouse pressed left at (1195, 486)
Screenshot: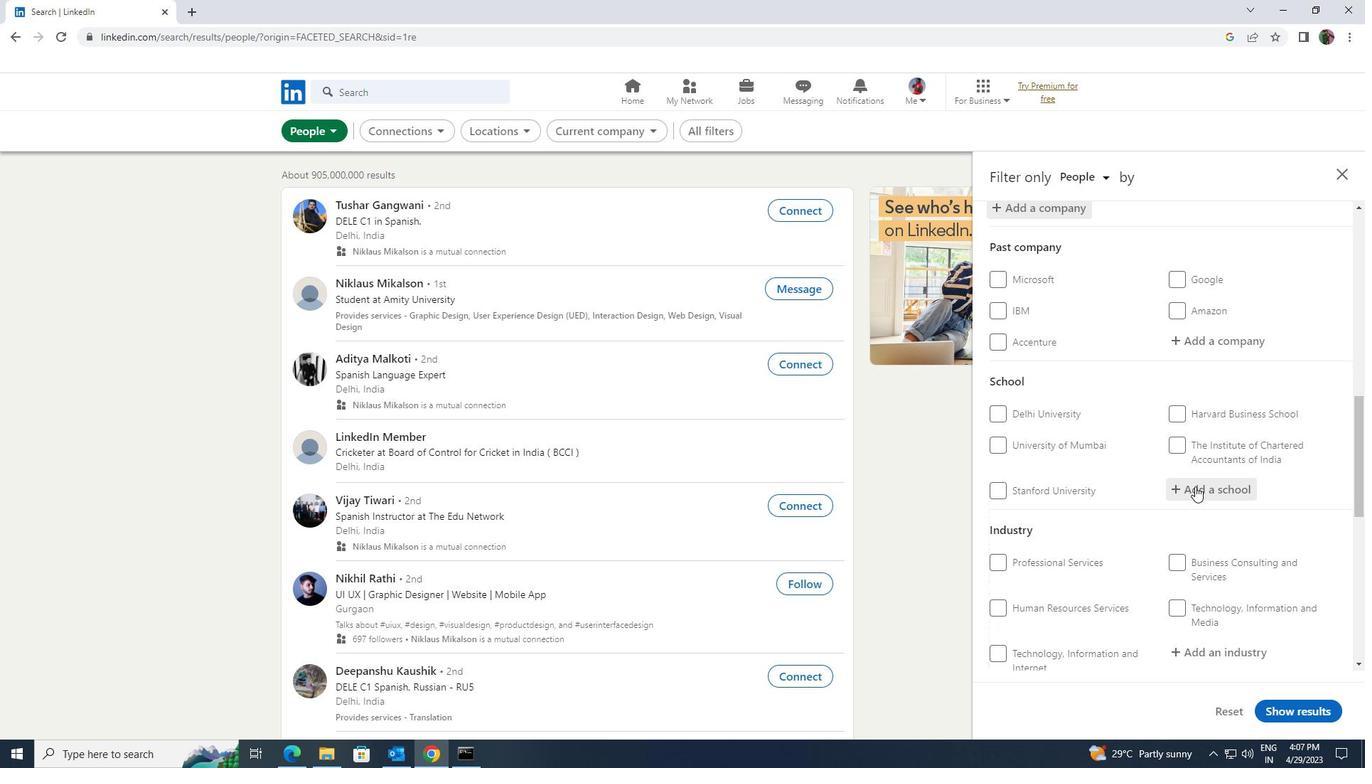 
Action: Key pressed <Key.shift>SWAMI<Key.space><Key.shift>RAM
Screenshot: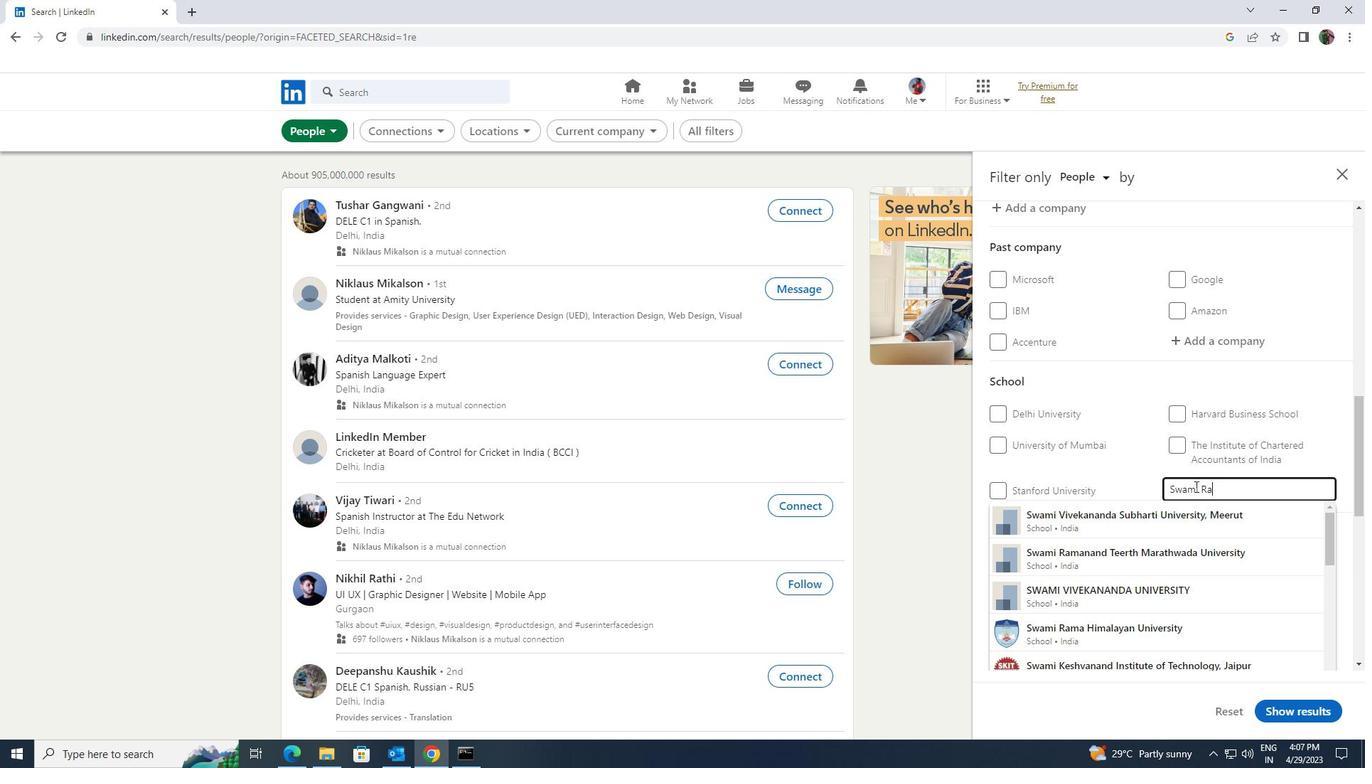 
Action: Mouse moved to (1193, 507)
Screenshot: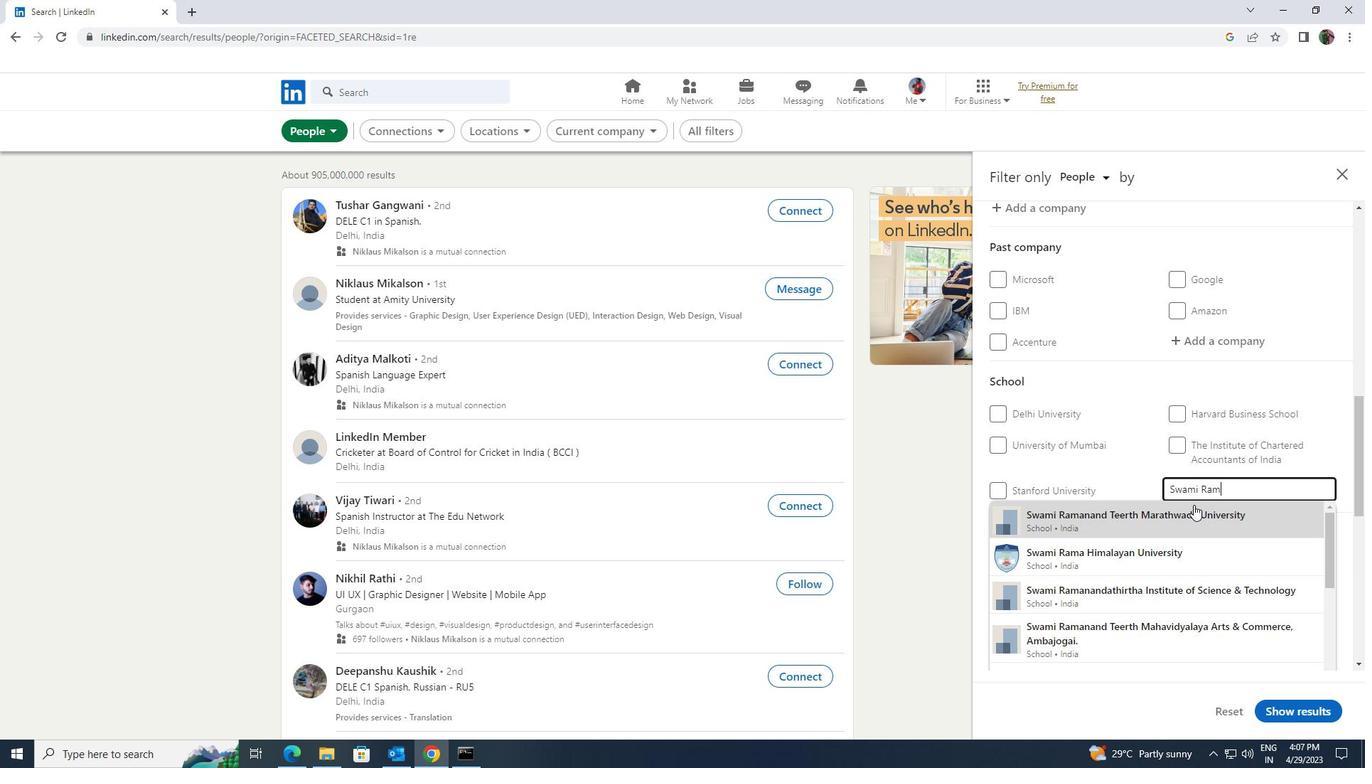 
Action: Mouse pressed left at (1193, 507)
Screenshot: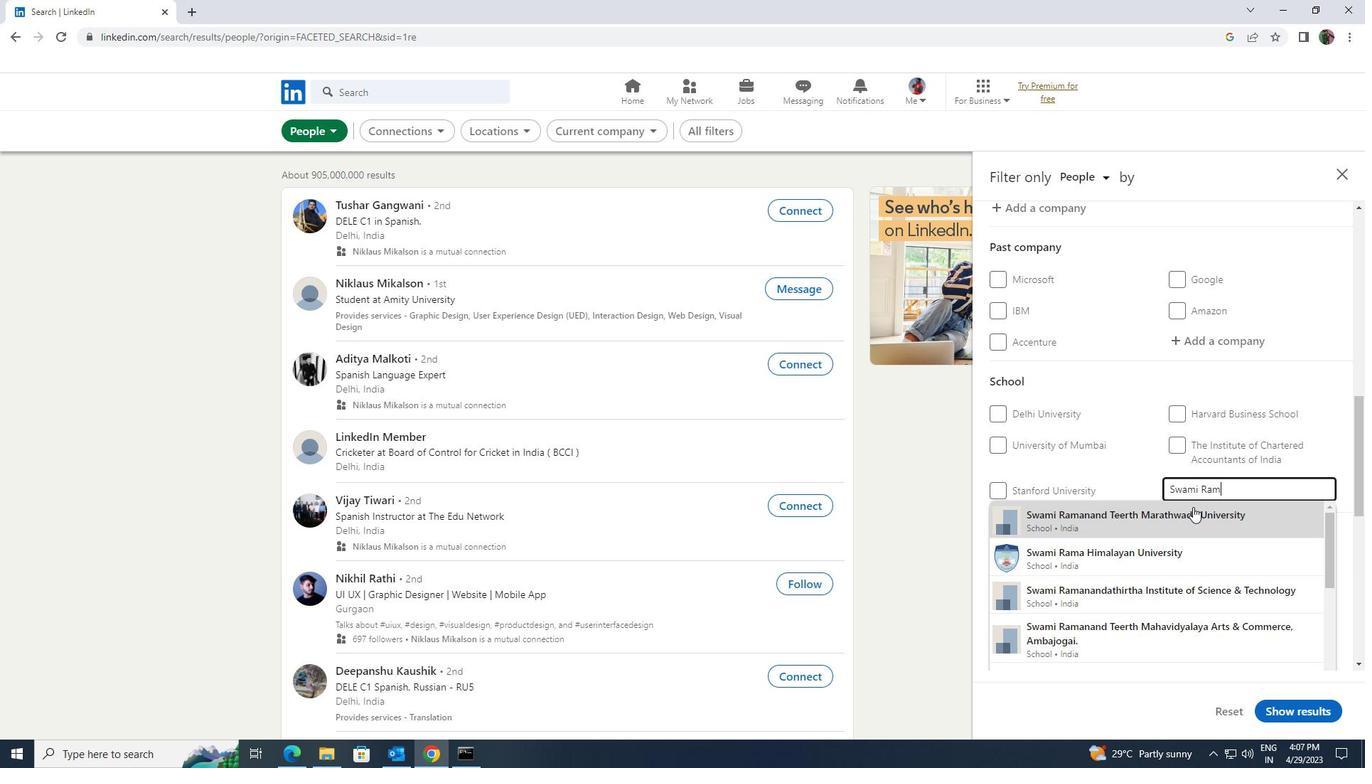 
Action: Mouse scrolled (1193, 506) with delta (0, 0)
Screenshot: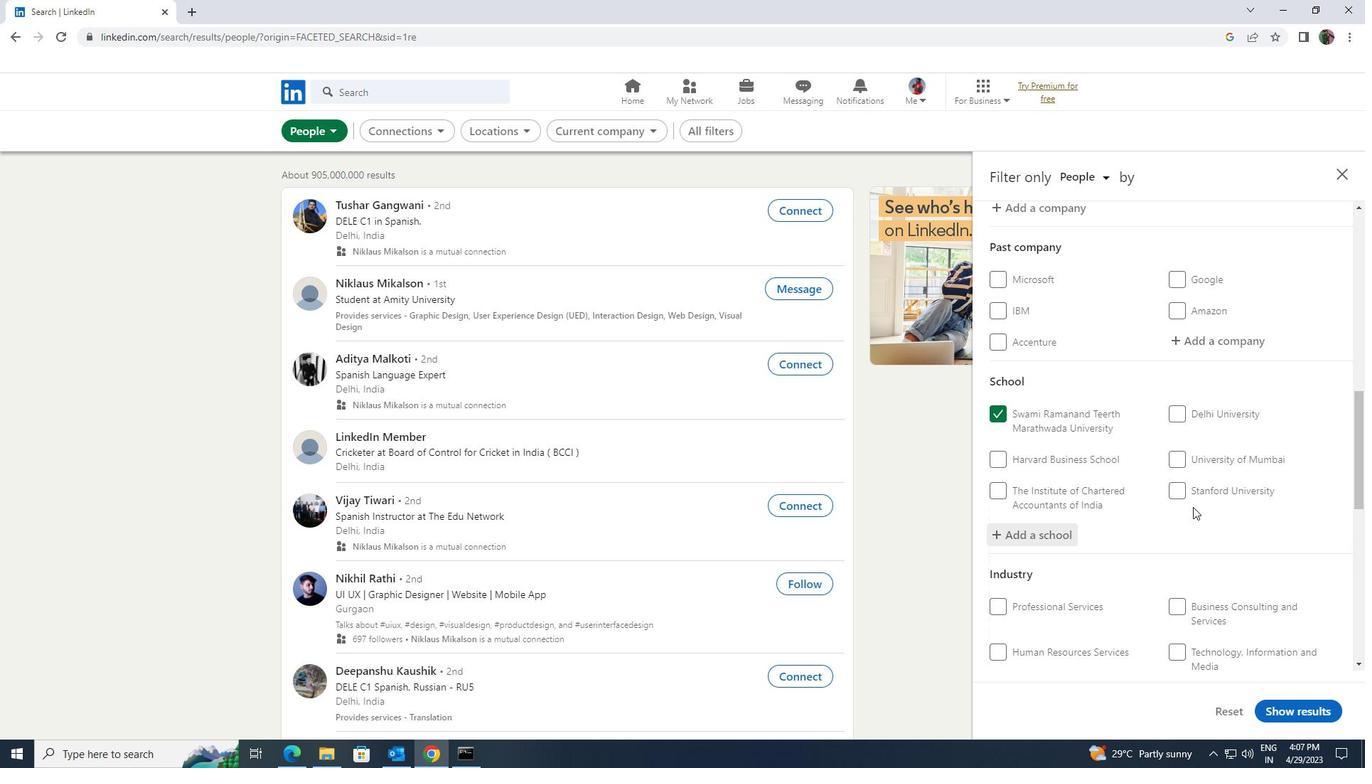 
Action: Mouse scrolled (1193, 506) with delta (0, 0)
Screenshot: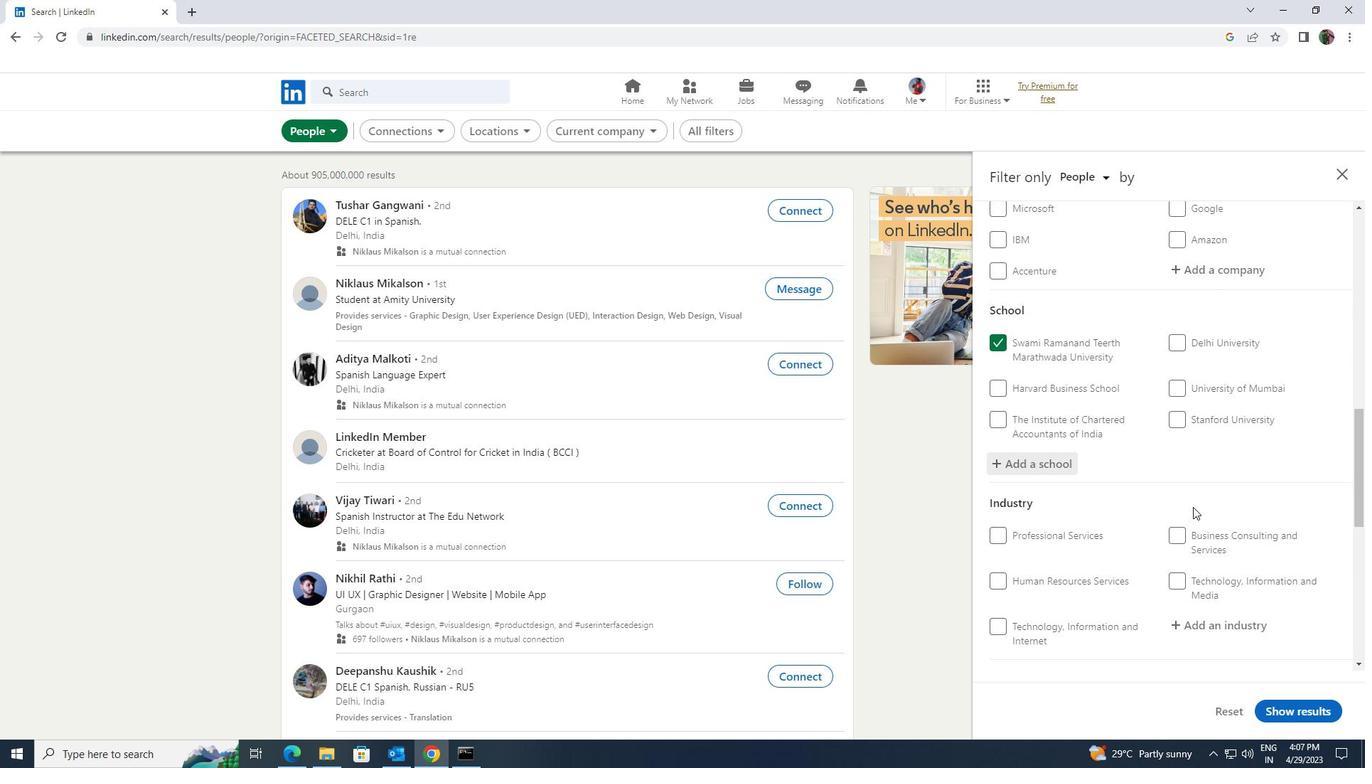 
Action: Mouse scrolled (1193, 506) with delta (0, 0)
Screenshot: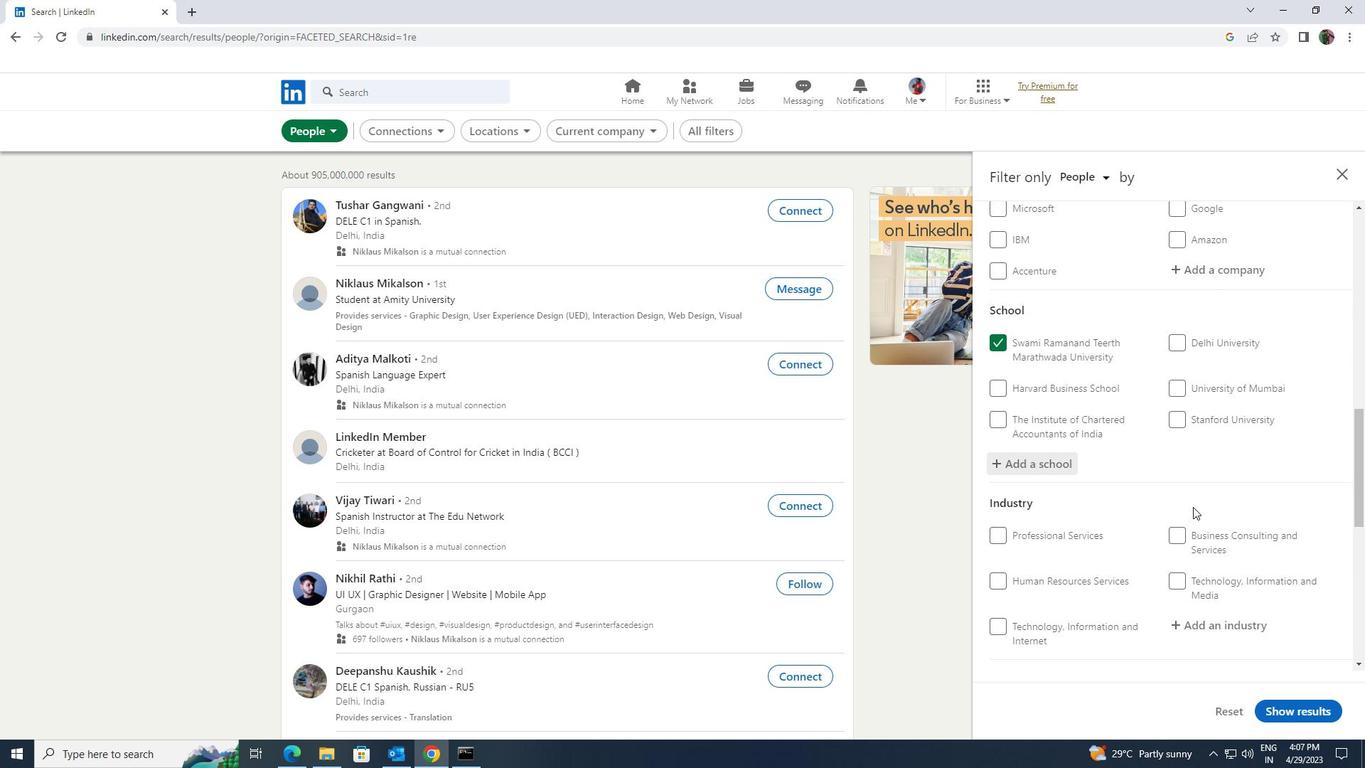 
Action: Mouse moved to (1195, 487)
Screenshot: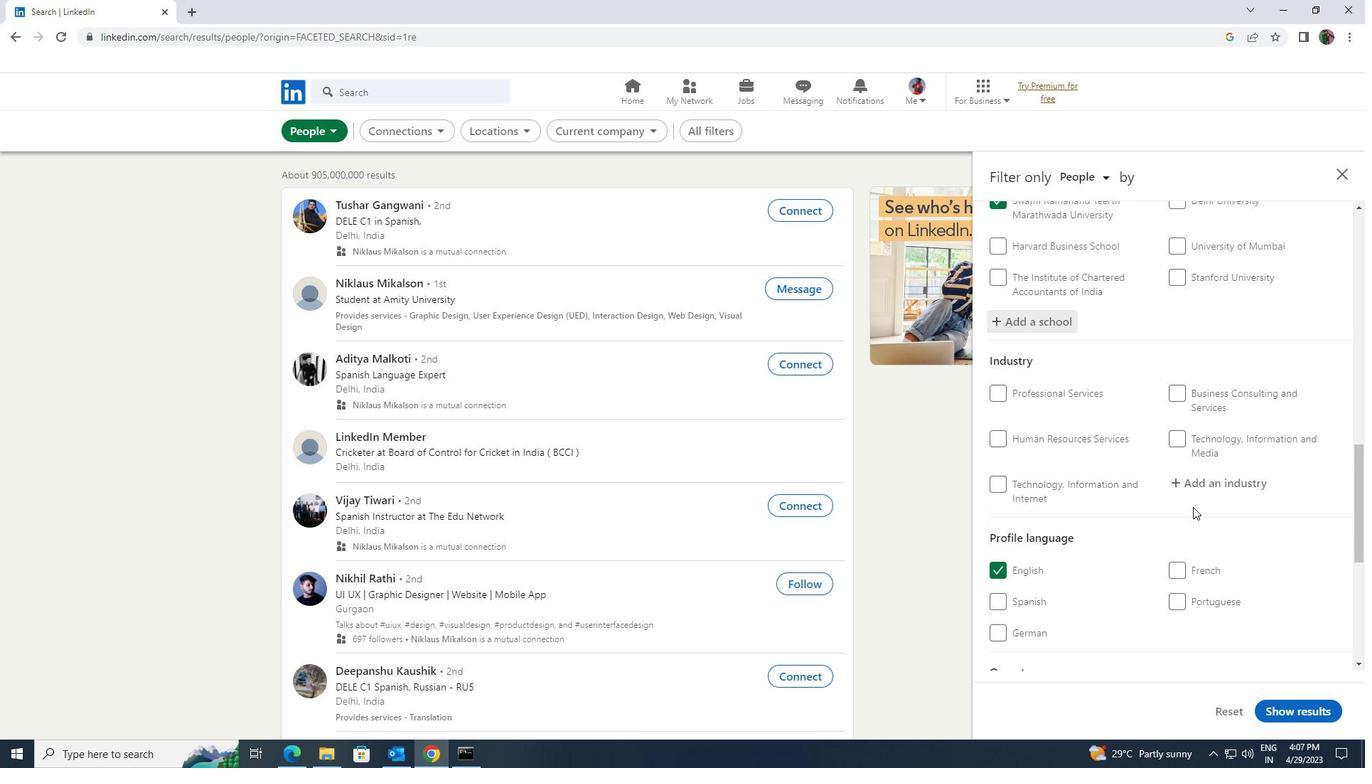 
Action: Mouse pressed left at (1195, 487)
Screenshot: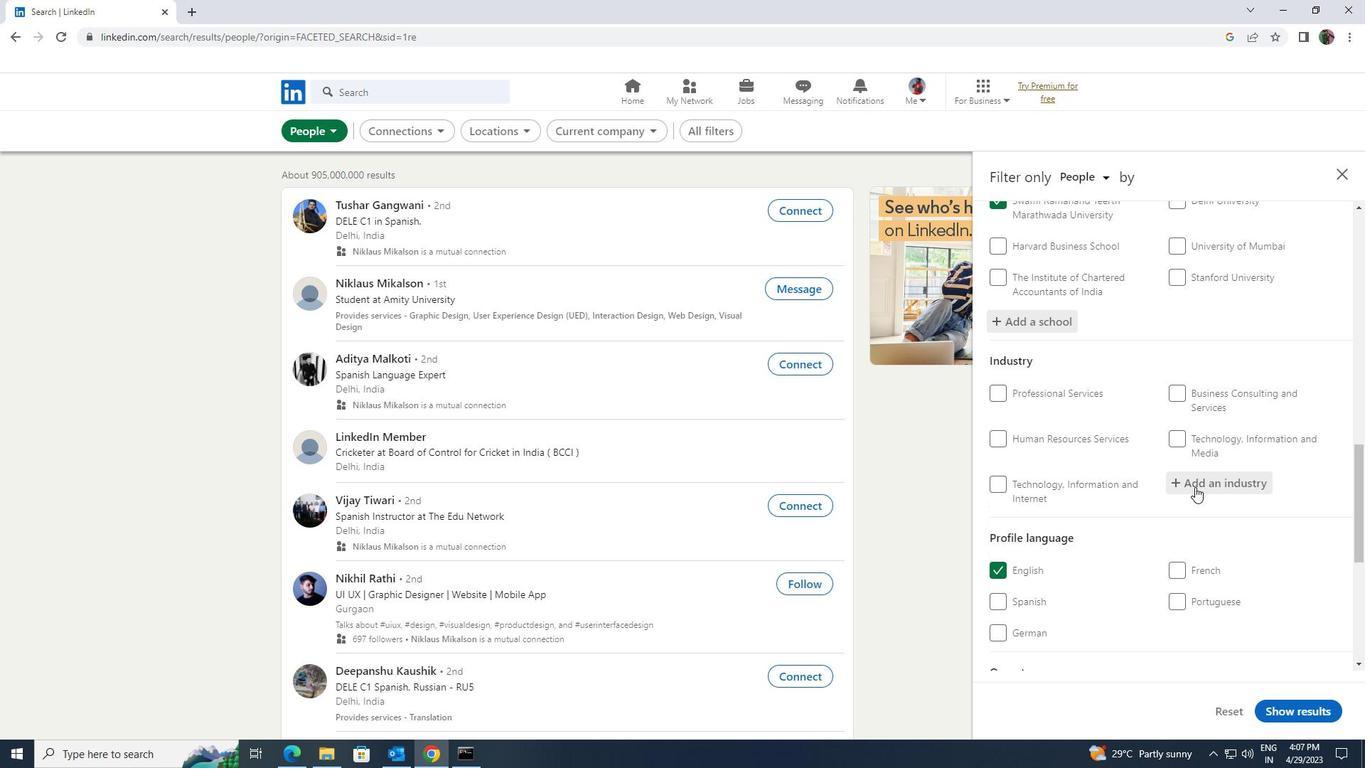 
Action: Key pressed <Key.shift>MEDIA<Key.space><Key.shift><Key.shift><Key.shift><Key.shift><Key.shift><Key.shift><Key.shift><Key.shift><Key.shift><Key.shift><Key.shift><Key.shift><Key.shift><Key.shift><Key.shift><Key.shift><Key.shift><Key.shift><Key.shift>&<Key.space><Key.shift>TELE
Screenshot: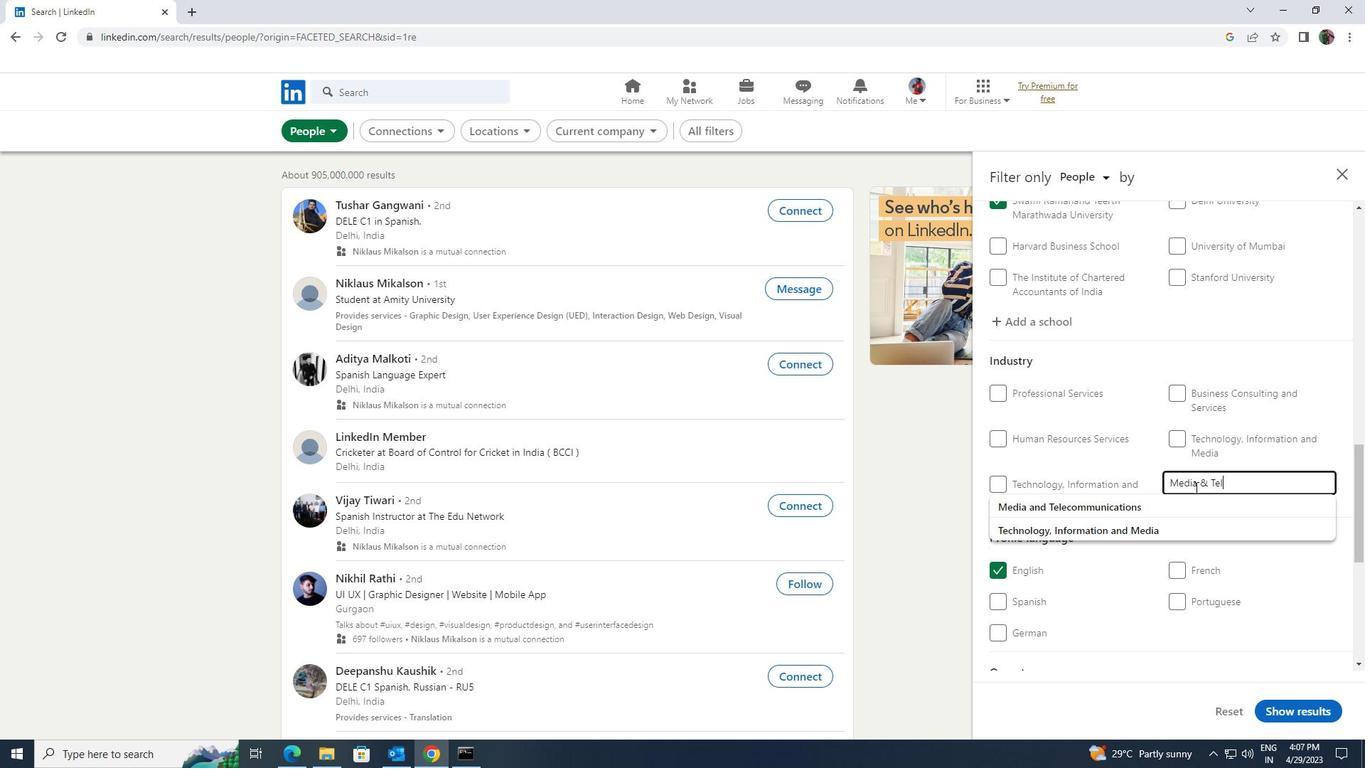 
Action: Mouse moved to (1196, 498)
Screenshot: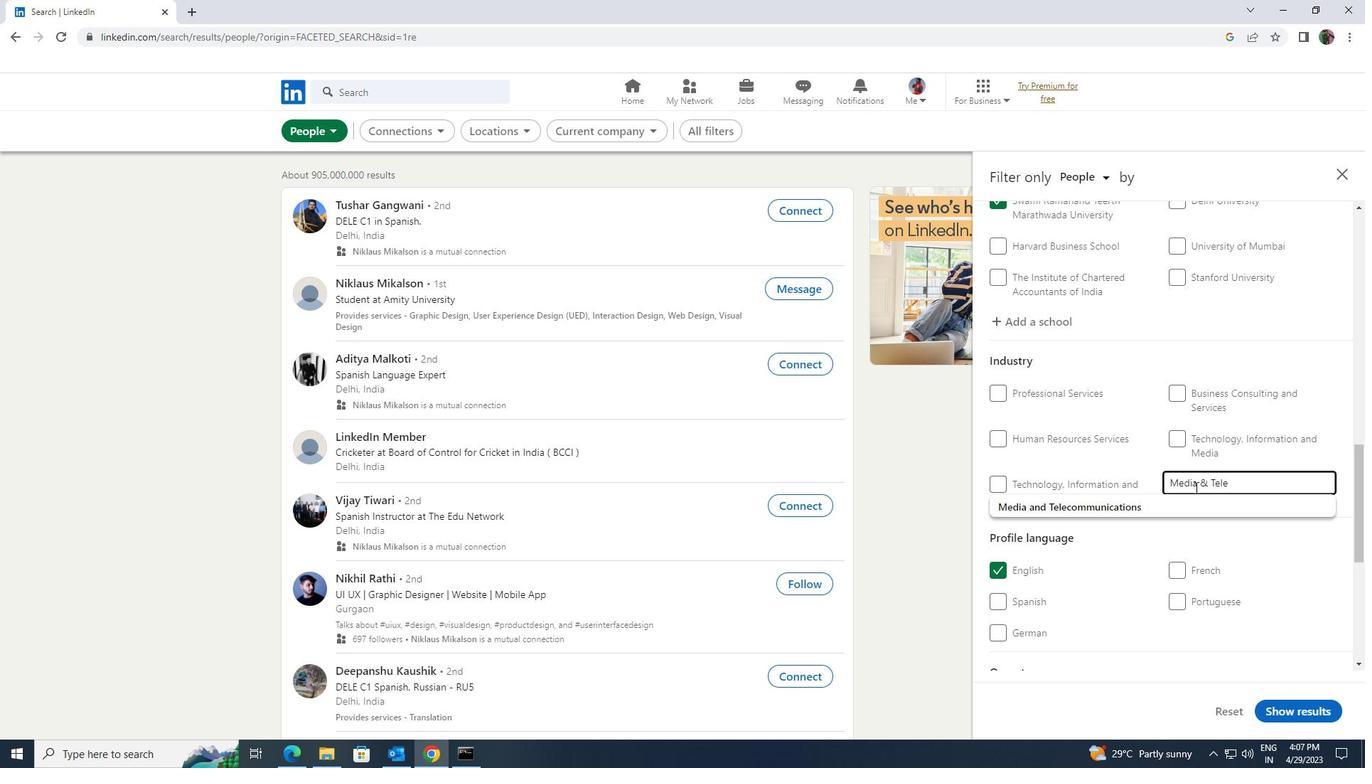 
Action: Mouse pressed left at (1196, 498)
Screenshot: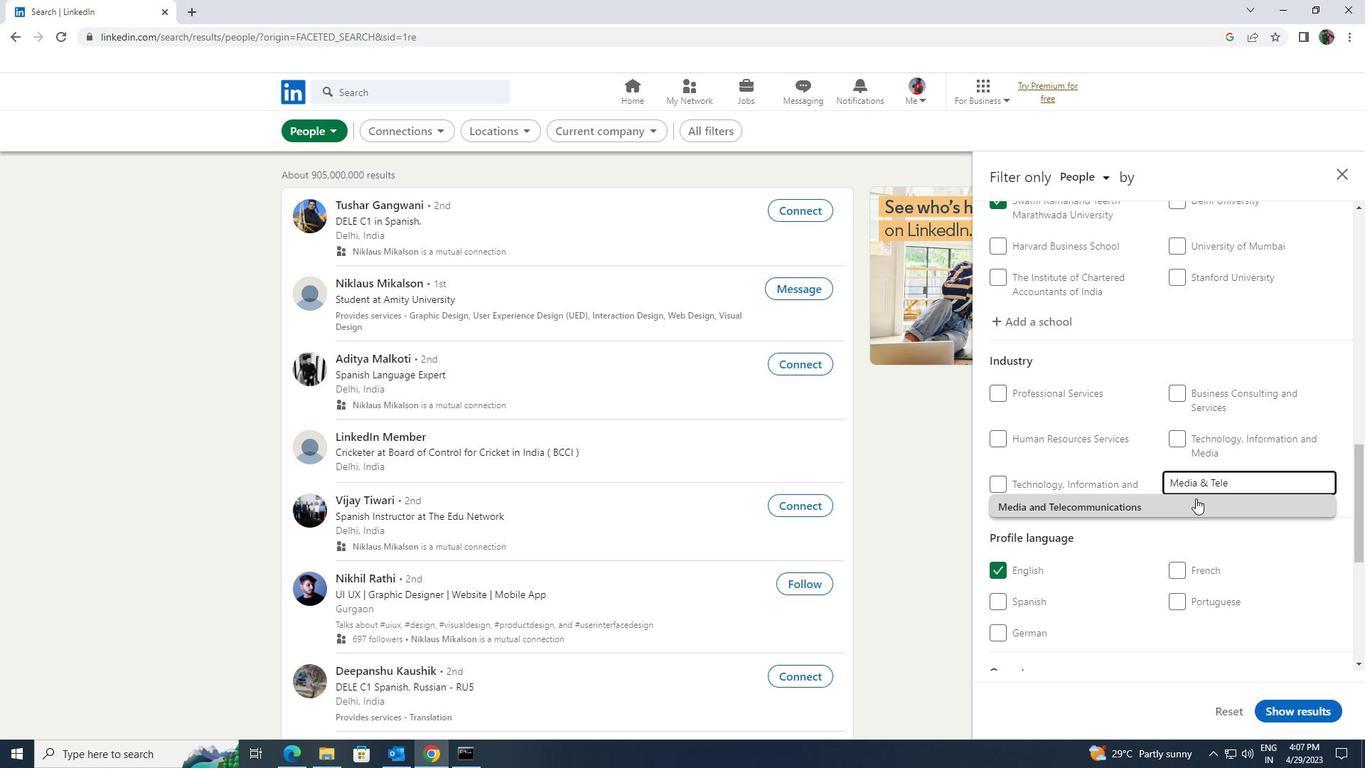 
Action: Mouse scrolled (1196, 497) with delta (0, 0)
Screenshot: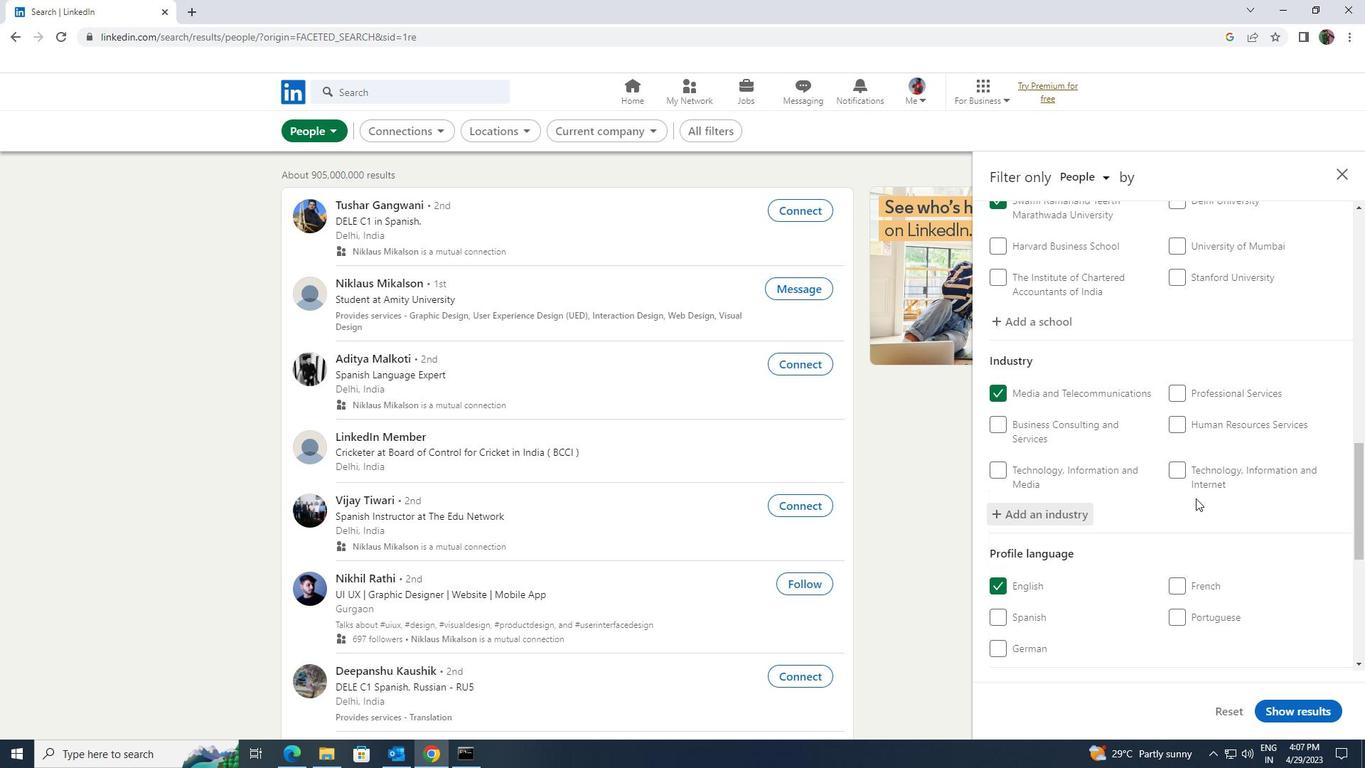 
Action: Mouse scrolled (1196, 497) with delta (0, 0)
Screenshot: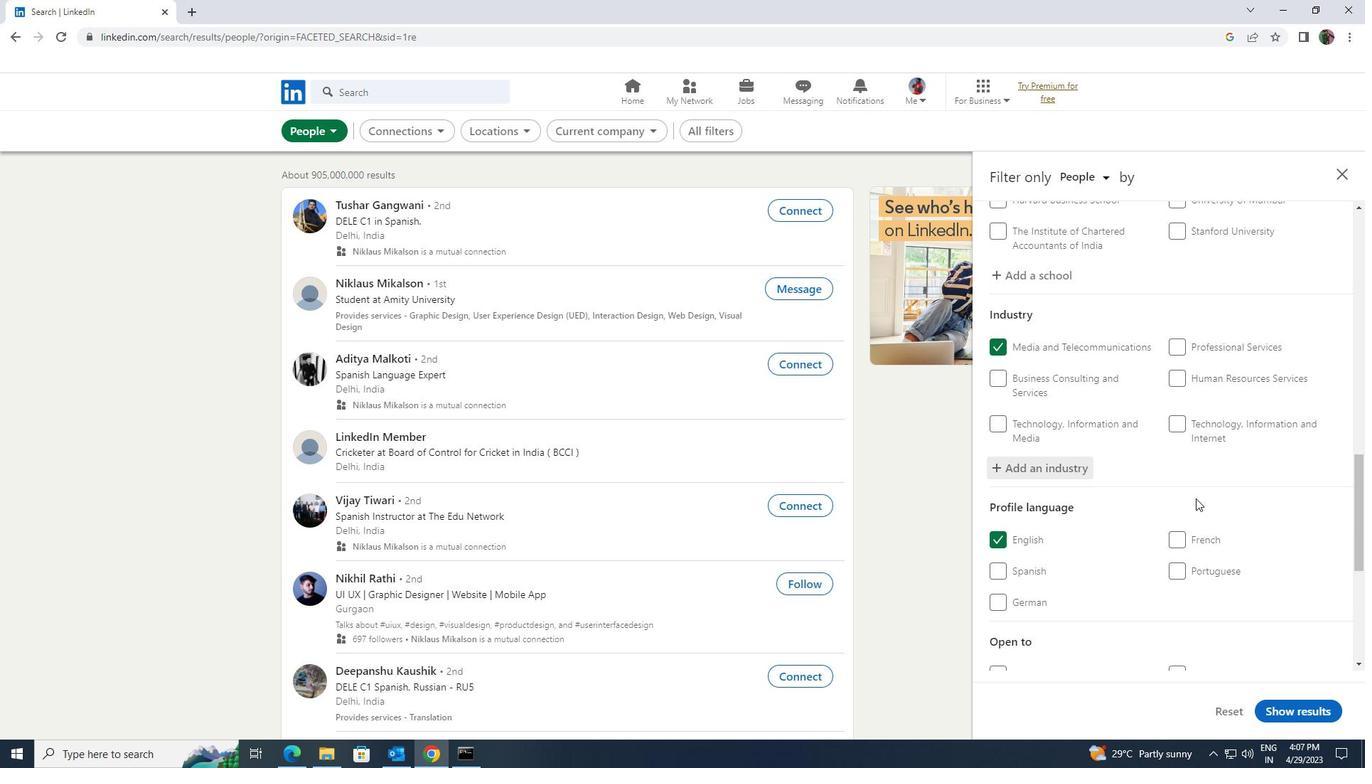
Action: Mouse scrolled (1196, 497) with delta (0, 0)
Screenshot: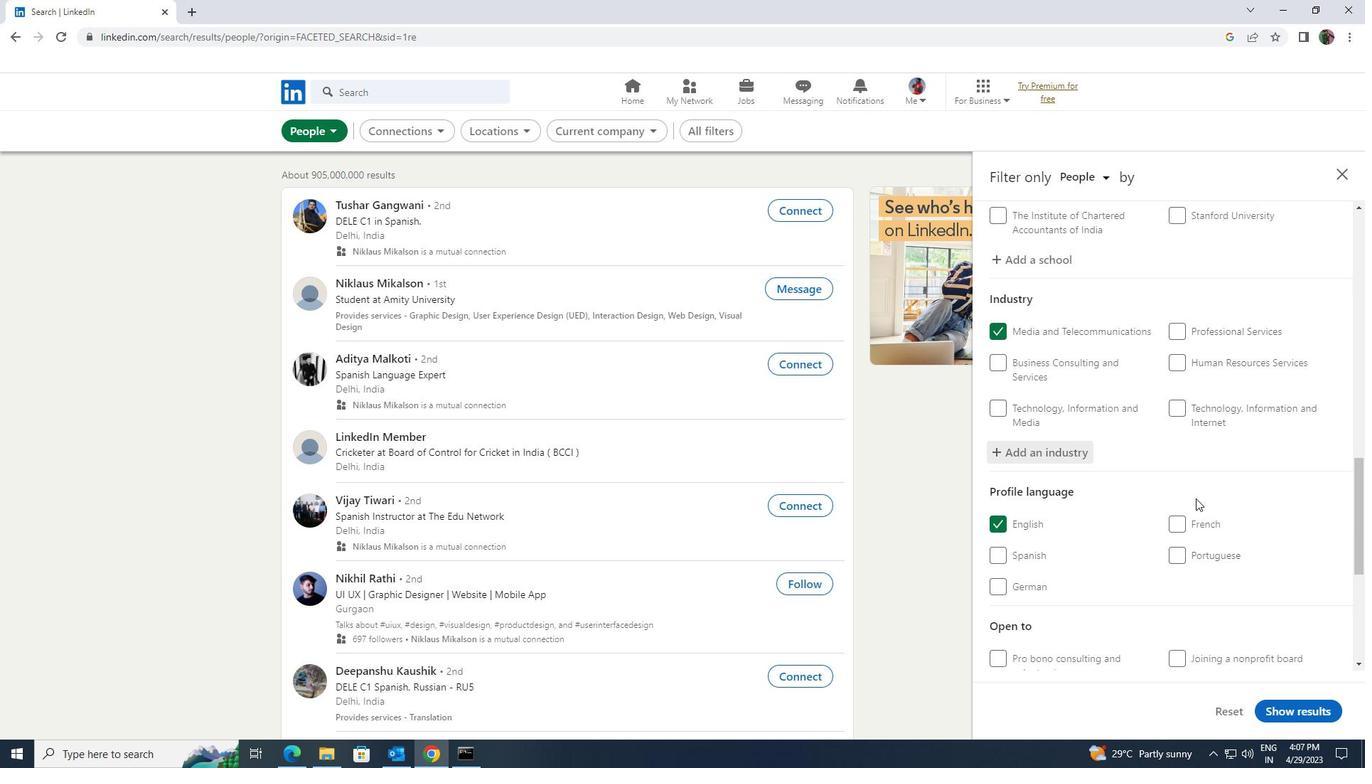 
Action: Mouse scrolled (1196, 497) with delta (0, 0)
Screenshot: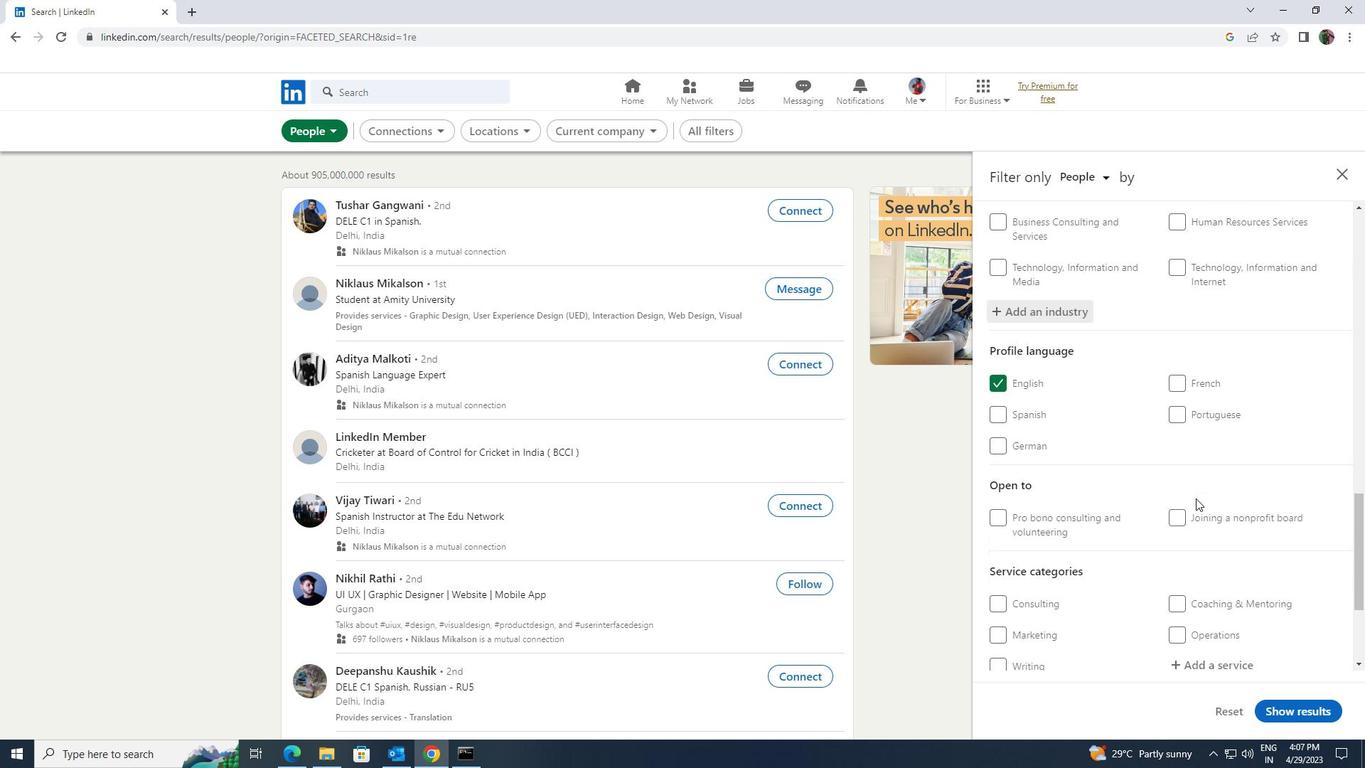 
Action: Mouse scrolled (1196, 497) with delta (0, 0)
Screenshot: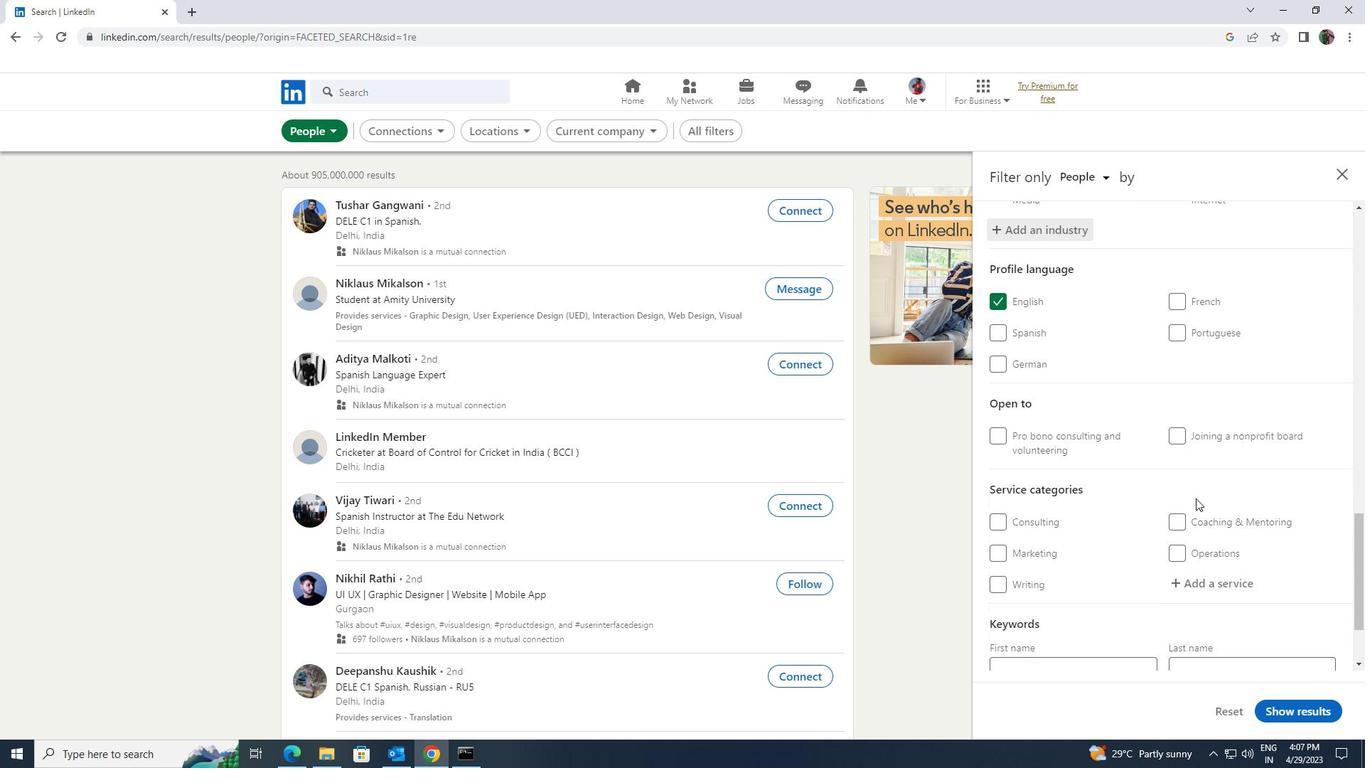 
Action: Mouse moved to (1193, 507)
Screenshot: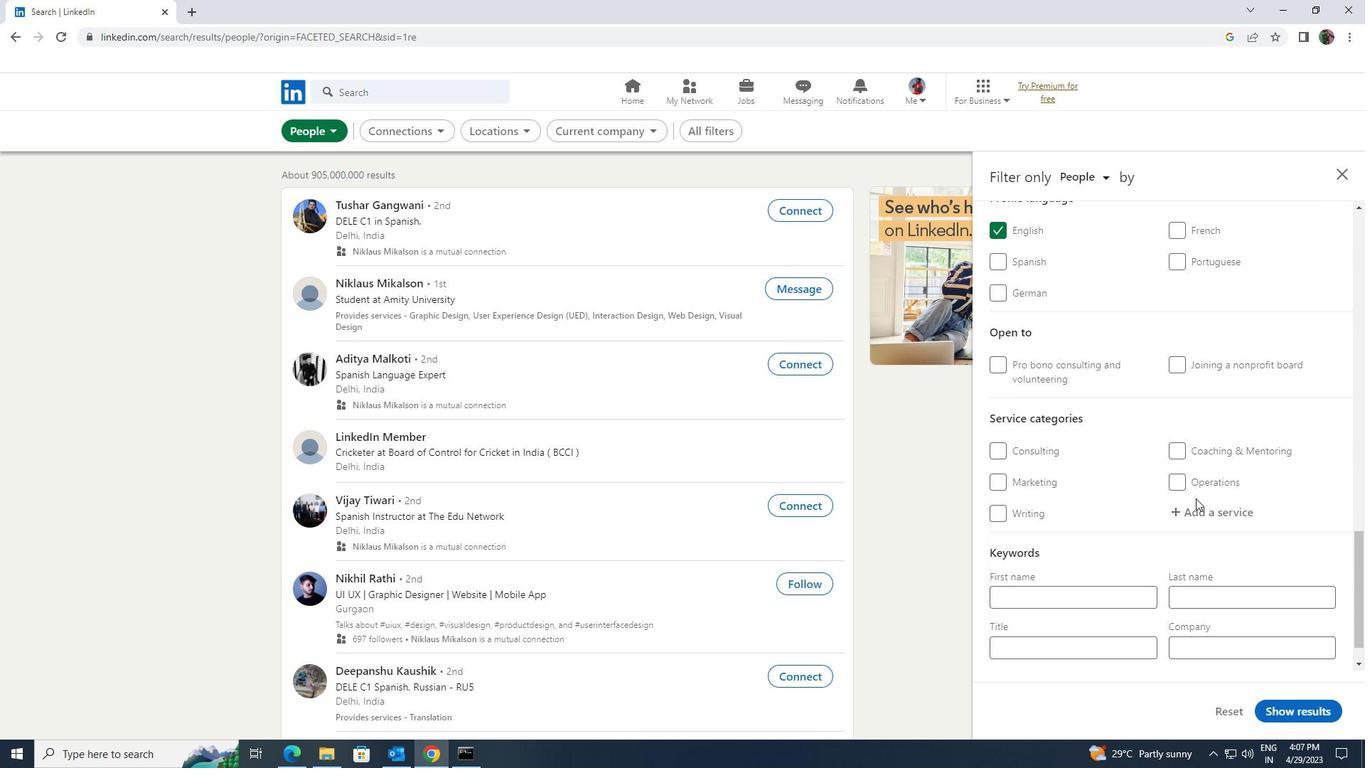 
Action: Mouse pressed left at (1193, 507)
Screenshot: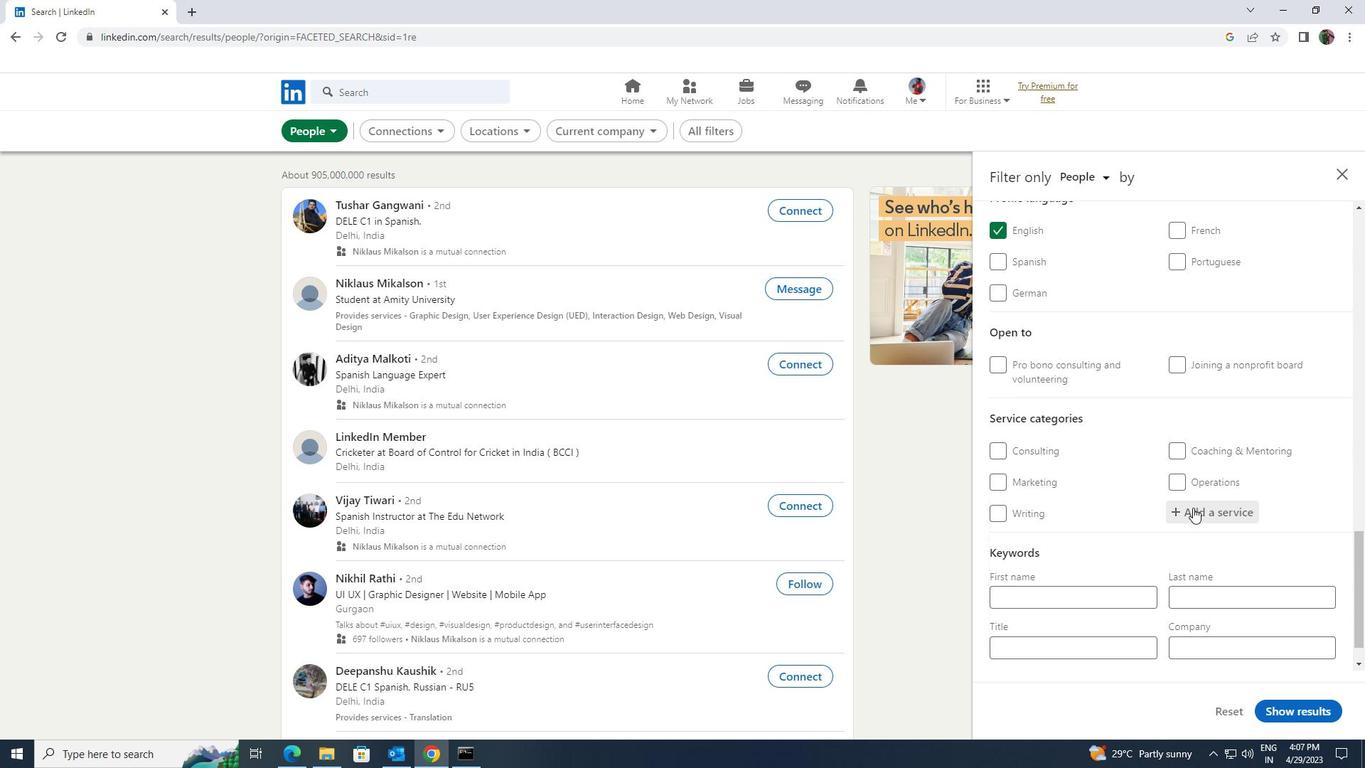 
Action: Key pressed <Key.shift>COMPUTER
Screenshot: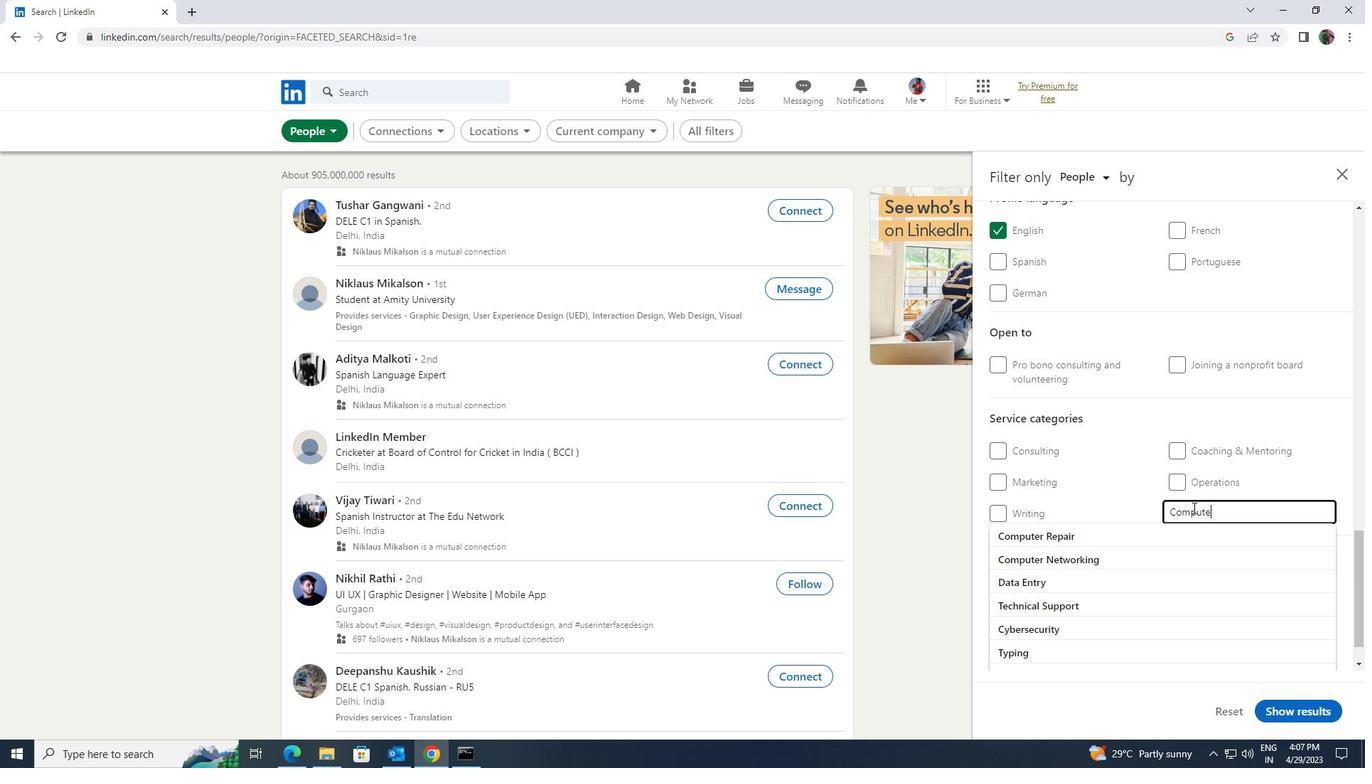 
Action: Mouse moved to (1187, 523)
Screenshot: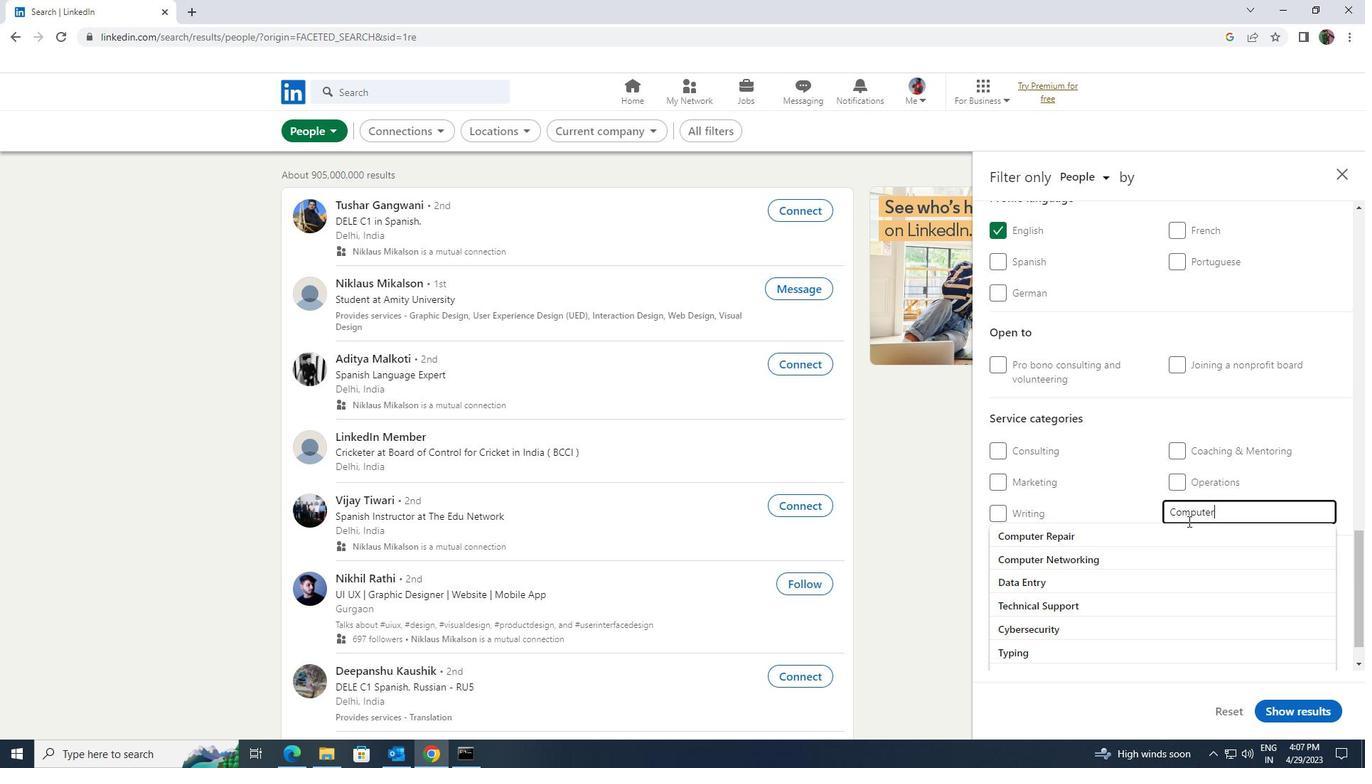
Action: Mouse pressed left at (1187, 523)
Screenshot: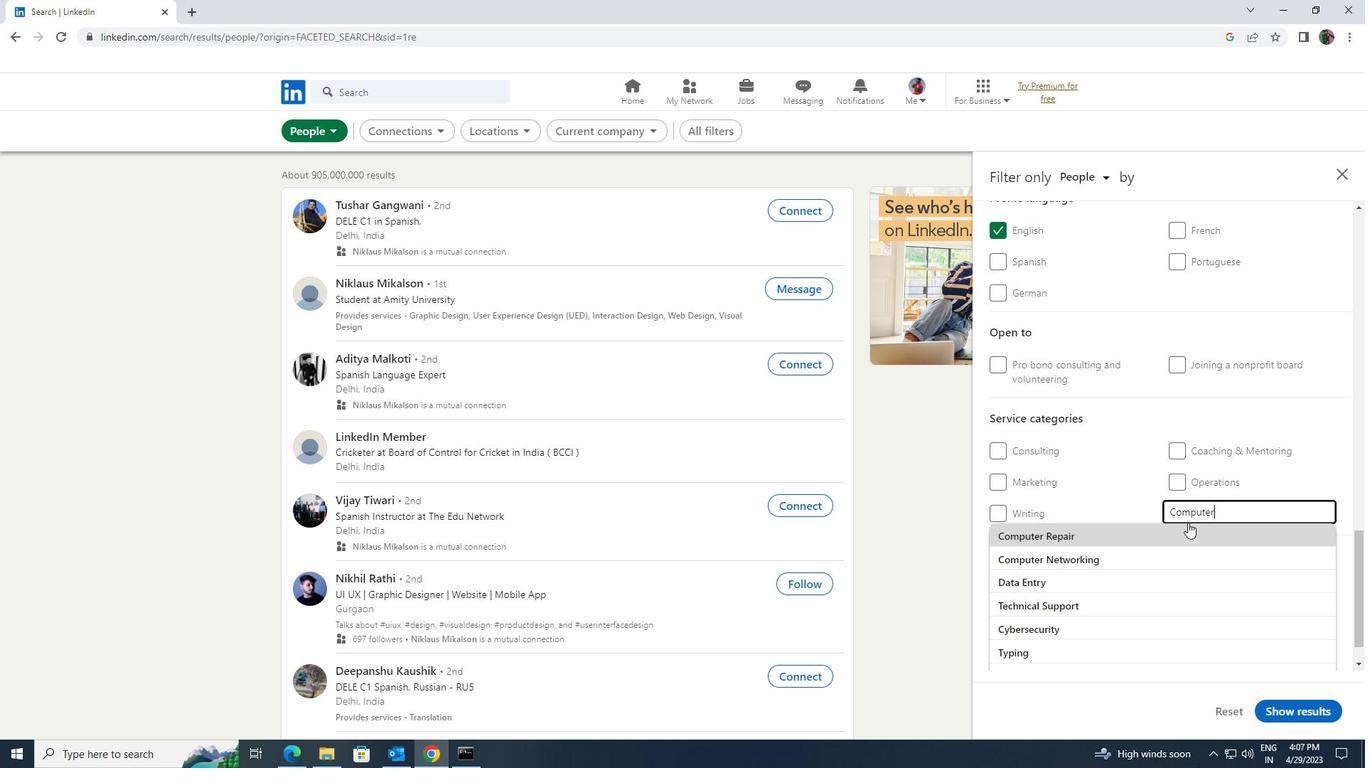 
Action: Mouse scrolled (1187, 522) with delta (0, 0)
Screenshot: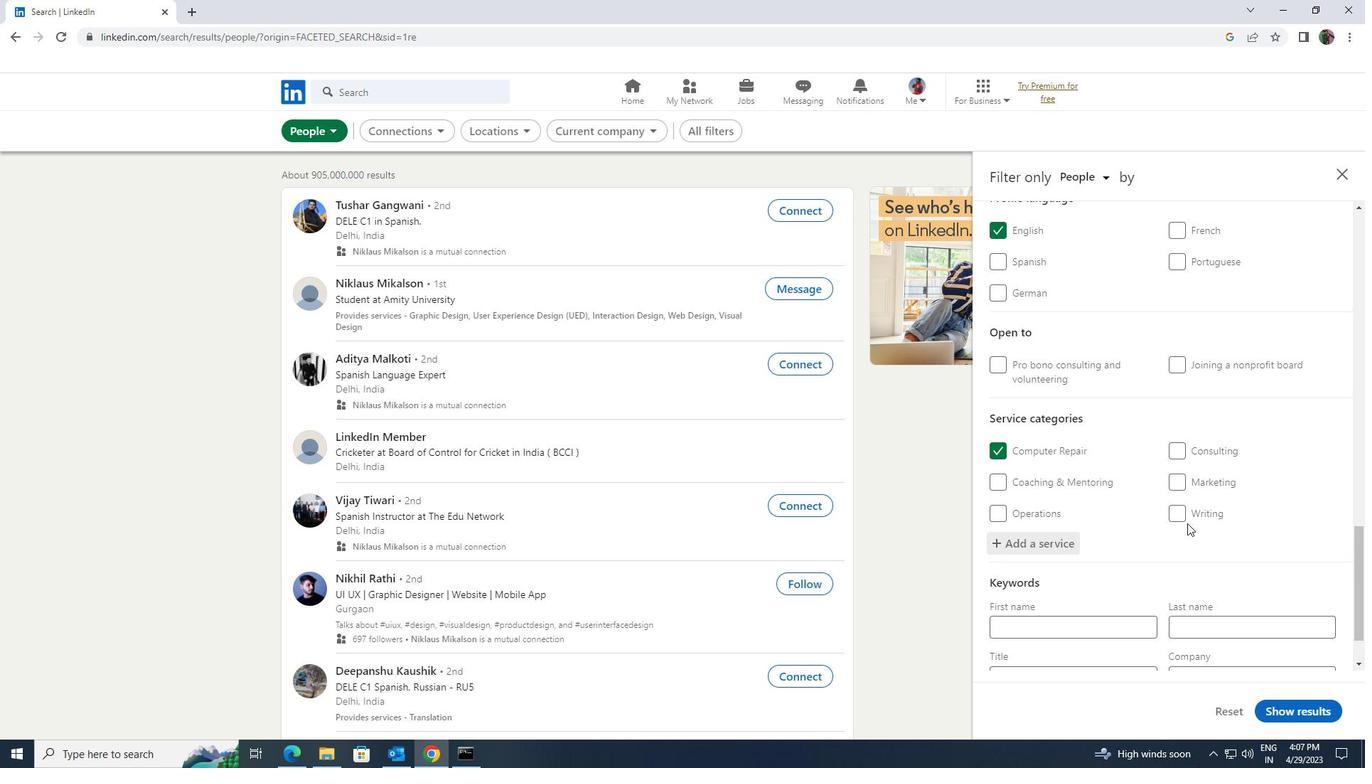 
Action: Mouse moved to (1186, 521)
Screenshot: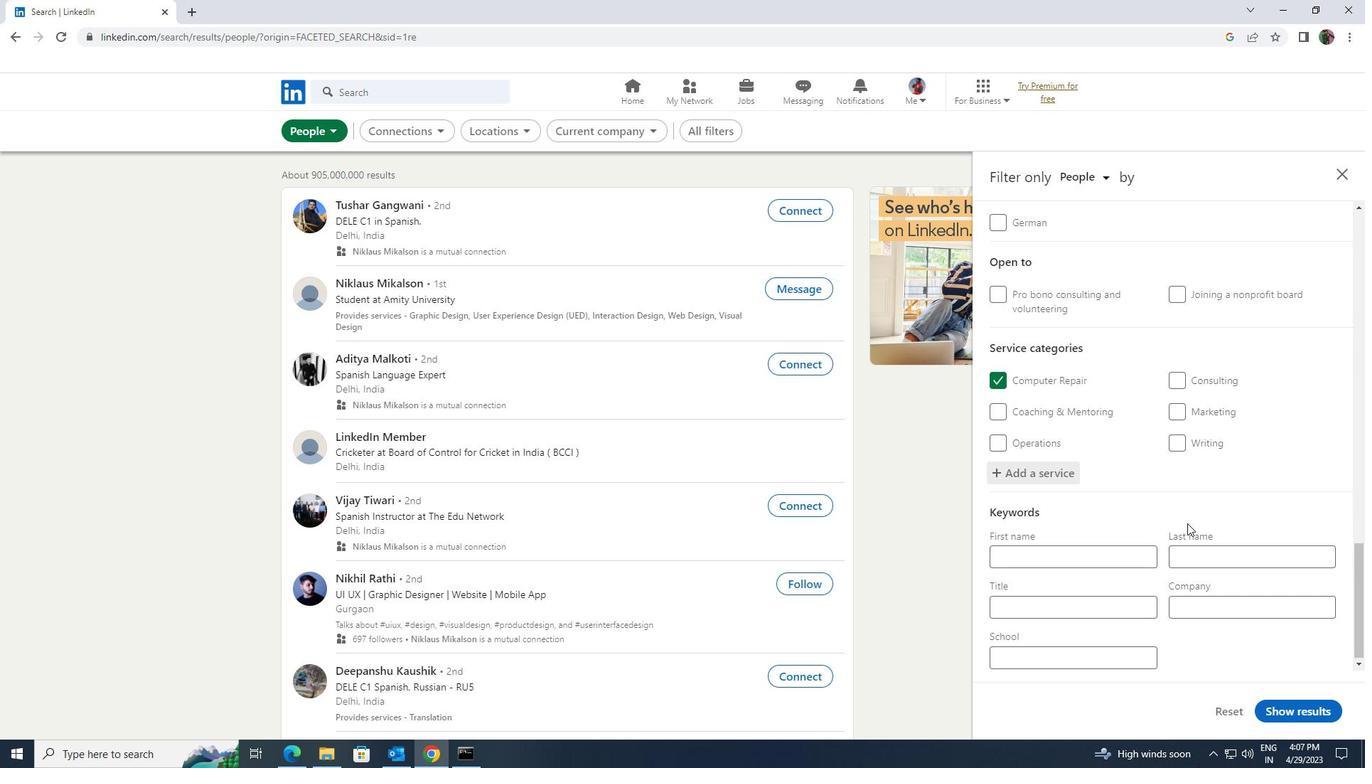 
Action: Mouse scrolled (1186, 521) with delta (0, 0)
Screenshot: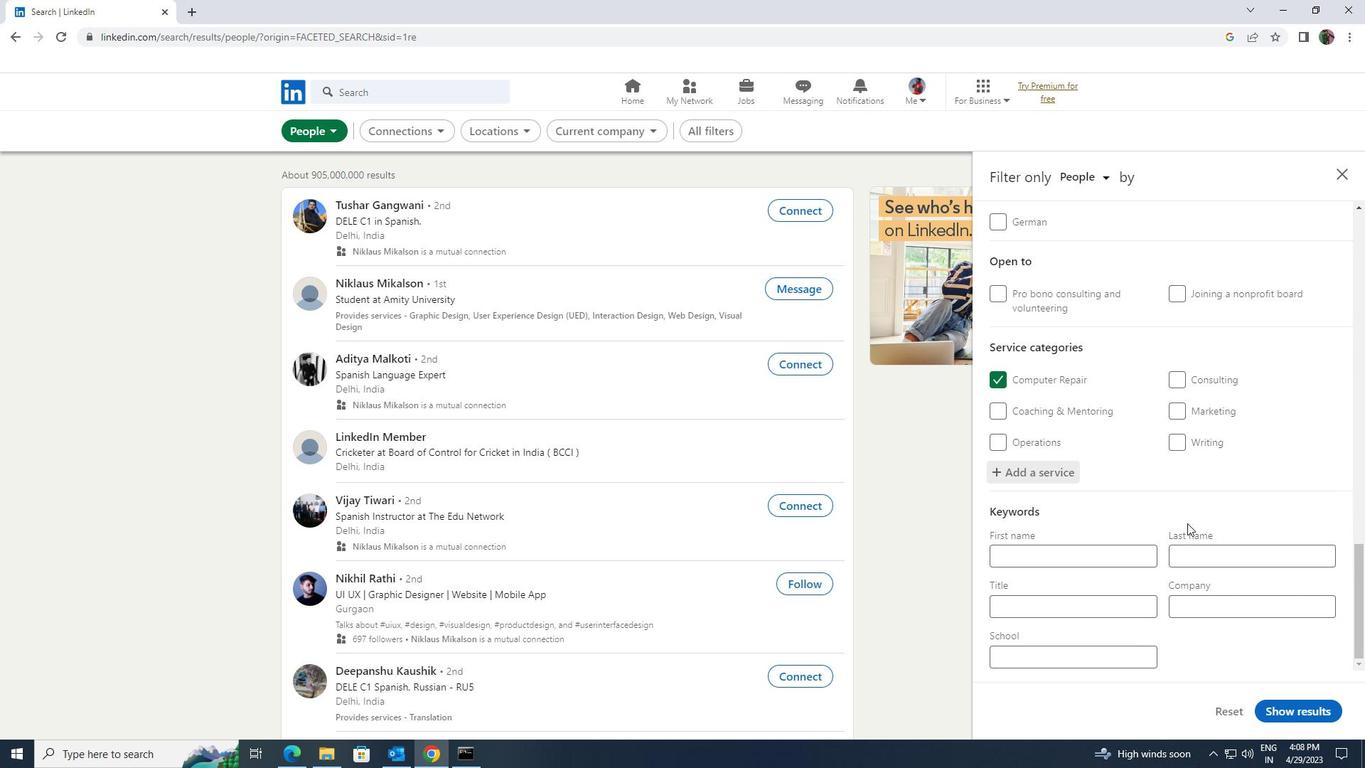 
Action: Mouse moved to (1186, 520)
Screenshot: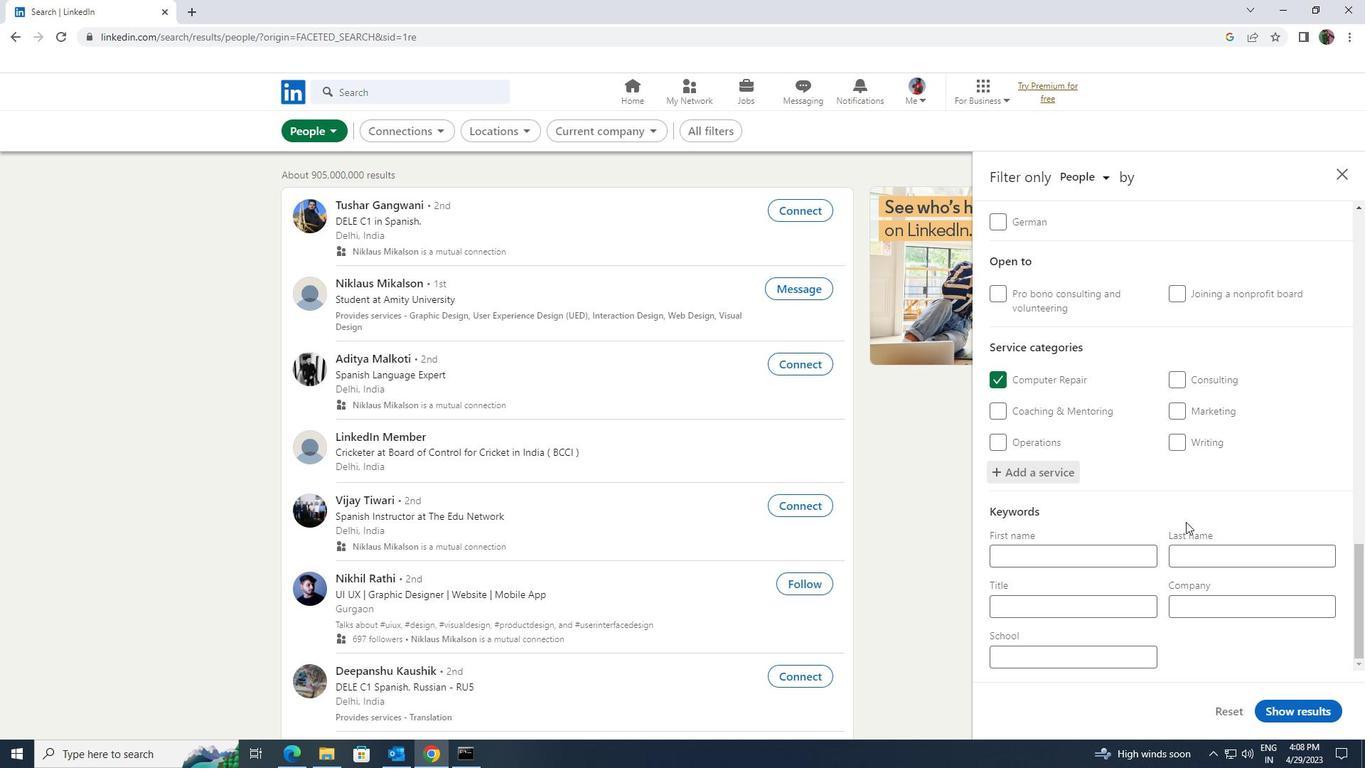 
Action: Mouse scrolled (1186, 519) with delta (0, 0)
Screenshot: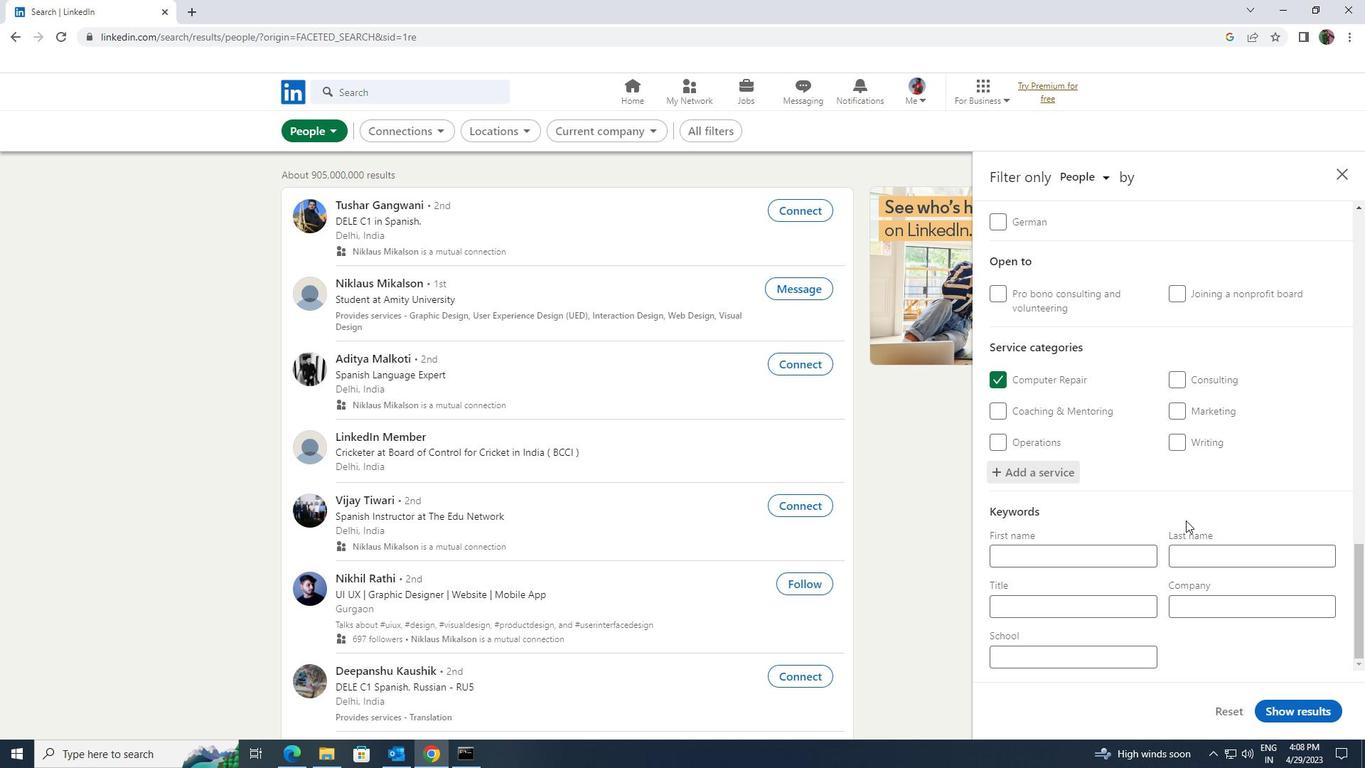 
Action: Mouse moved to (1127, 597)
Screenshot: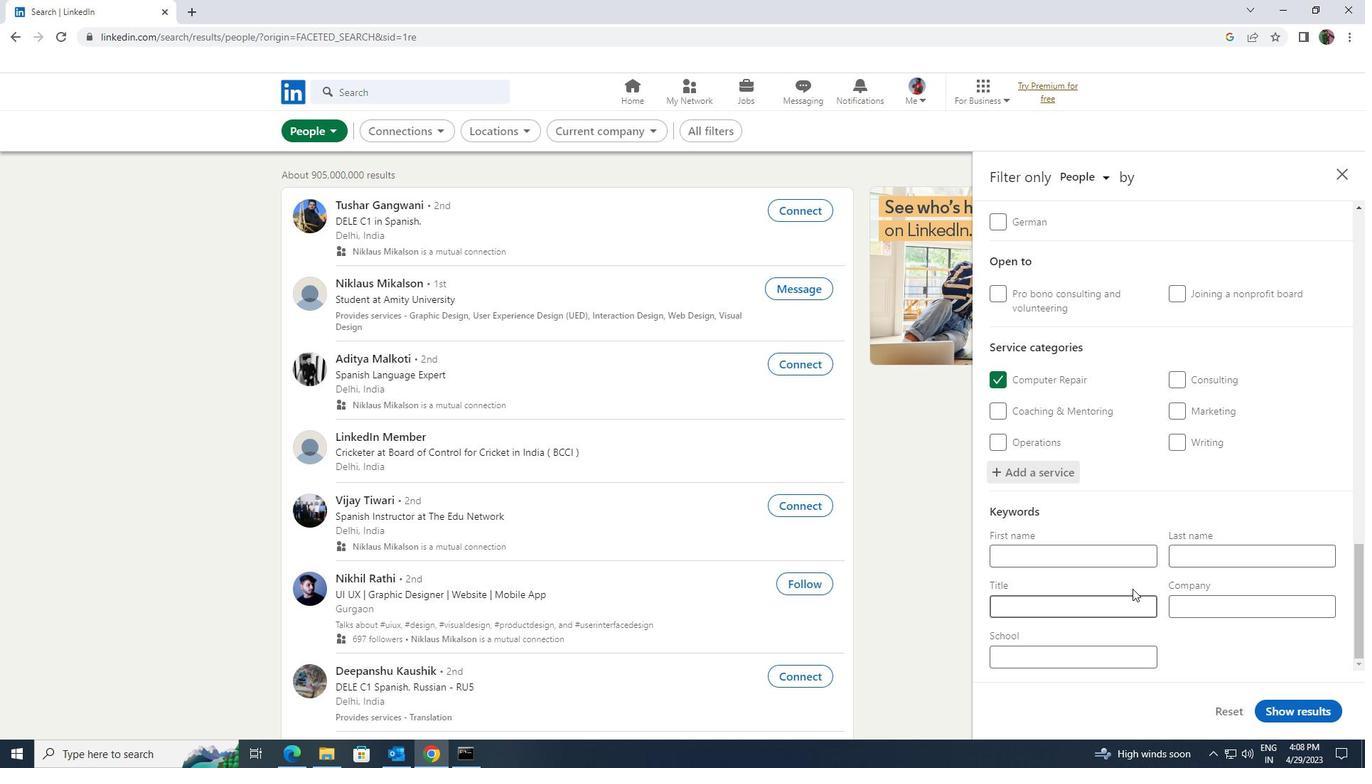 
Action: Mouse pressed left at (1127, 597)
Screenshot: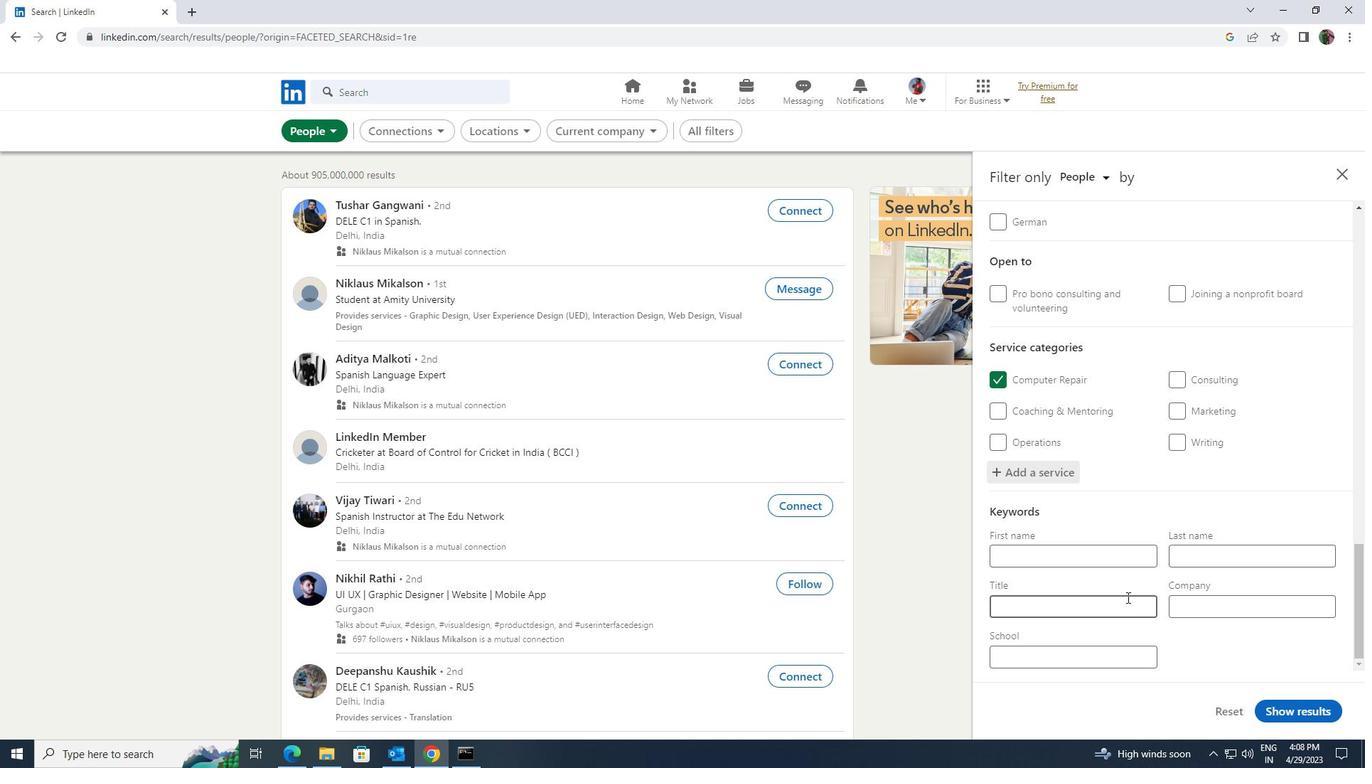 
Action: Mouse moved to (1127, 597)
Screenshot: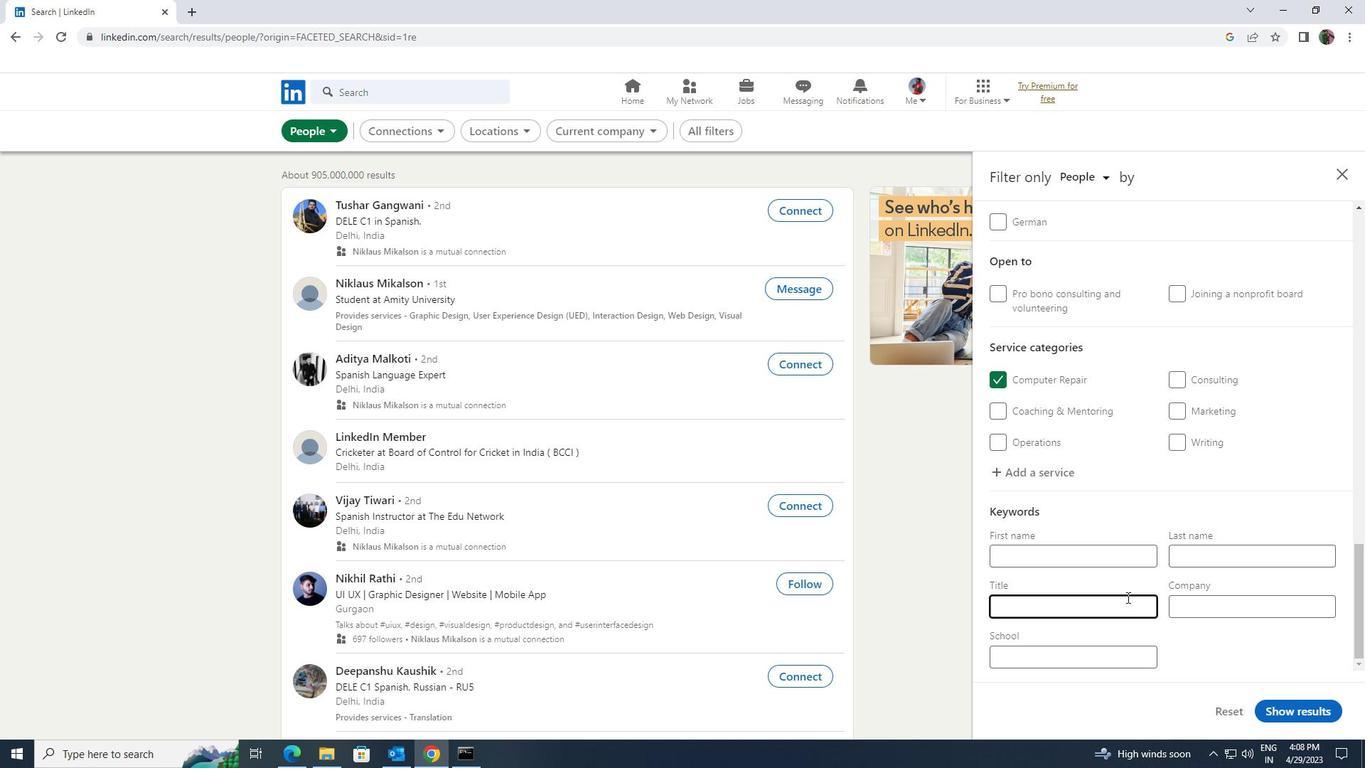 
Action: Key pressed <Key.shift>FINANCIAL<Key.space><Key.shift><Key.shift><Key.shift><Key.shift><Key.shift><Key.shift><Key.shift><Key.shift><Key.shift><Key.shift><Key.shift>REPE<Key.backspace>RESENTATIVE
Screenshot: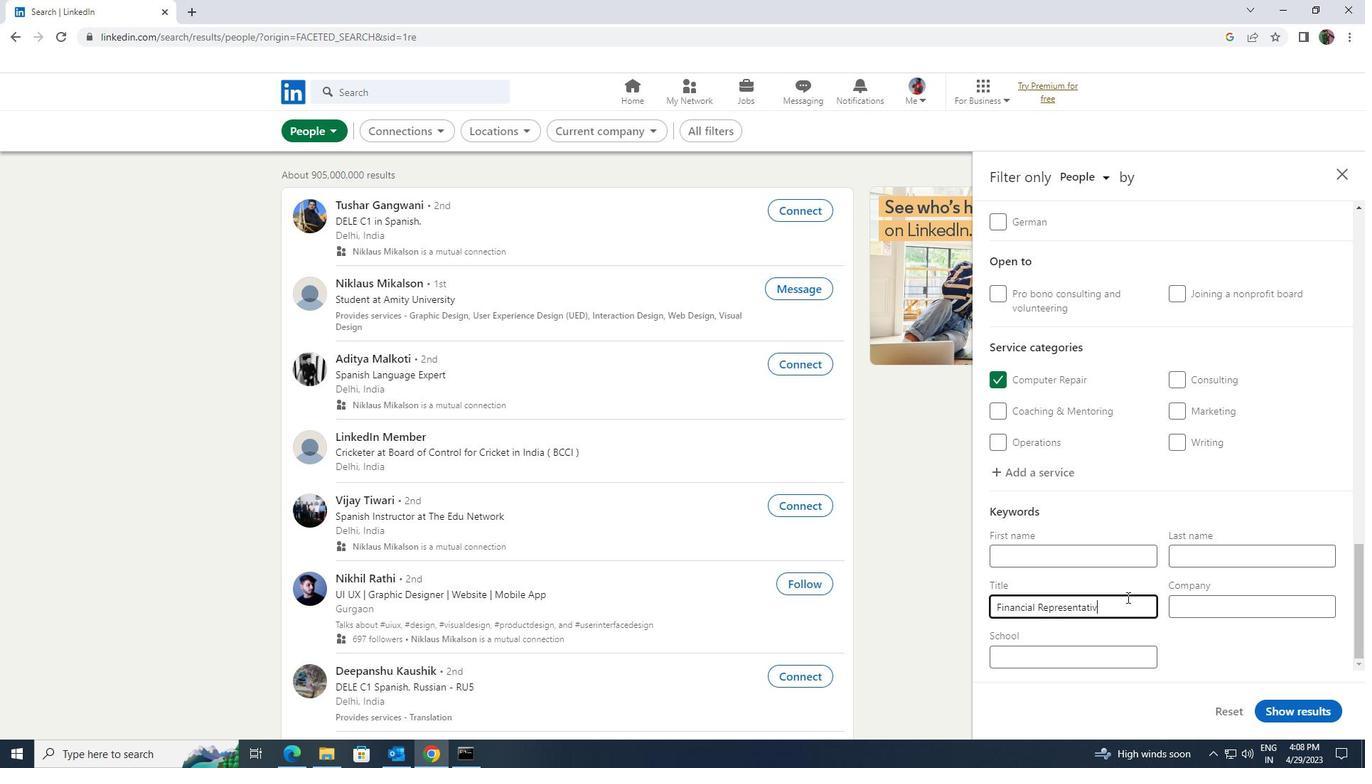 
Action: Mouse moved to (1305, 711)
Screenshot: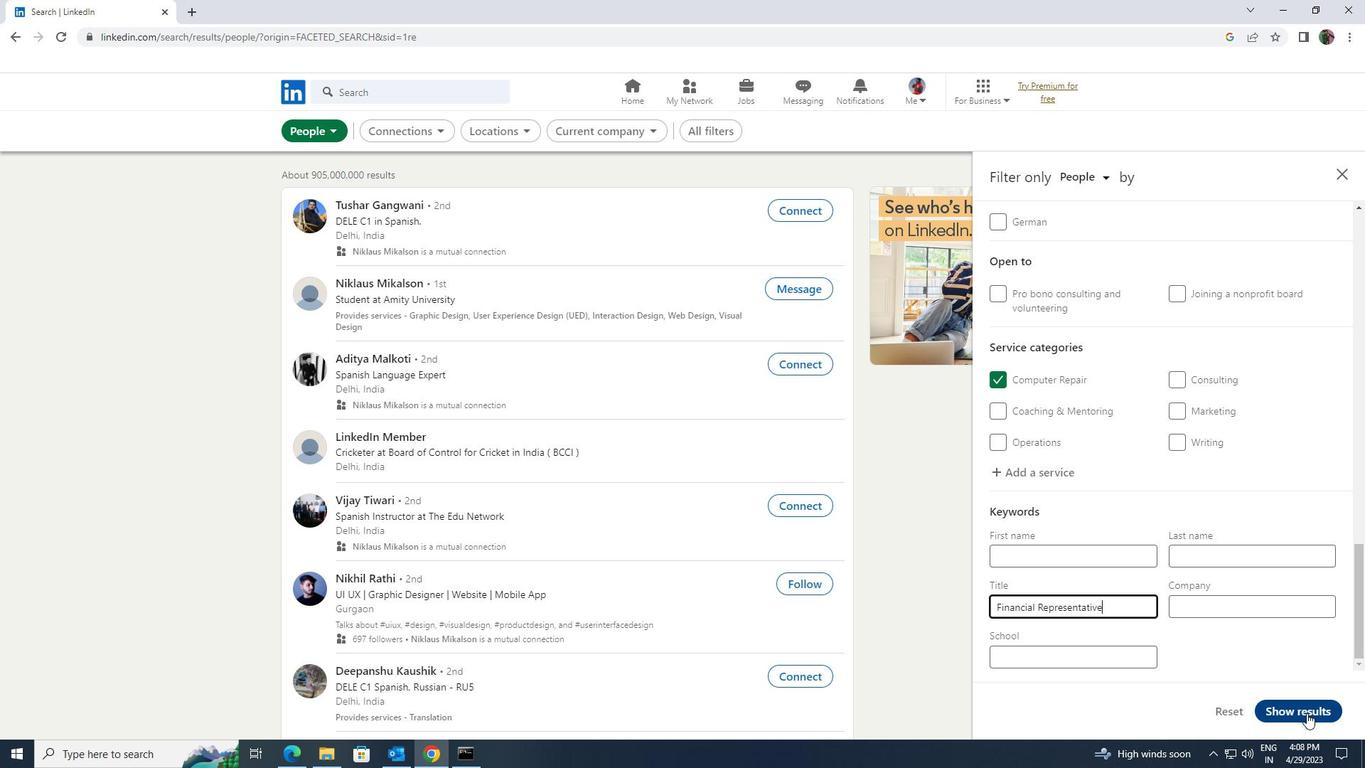 
Action: Mouse pressed left at (1305, 711)
Screenshot: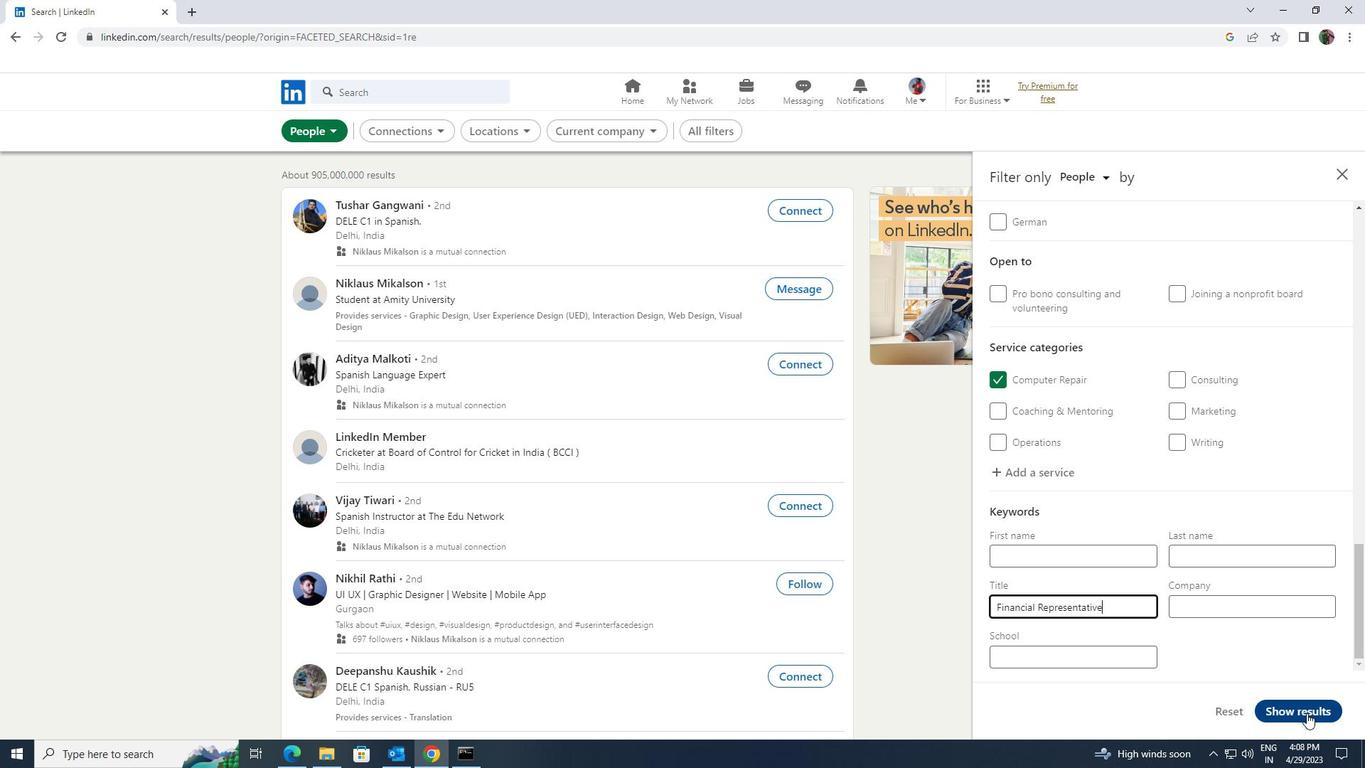 
Action: Mouse moved to (1304, 704)
Screenshot: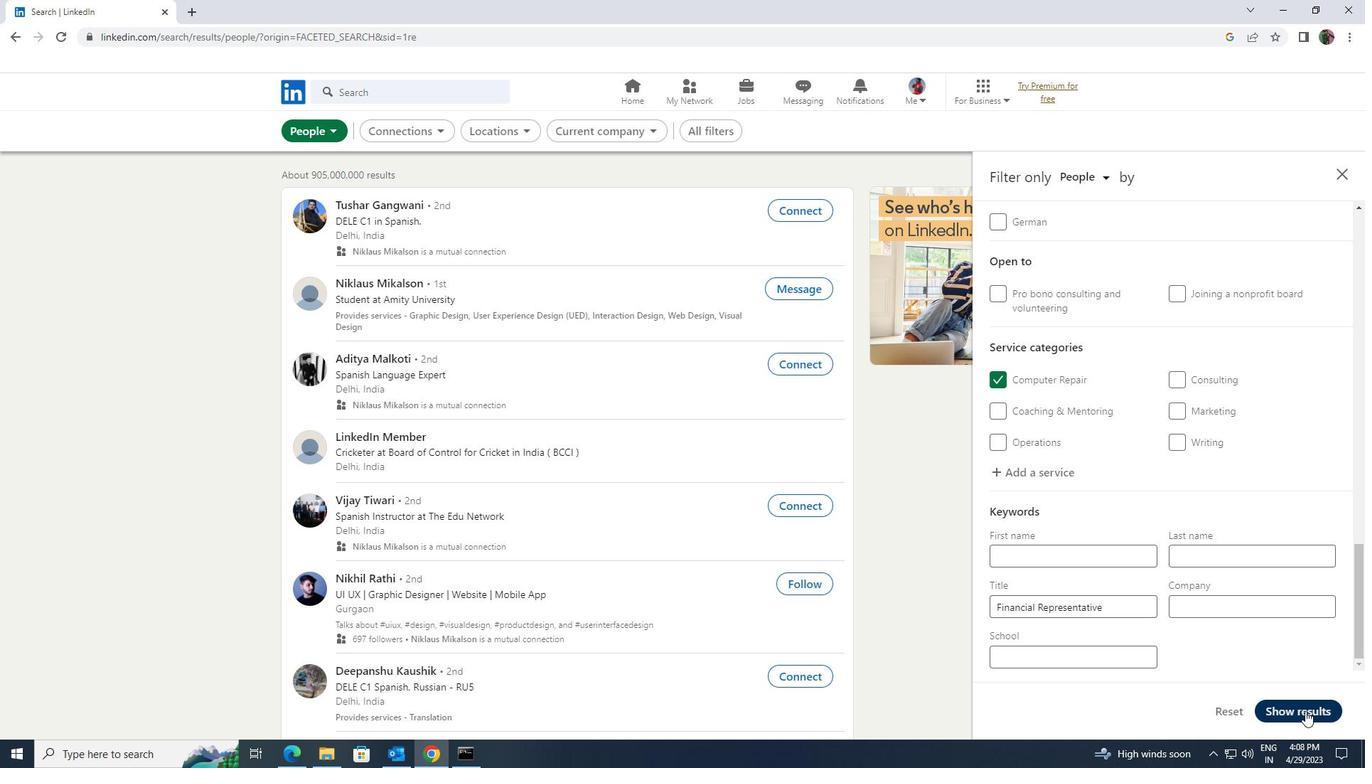 
